 Task: Find connections with filter location Sindgi with filter topic #Selfhelpwith filter profile language English with filter current company Muthoot Fincorp Ltd. with filter school Tolani Maritime institute with filter industry Fine Arts Schools with filter service category Headshot Photography with filter keywords title Computer Programmer
Action: Mouse moved to (648, 91)
Screenshot: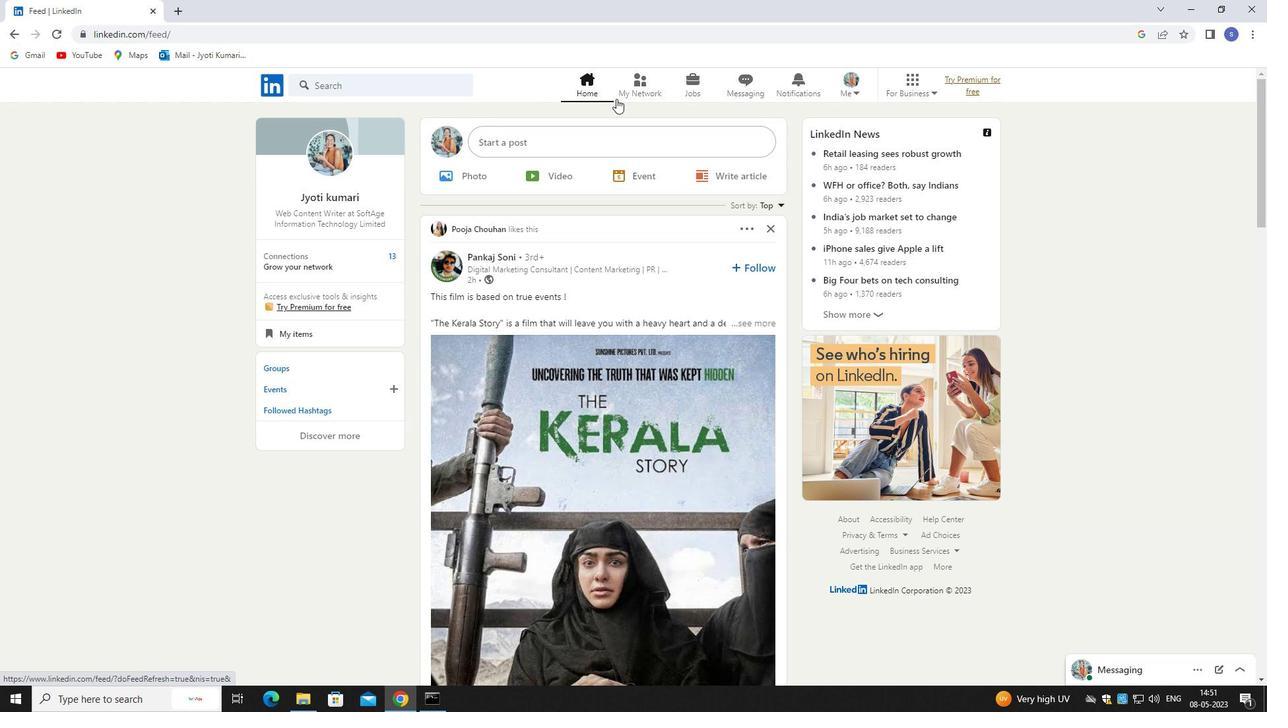 
Action: Mouse pressed left at (648, 91)
Screenshot: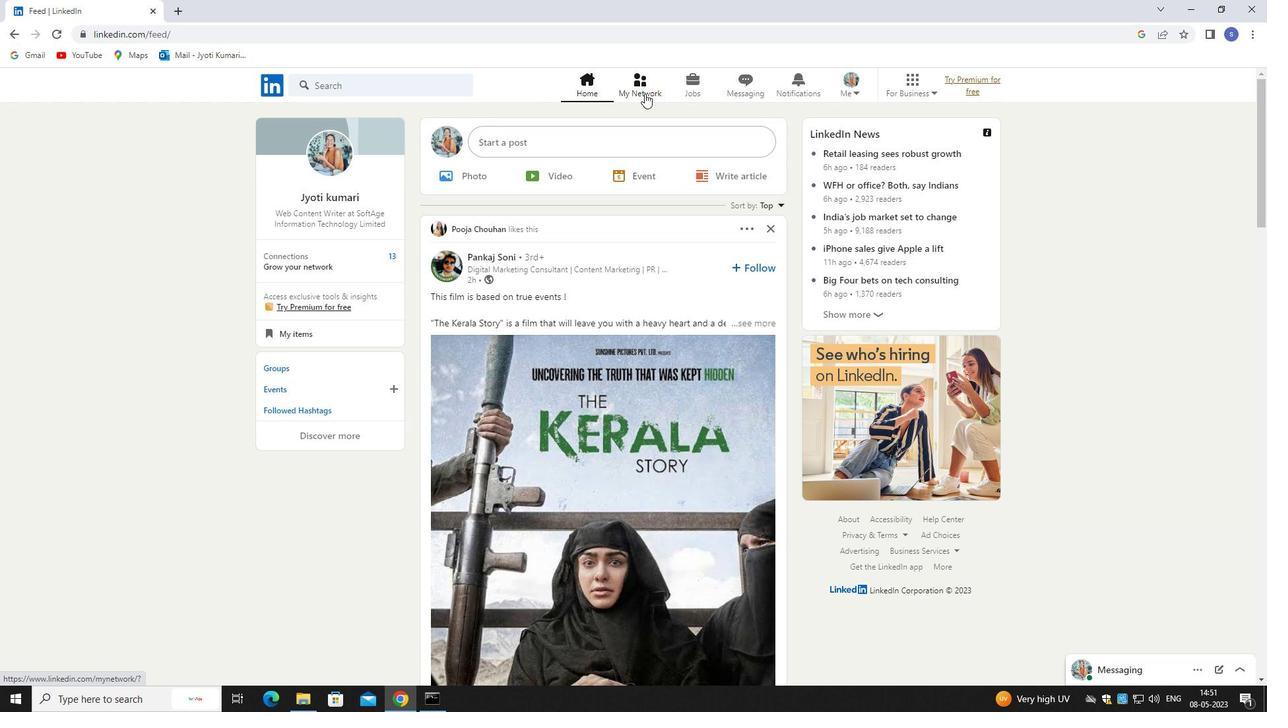 
Action: Mouse pressed left at (648, 91)
Screenshot: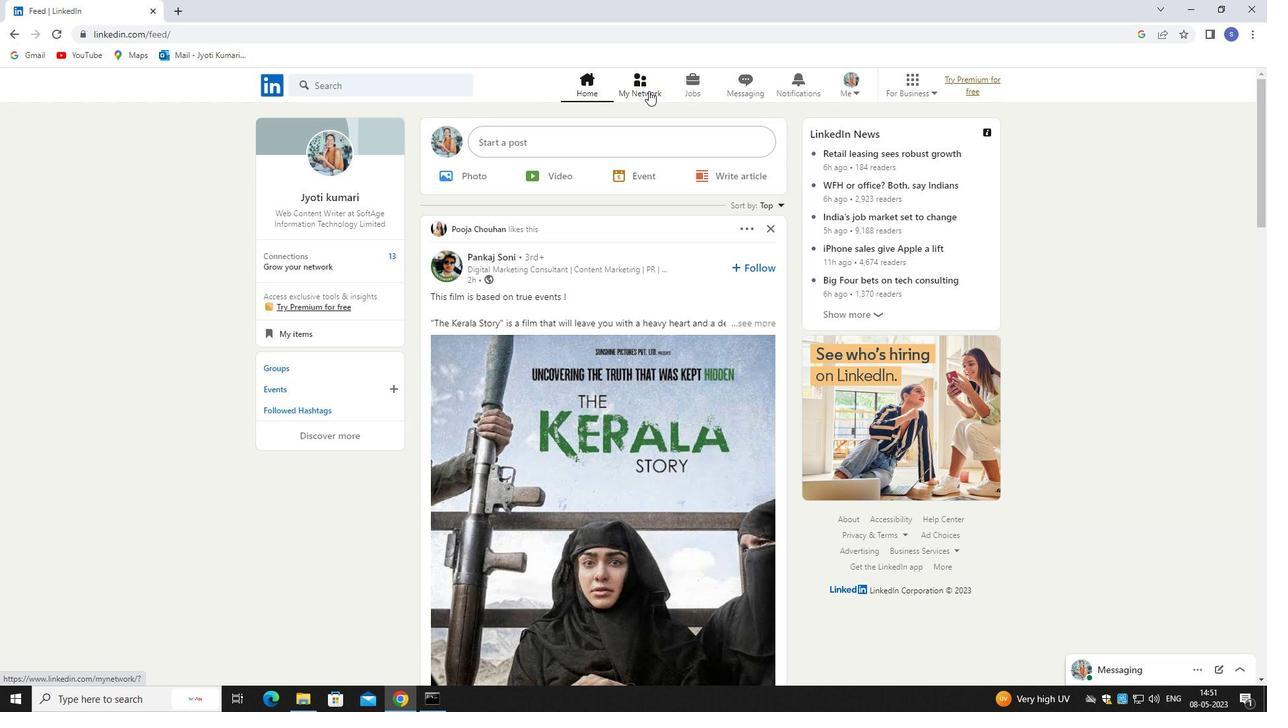 
Action: Mouse moved to (394, 162)
Screenshot: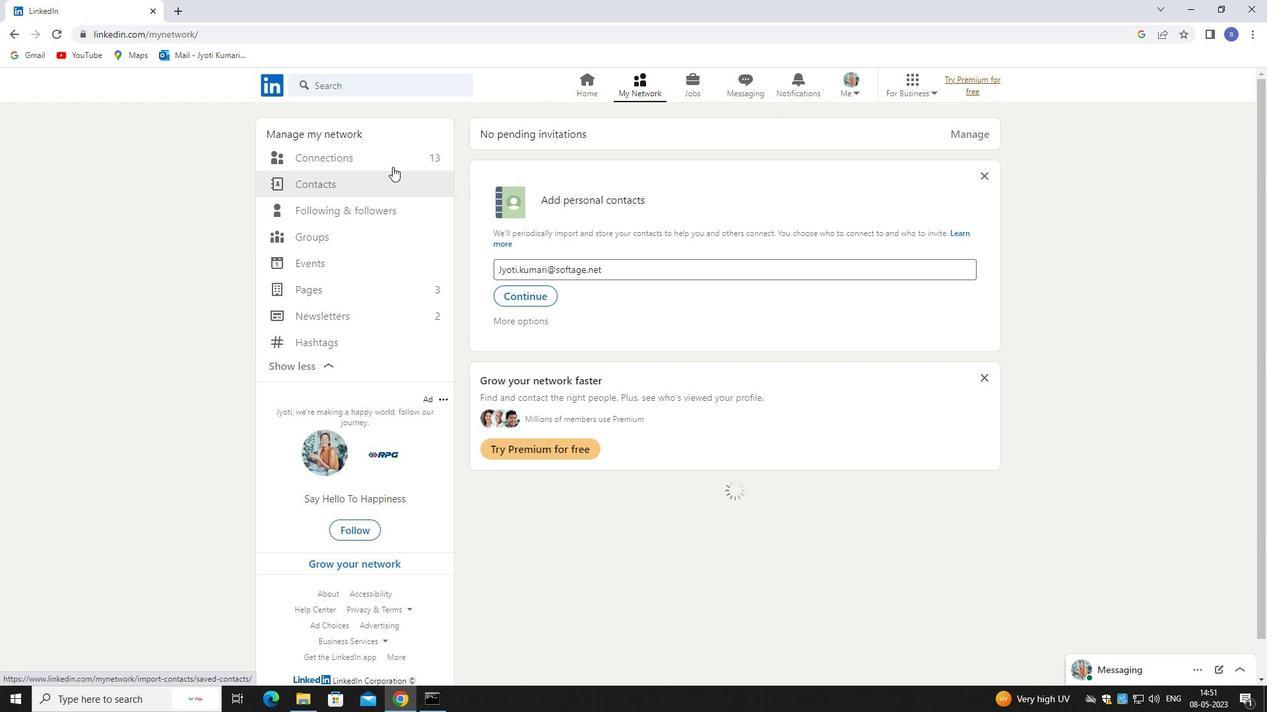 
Action: Mouse pressed left at (394, 162)
Screenshot: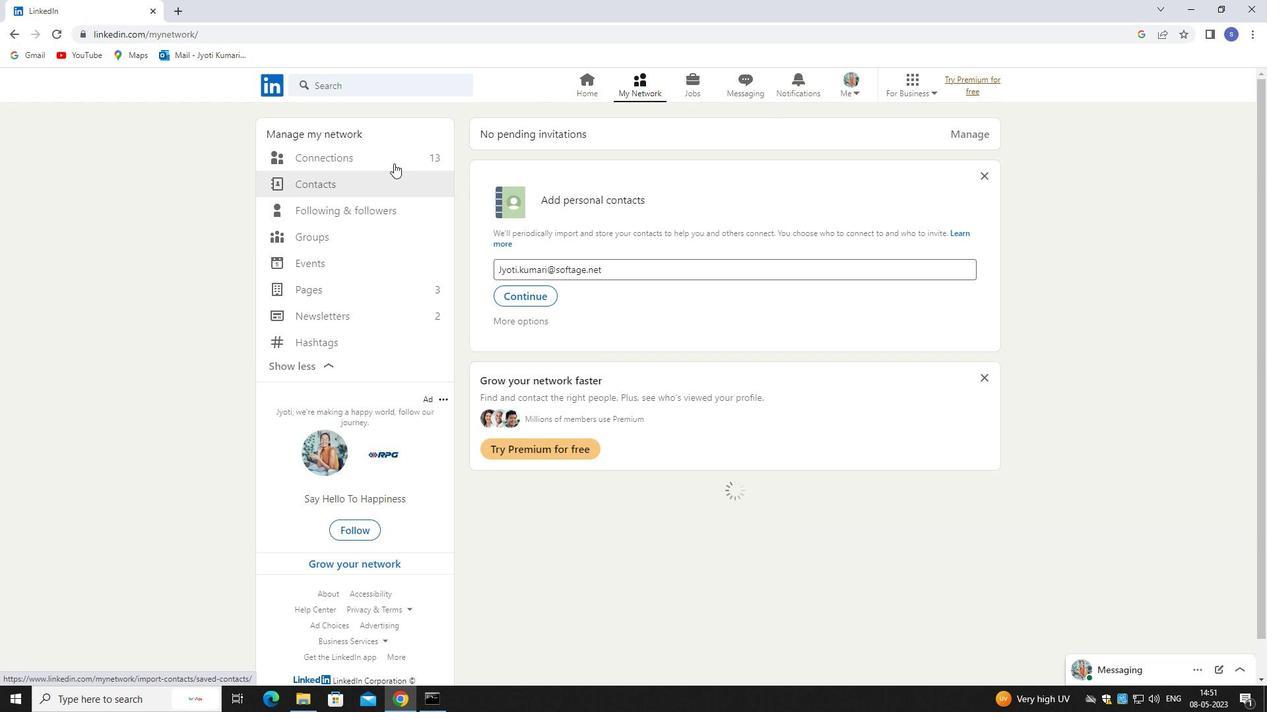 
Action: Mouse pressed left at (394, 162)
Screenshot: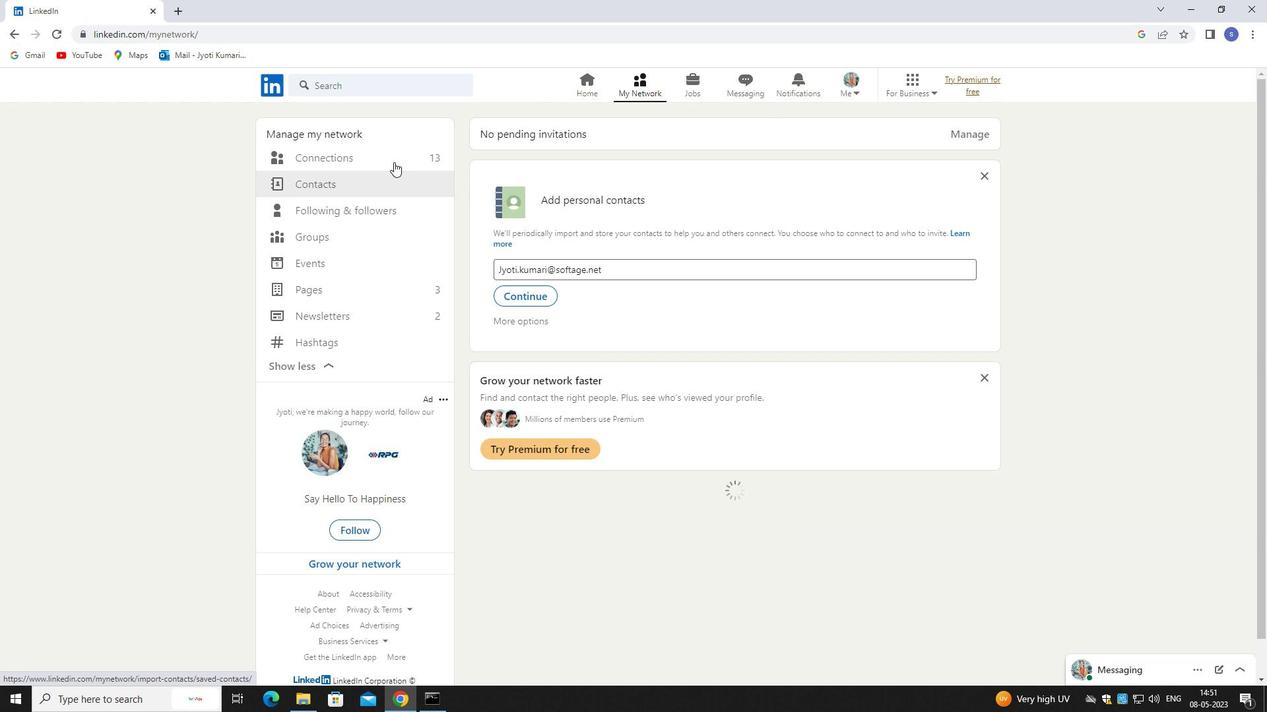 
Action: Mouse moved to (706, 153)
Screenshot: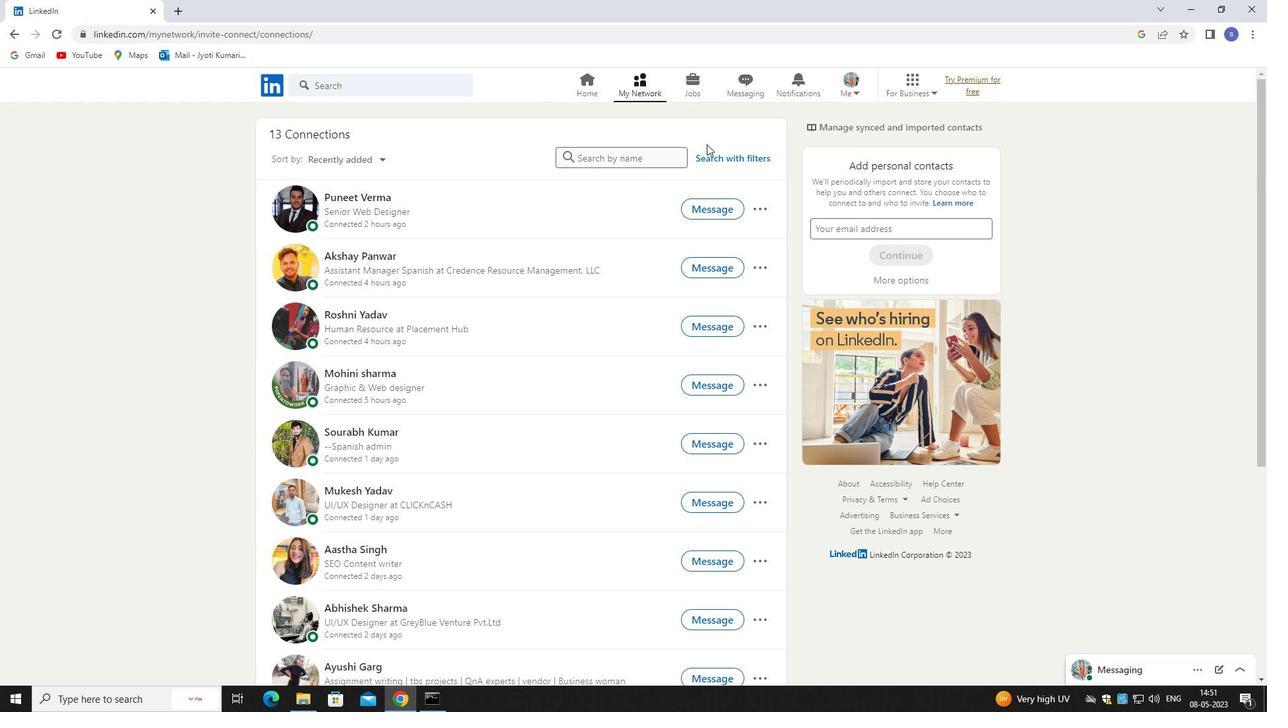 
Action: Mouse pressed left at (706, 153)
Screenshot: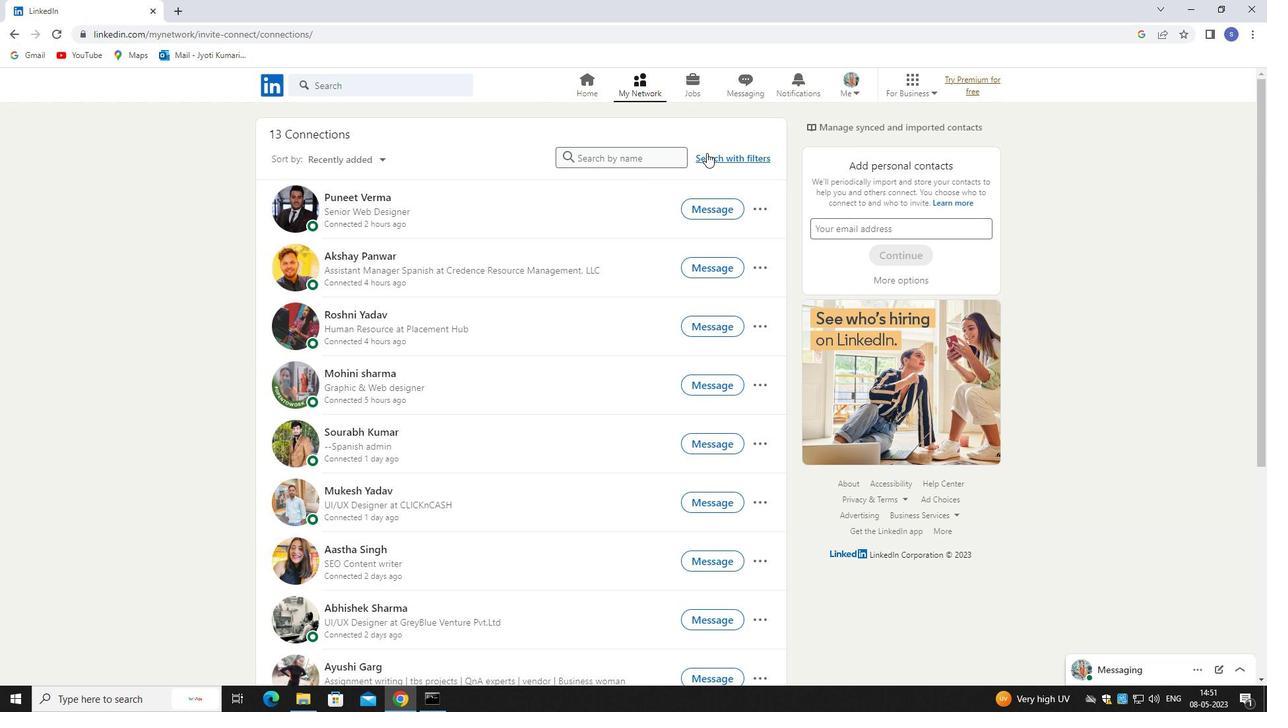 
Action: Mouse moved to (668, 121)
Screenshot: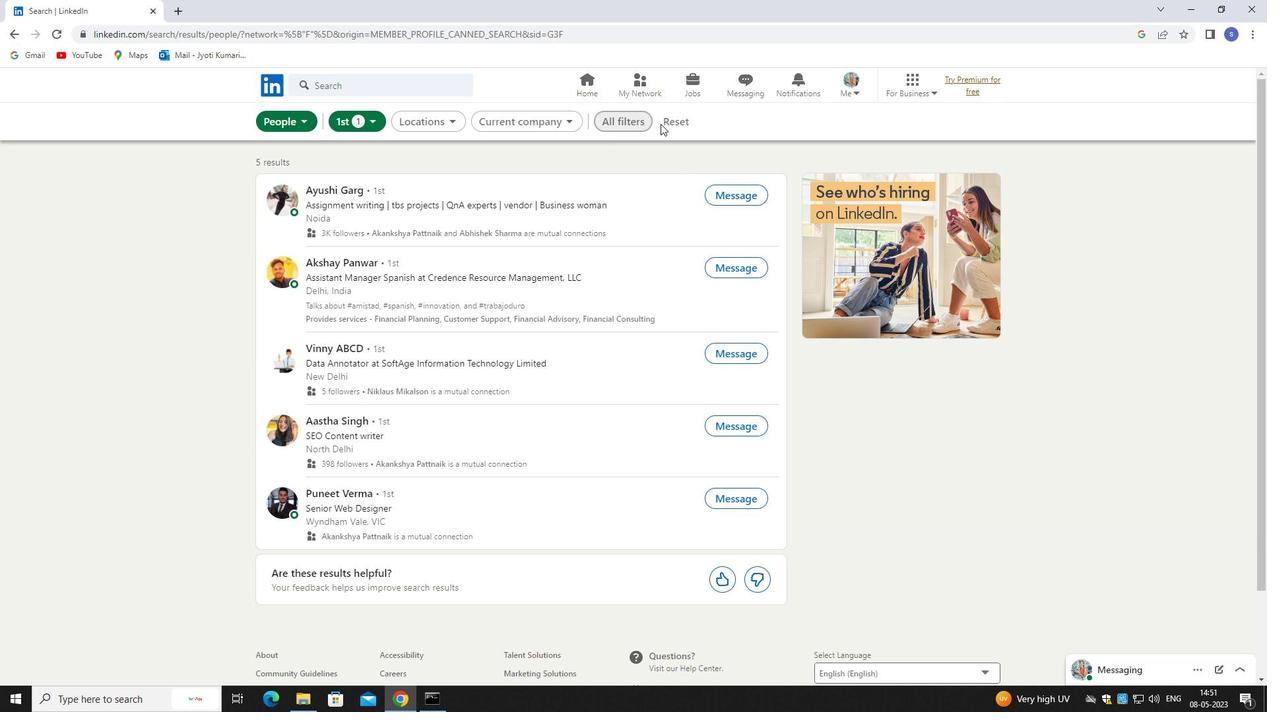 
Action: Mouse pressed left at (668, 121)
Screenshot: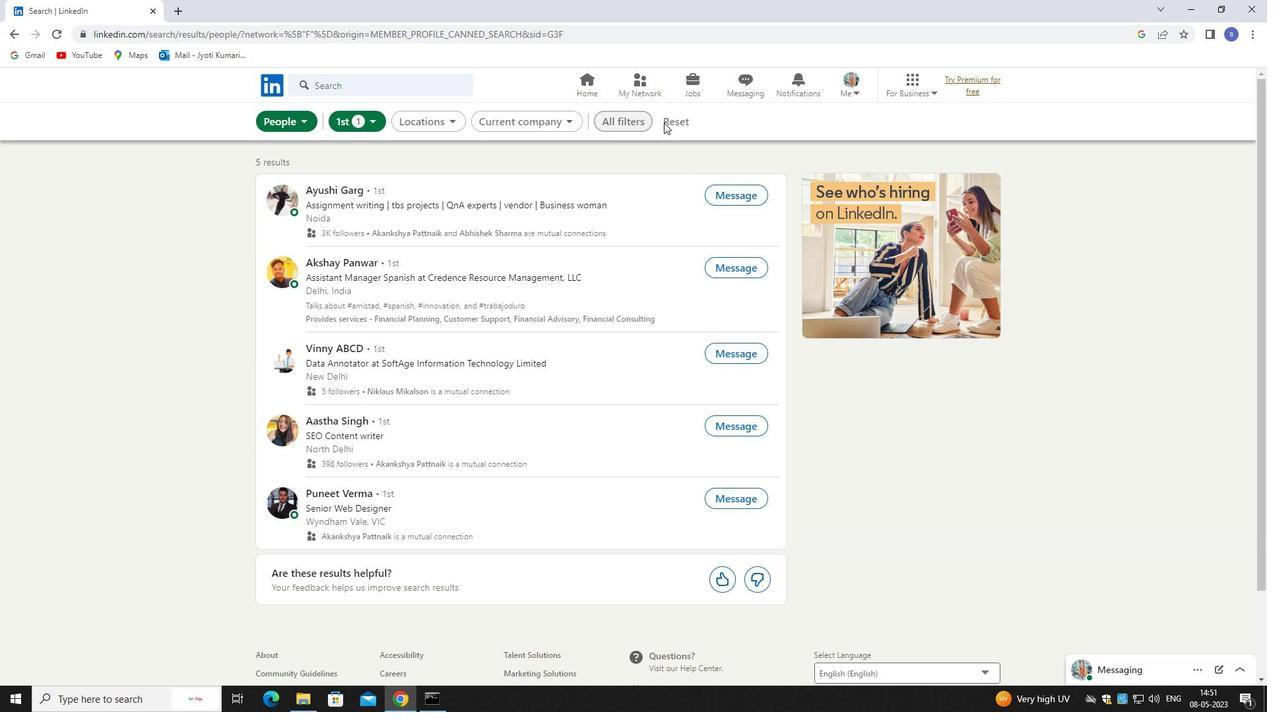 
Action: Mouse moved to (636, 122)
Screenshot: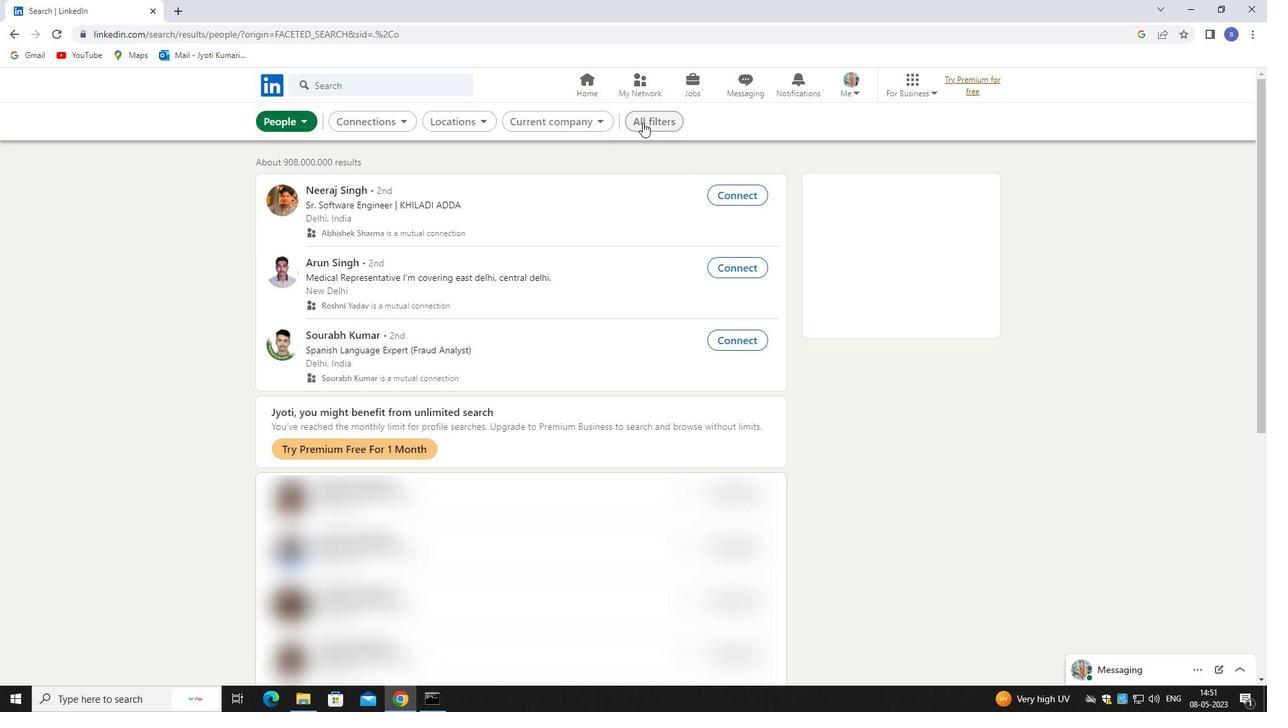 
Action: Mouse pressed left at (636, 122)
Screenshot: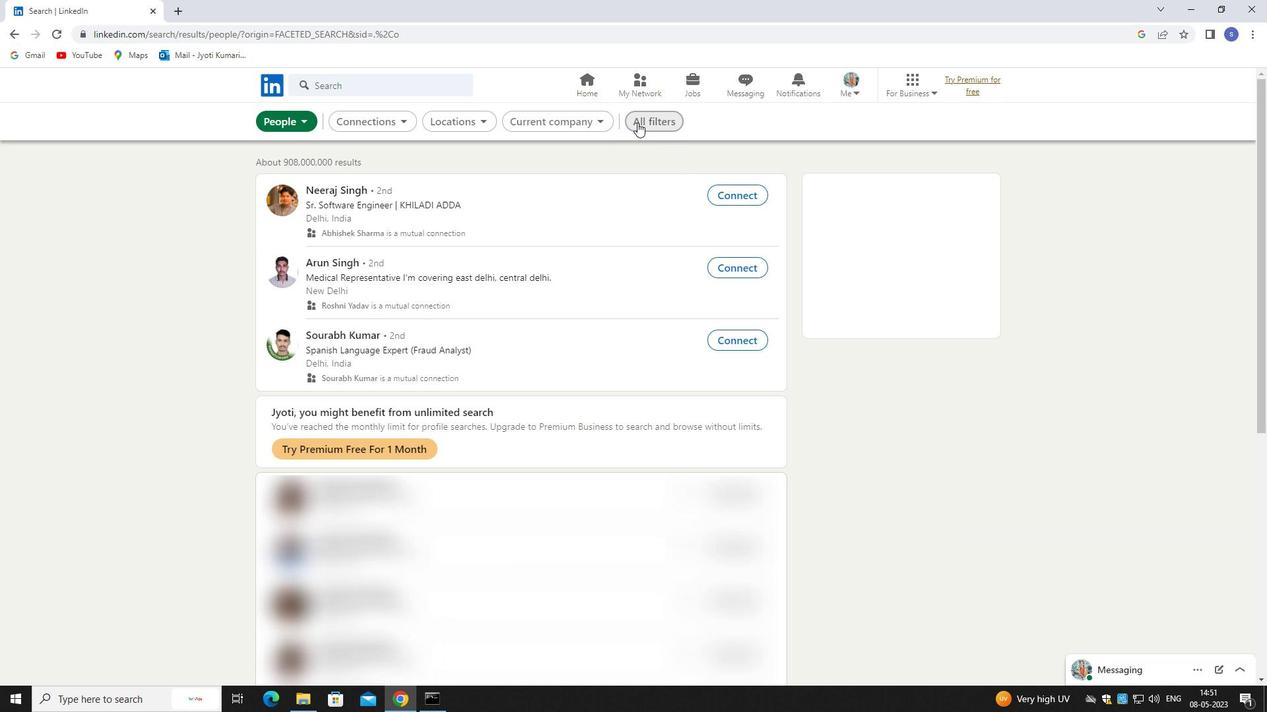
Action: Mouse moved to (1116, 518)
Screenshot: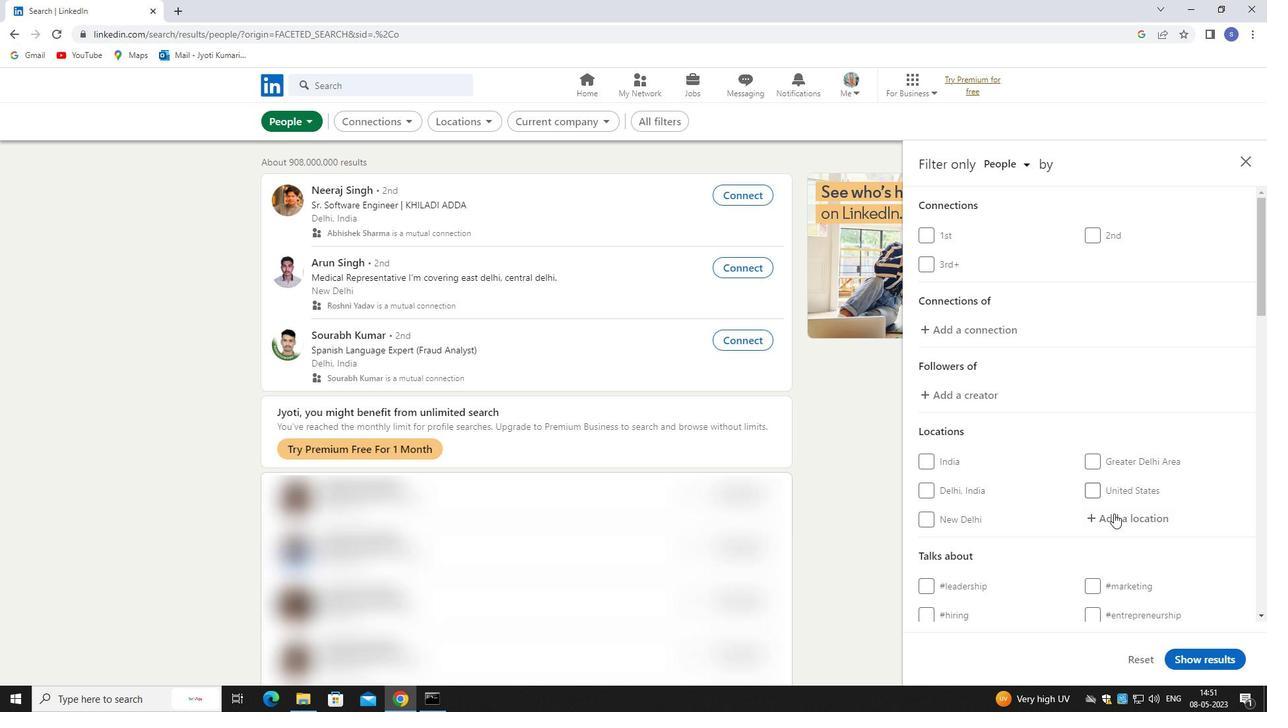 
Action: Mouse pressed left at (1116, 518)
Screenshot: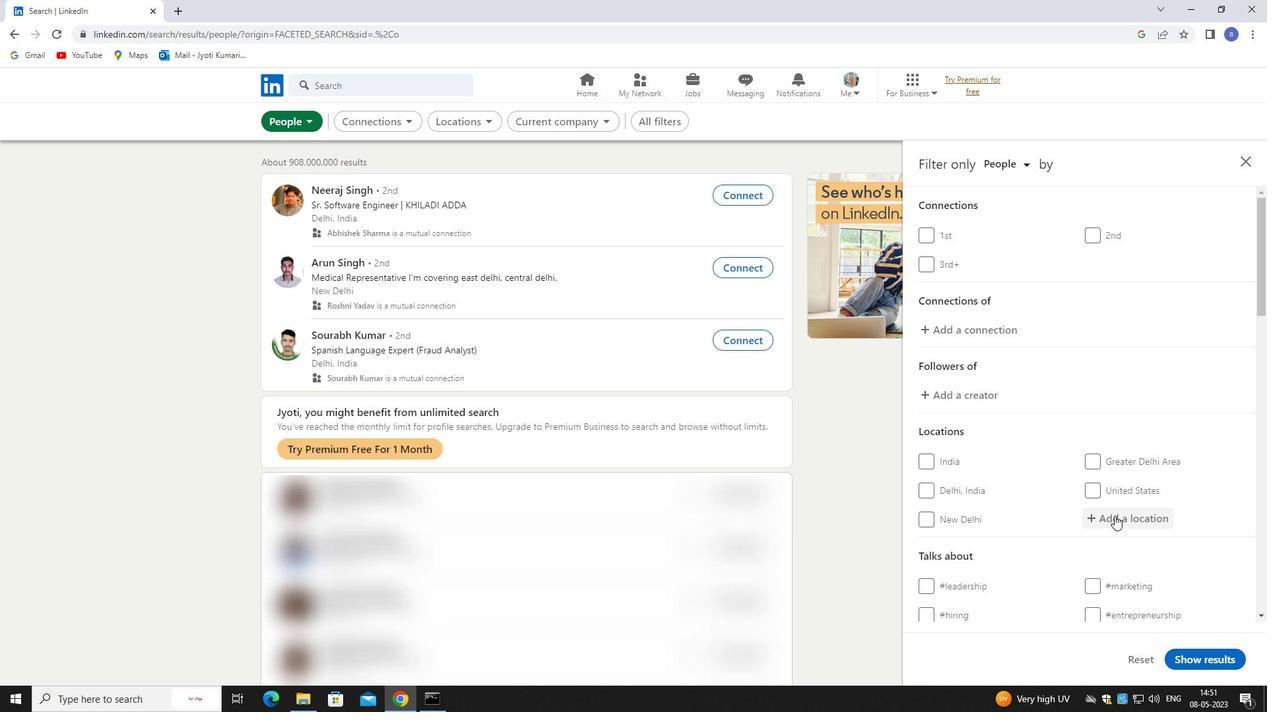 
Action: Mouse moved to (1116, 518)
Screenshot: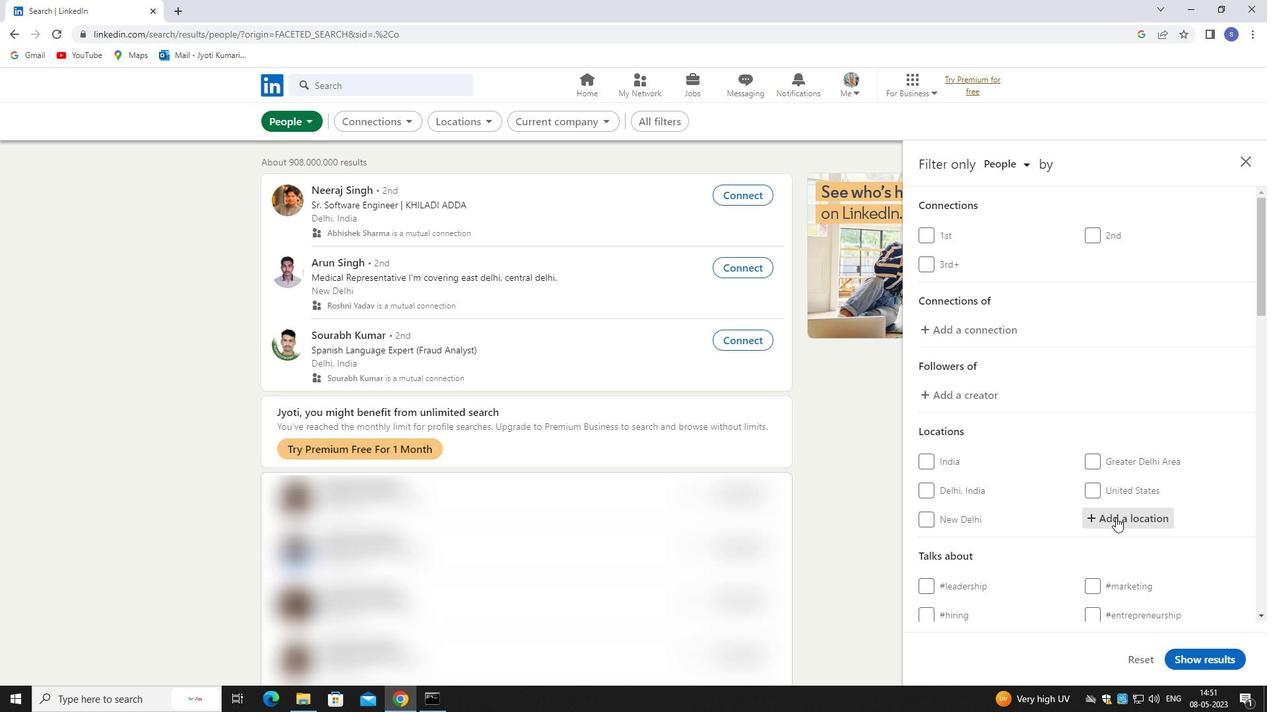 
Action: Key pressed <Key.shift>SINDGI
Screenshot: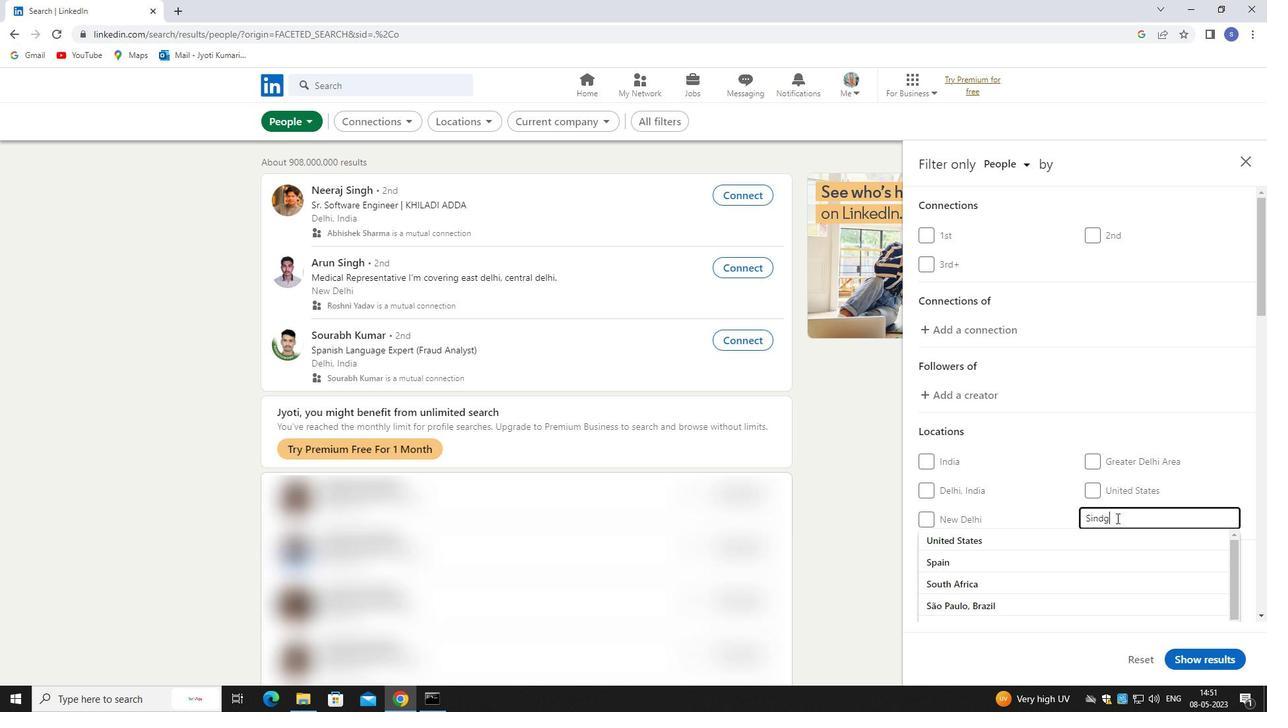
Action: Mouse moved to (1112, 538)
Screenshot: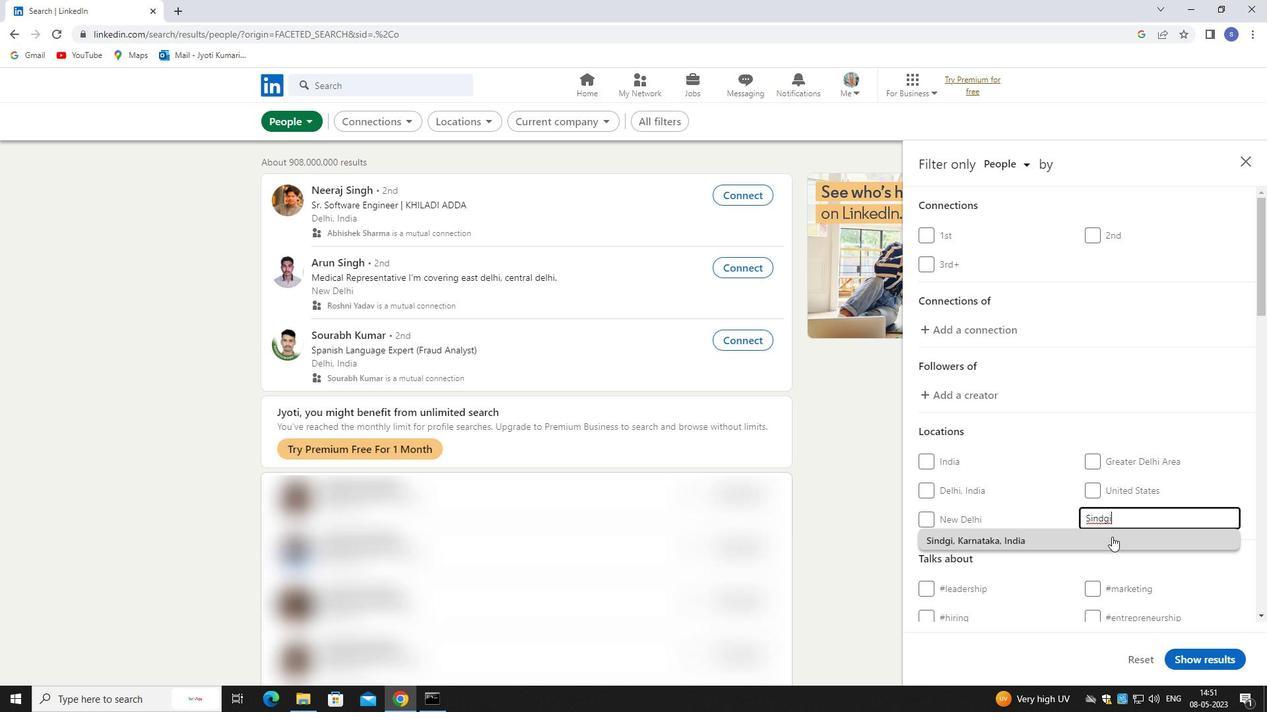 
Action: Mouse pressed left at (1112, 538)
Screenshot: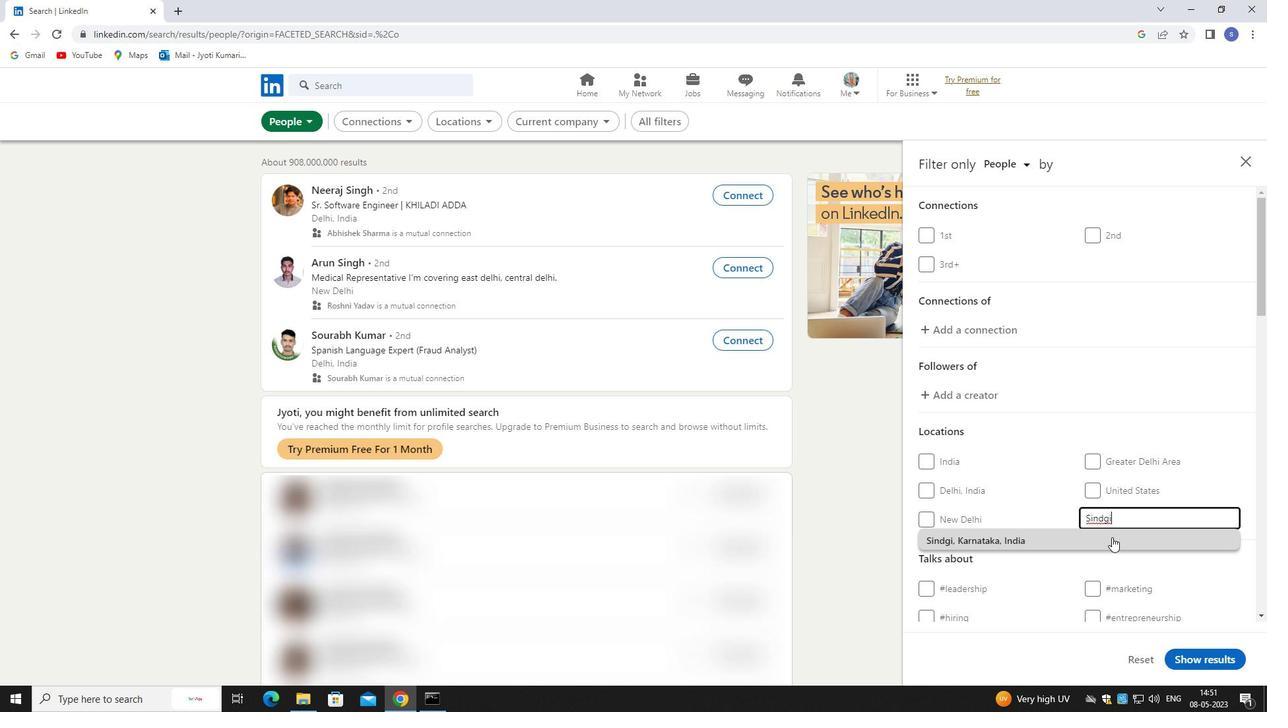 
Action: Mouse scrolled (1112, 537) with delta (0, 0)
Screenshot: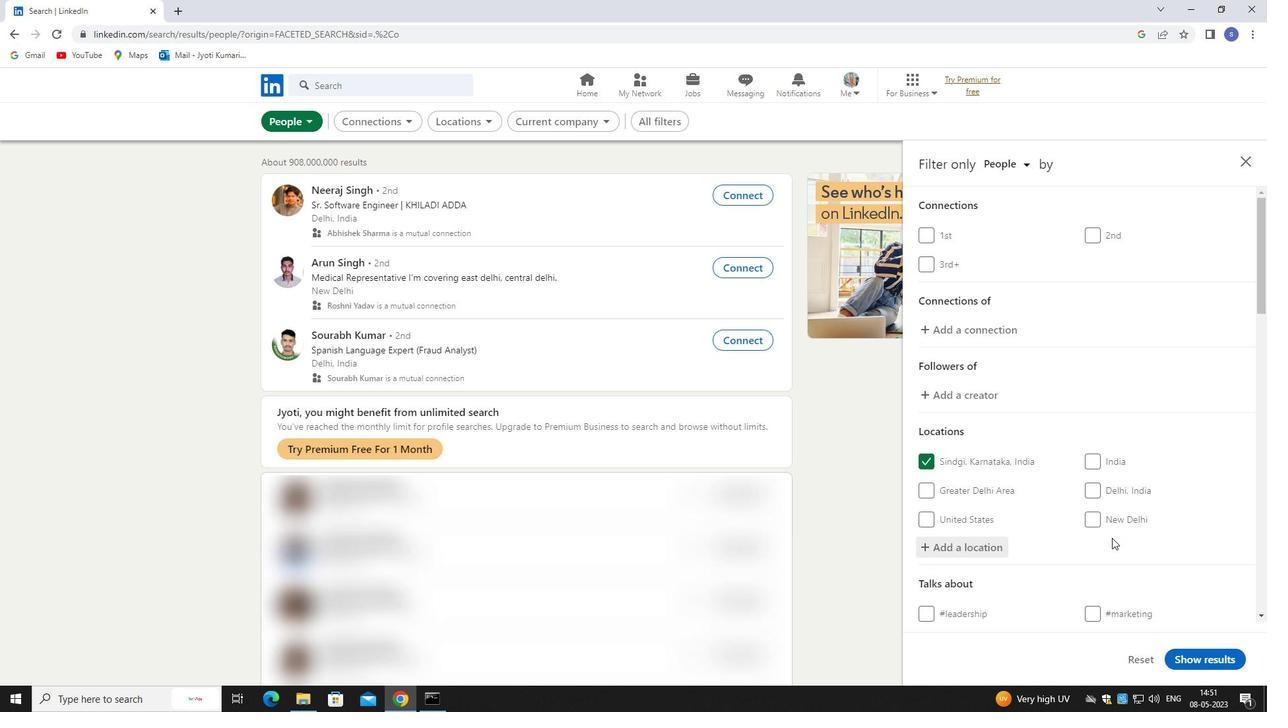 
Action: Mouse scrolled (1112, 537) with delta (0, 0)
Screenshot: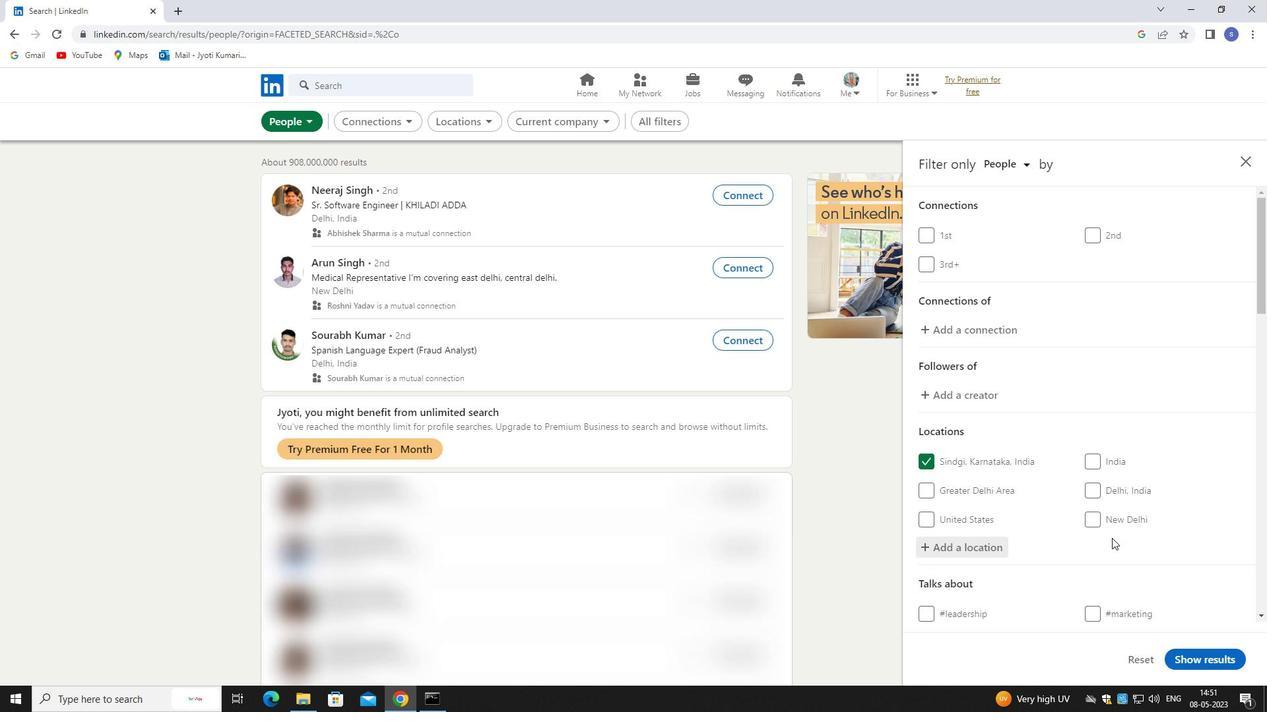 
Action: Mouse moved to (1112, 538)
Screenshot: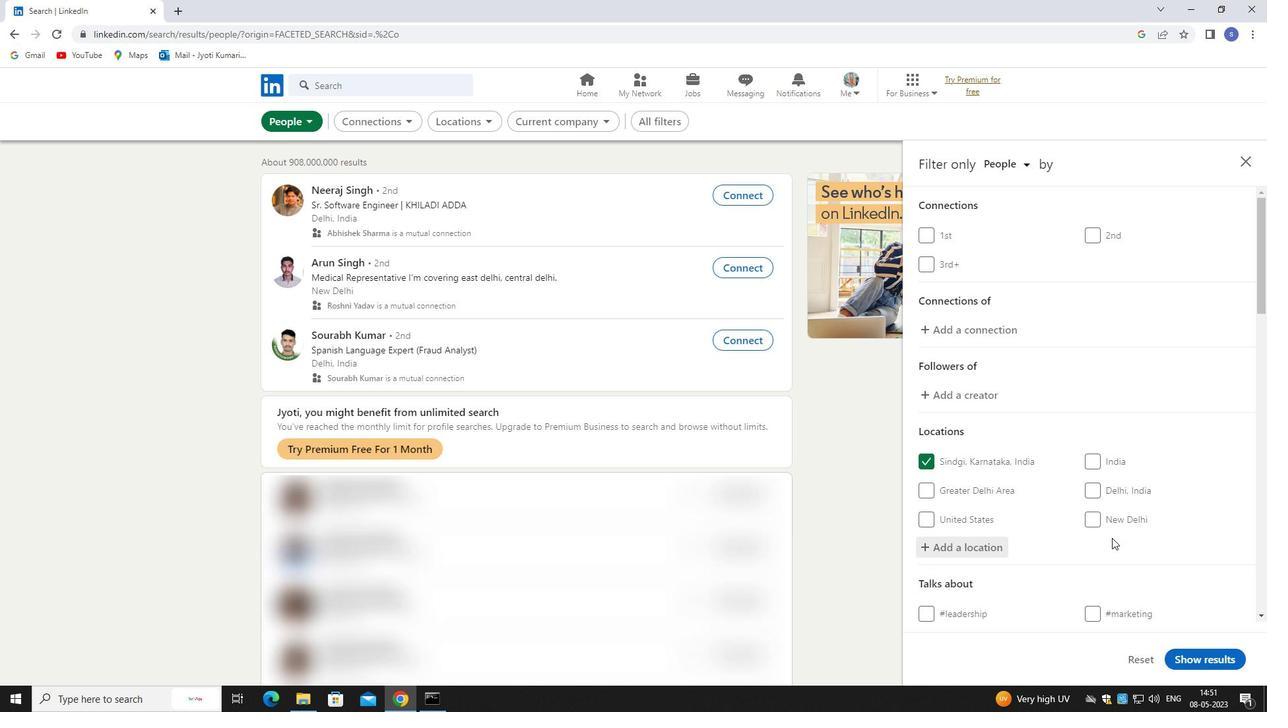 
Action: Mouse scrolled (1112, 537) with delta (0, 0)
Screenshot: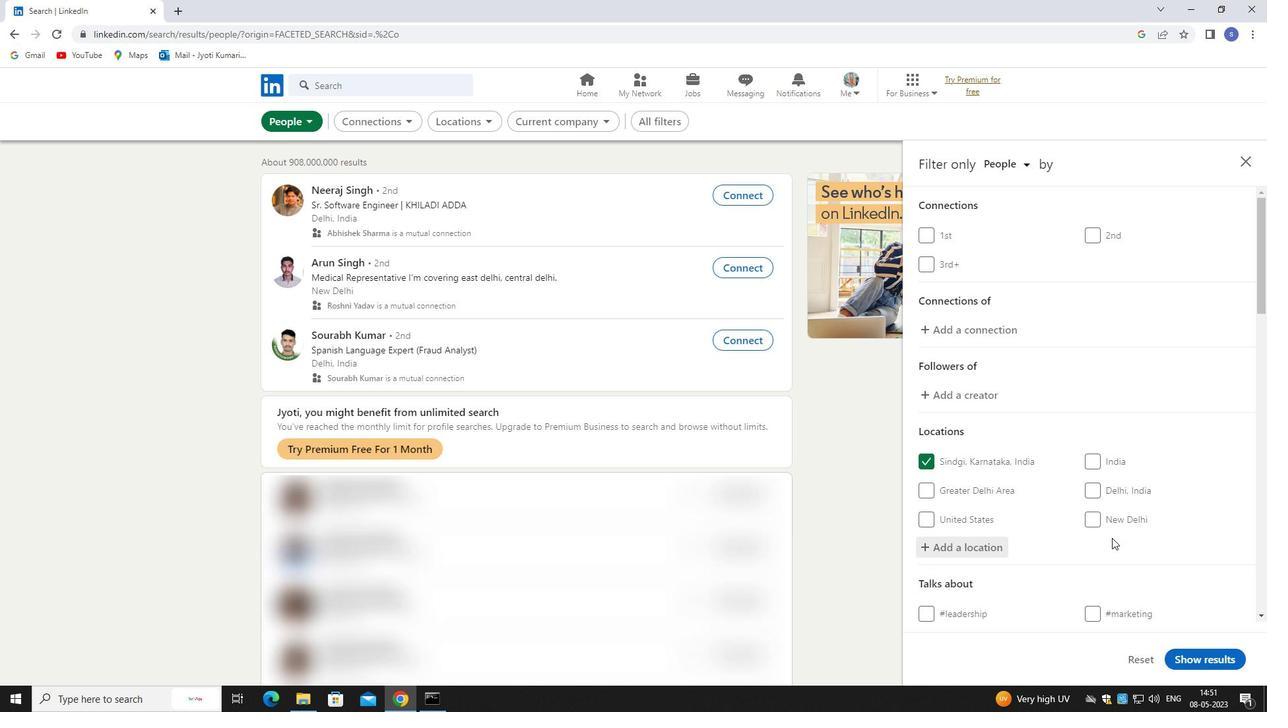 
Action: Mouse moved to (1131, 473)
Screenshot: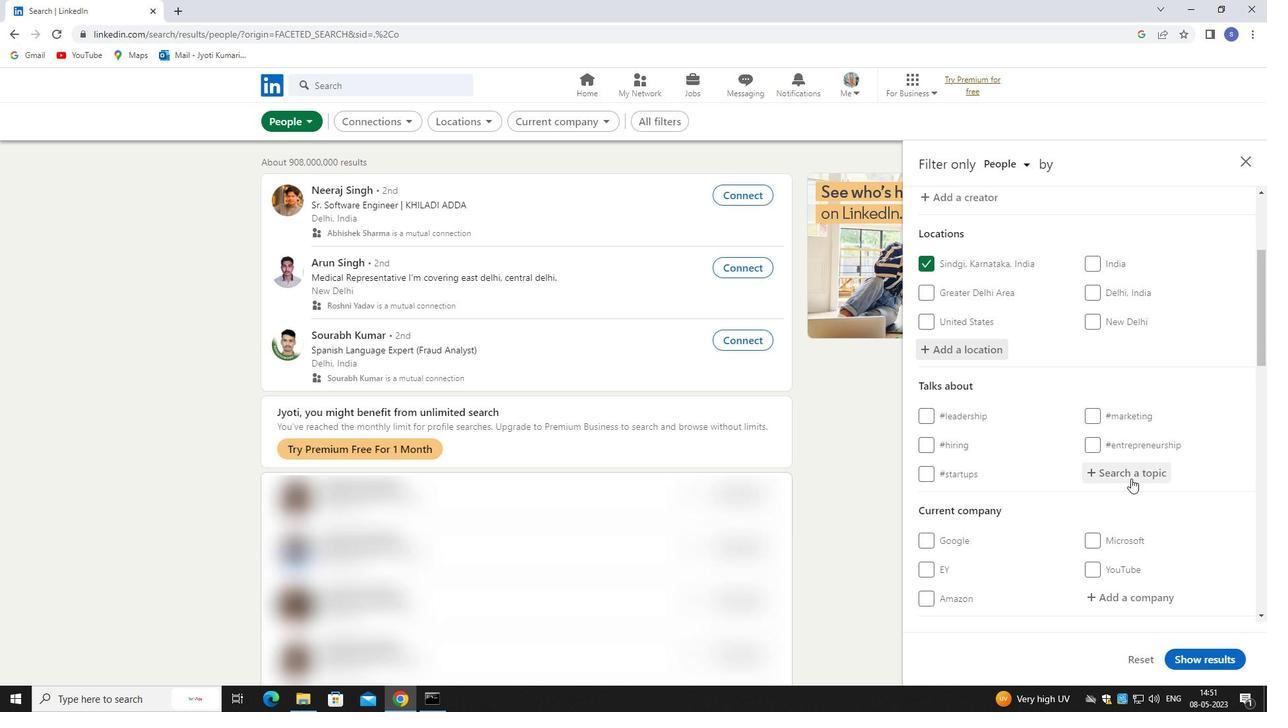 
Action: Mouse pressed left at (1131, 473)
Screenshot: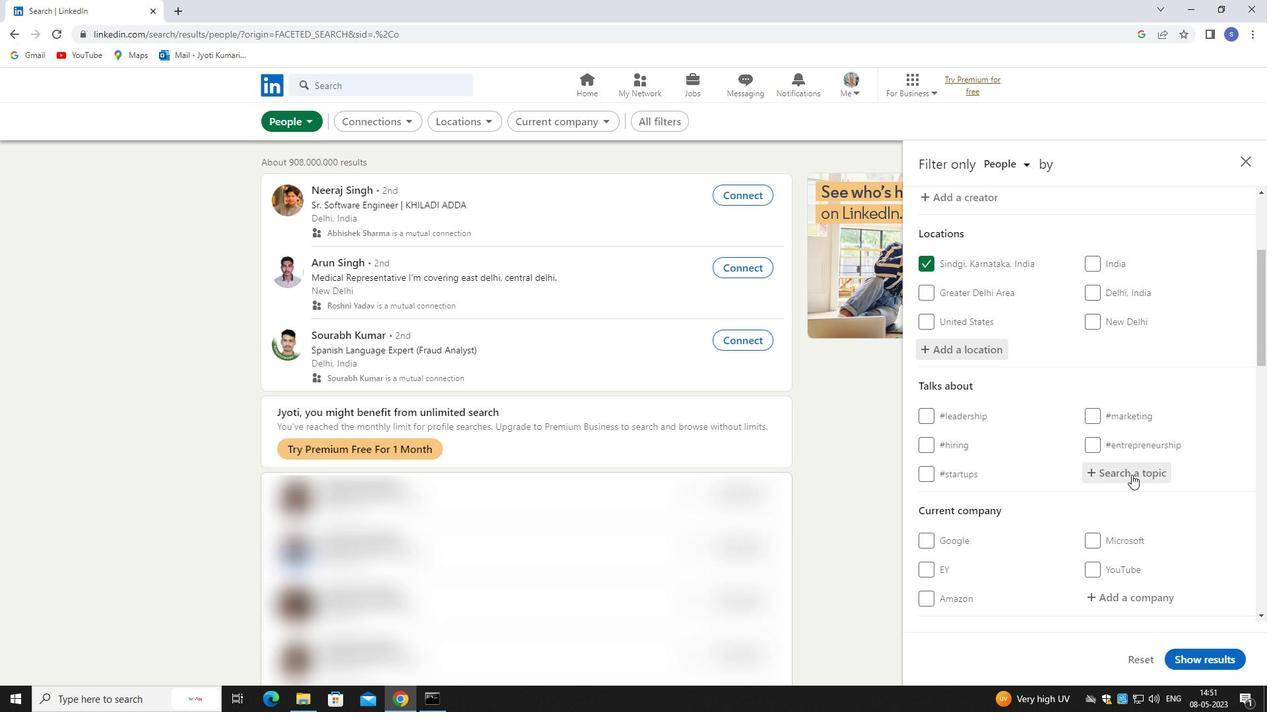 
Action: Mouse moved to (1153, 483)
Screenshot: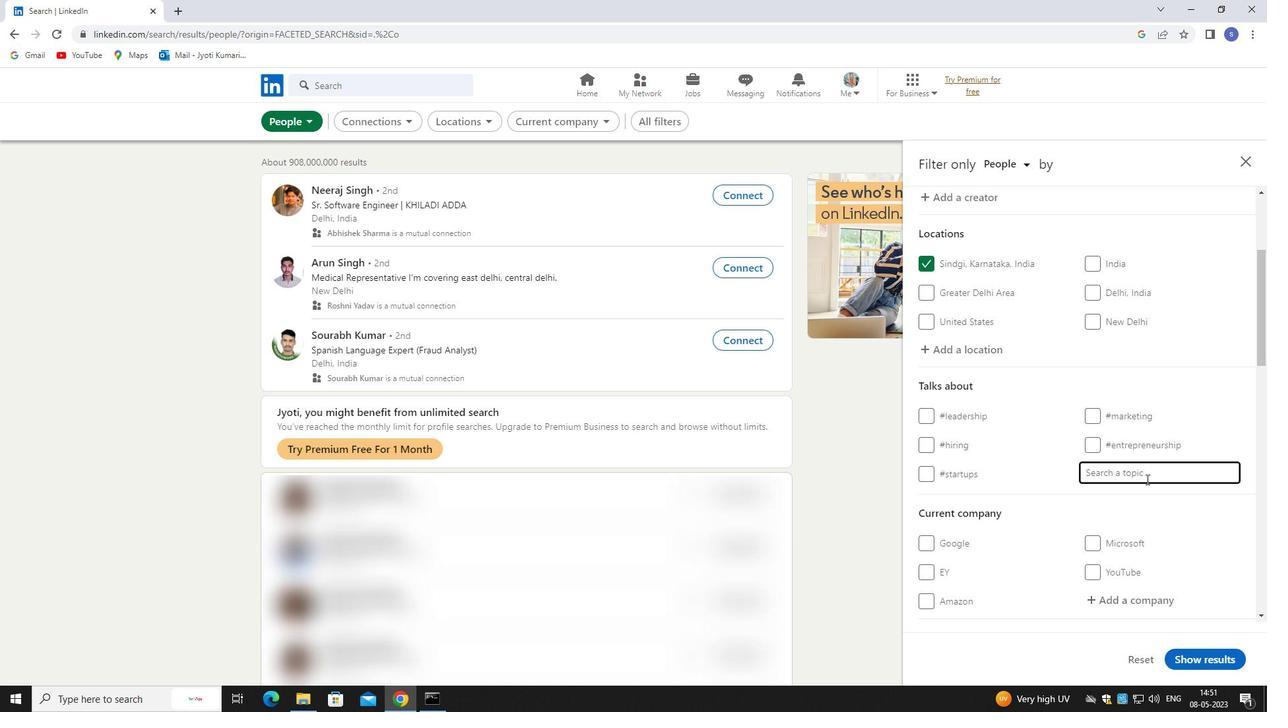 
Action: Key pressed SELG<Key.backspace>FE
Screenshot: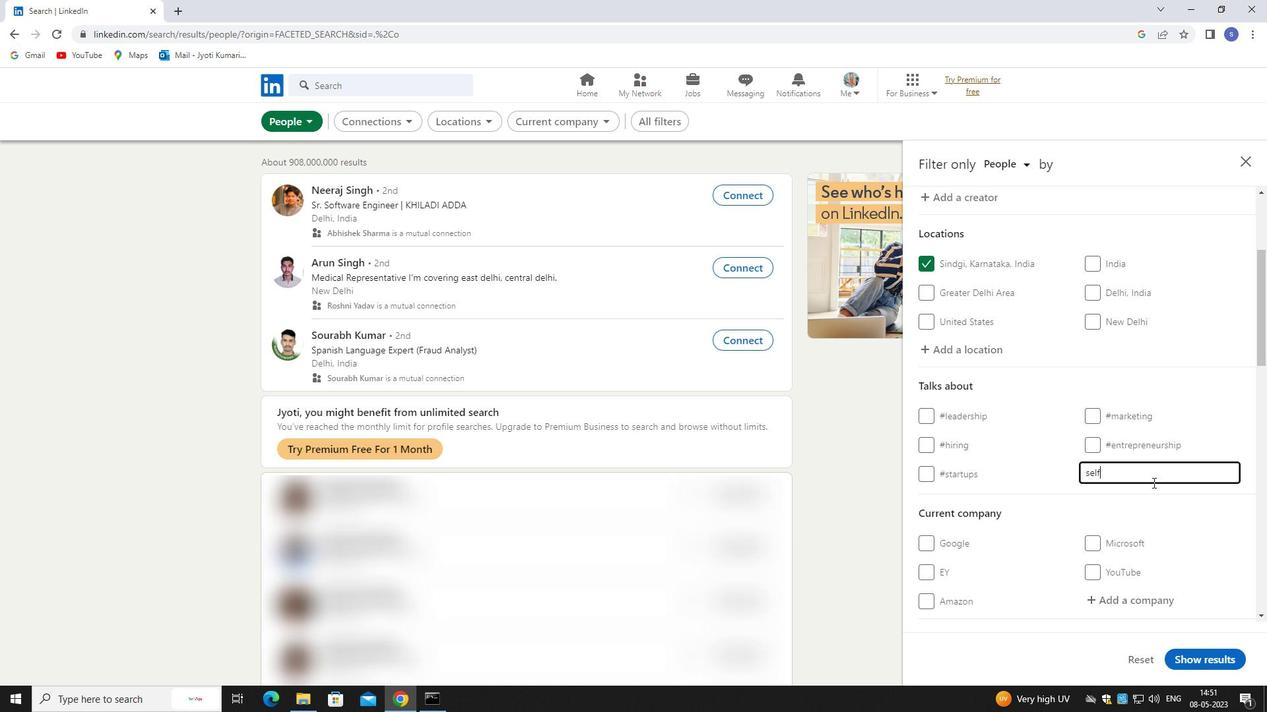 
Action: Mouse moved to (1160, 502)
Screenshot: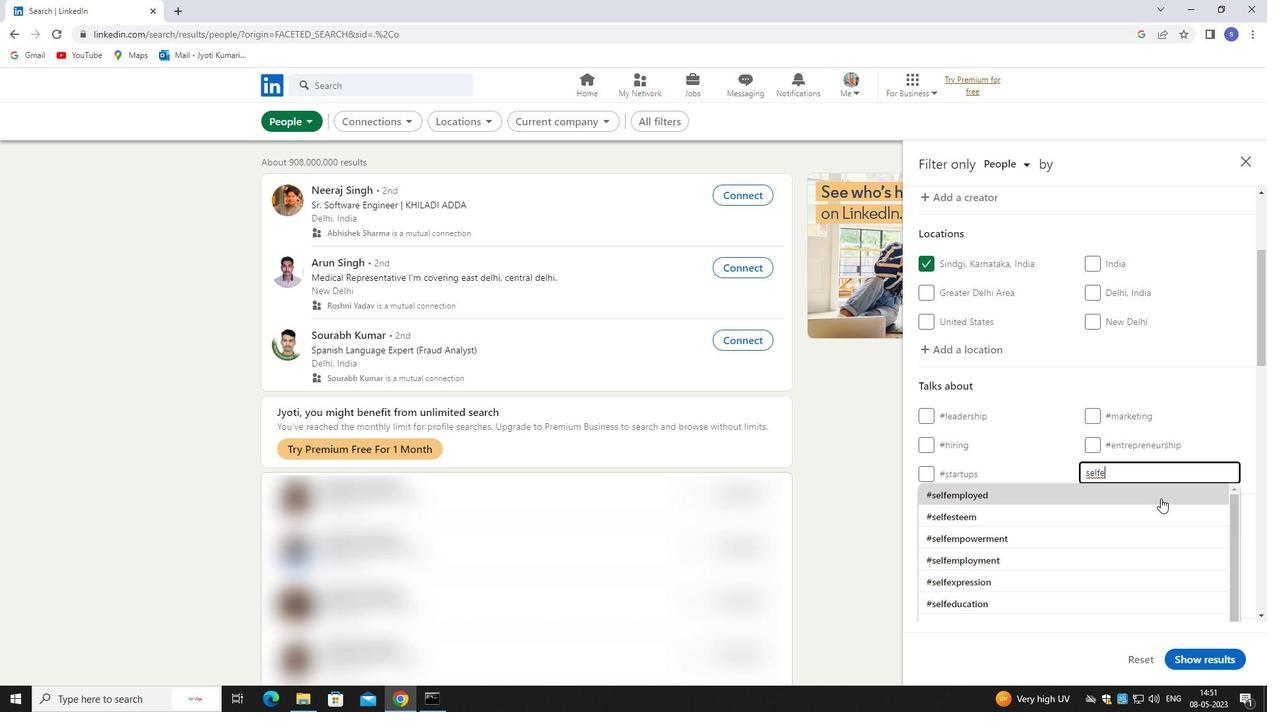 
Action: Key pressed <Key.backspace>HELP
Screenshot: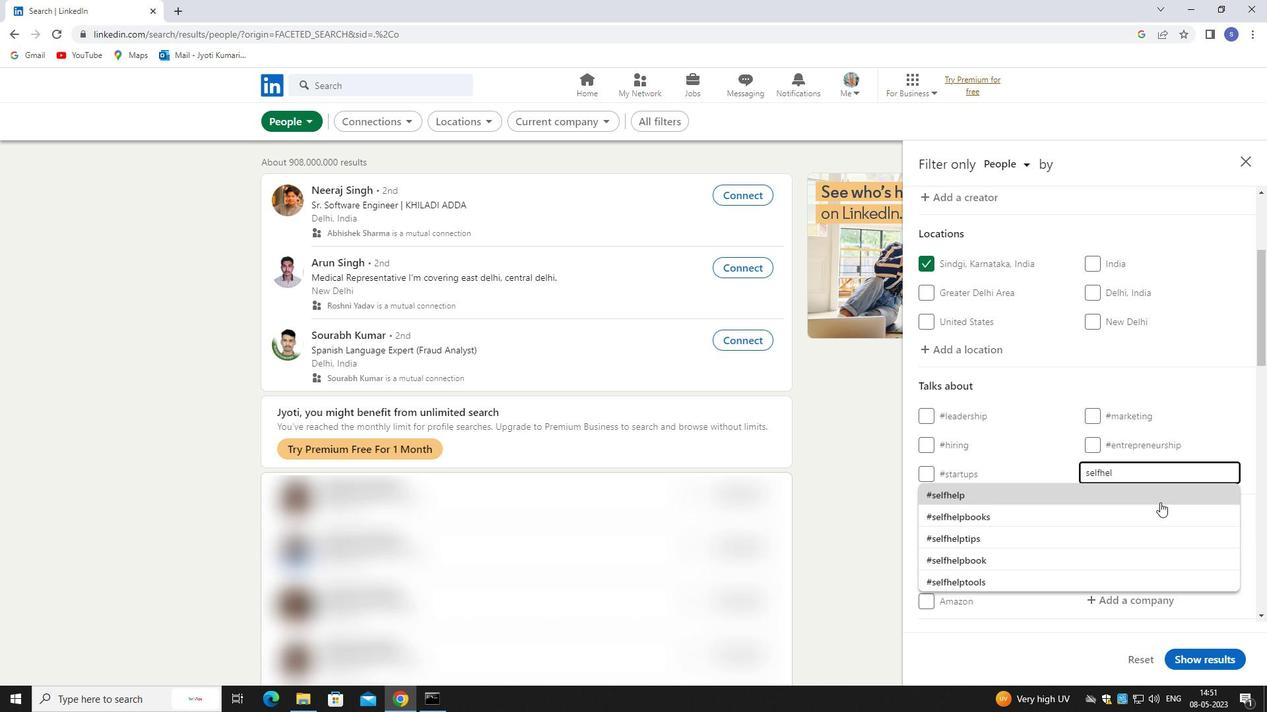 
Action: Mouse moved to (1121, 497)
Screenshot: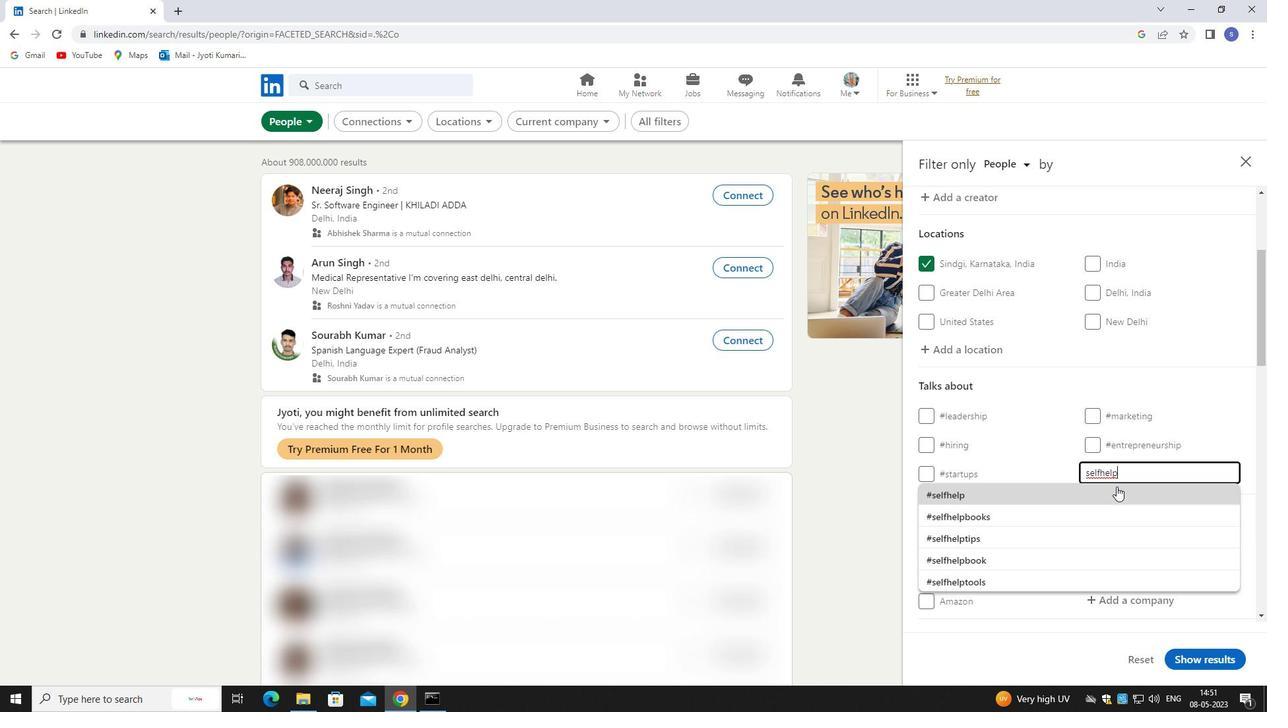 
Action: Mouse pressed left at (1121, 497)
Screenshot: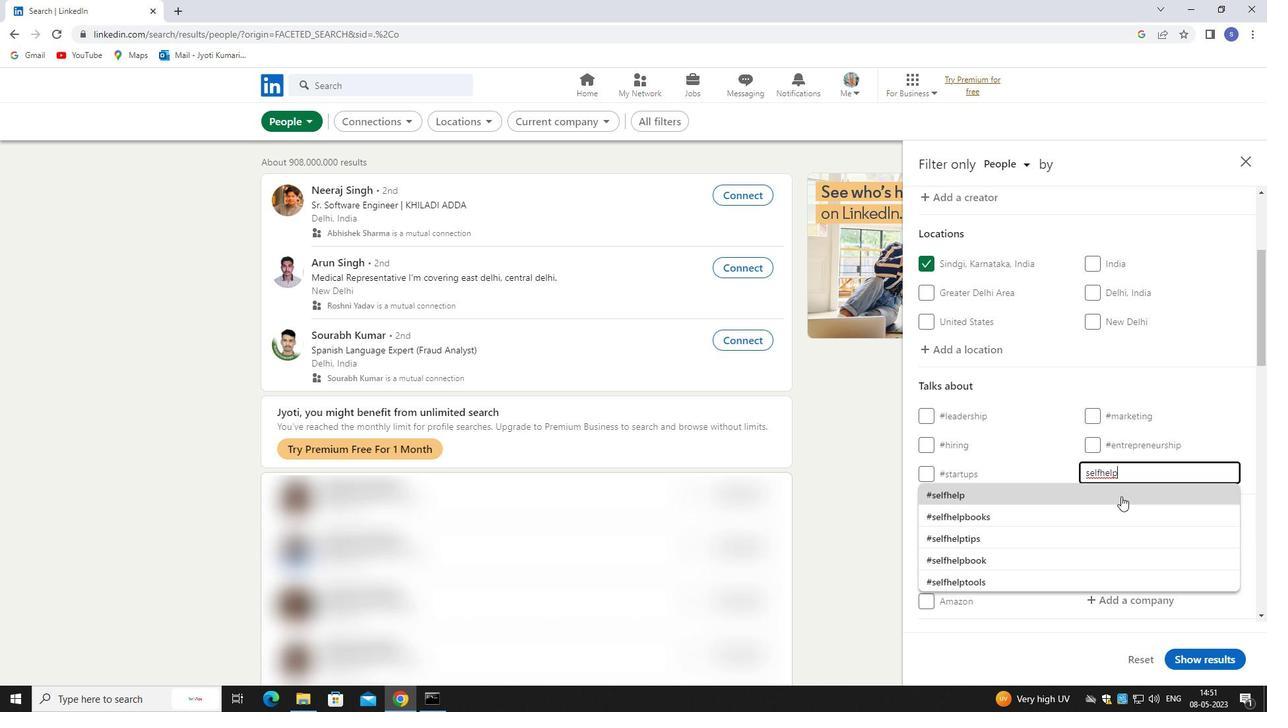 
Action: Mouse moved to (1121, 507)
Screenshot: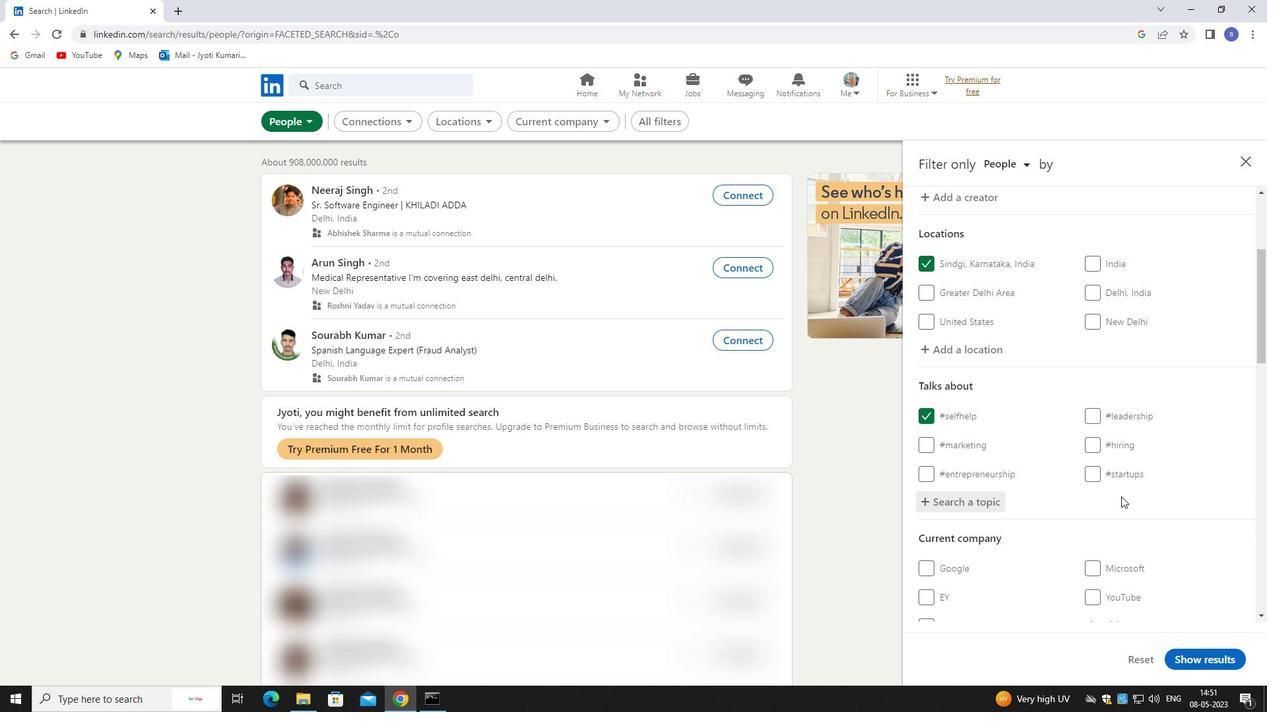 
Action: Mouse scrolled (1121, 506) with delta (0, 0)
Screenshot: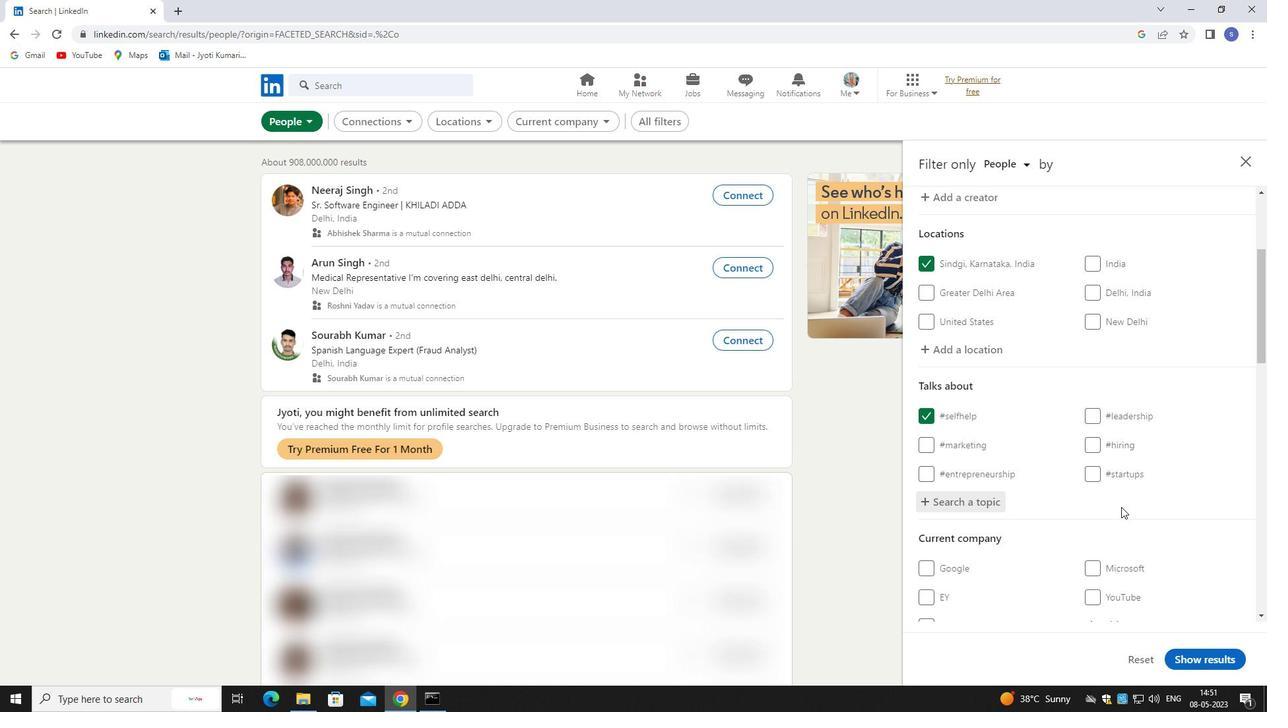 
Action: Mouse moved to (1121, 508)
Screenshot: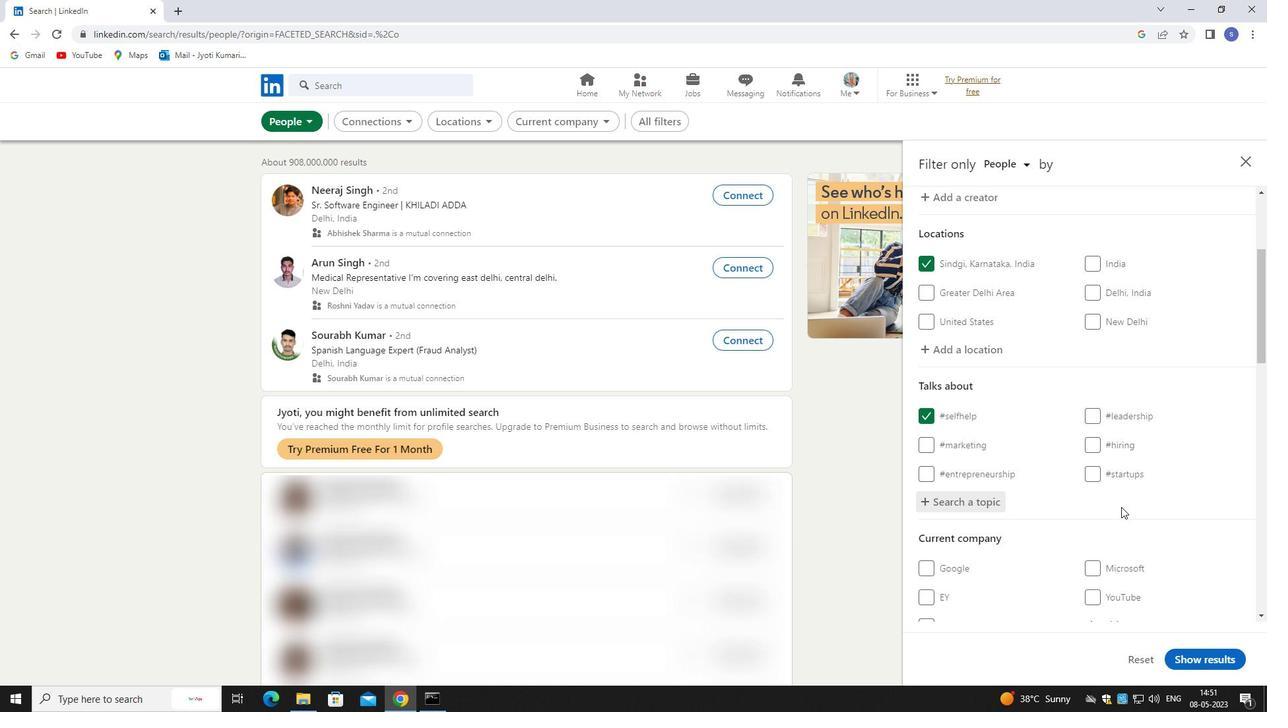 
Action: Mouse scrolled (1121, 507) with delta (0, 0)
Screenshot: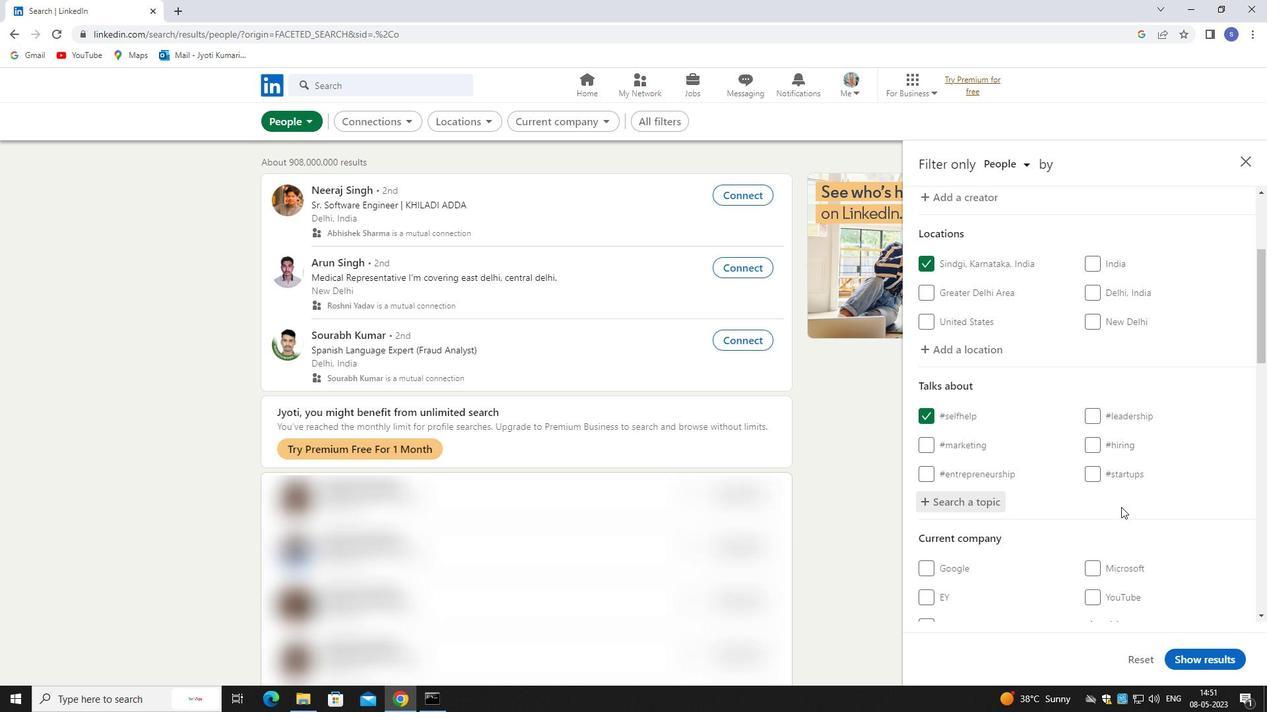 
Action: Mouse moved to (1123, 498)
Screenshot: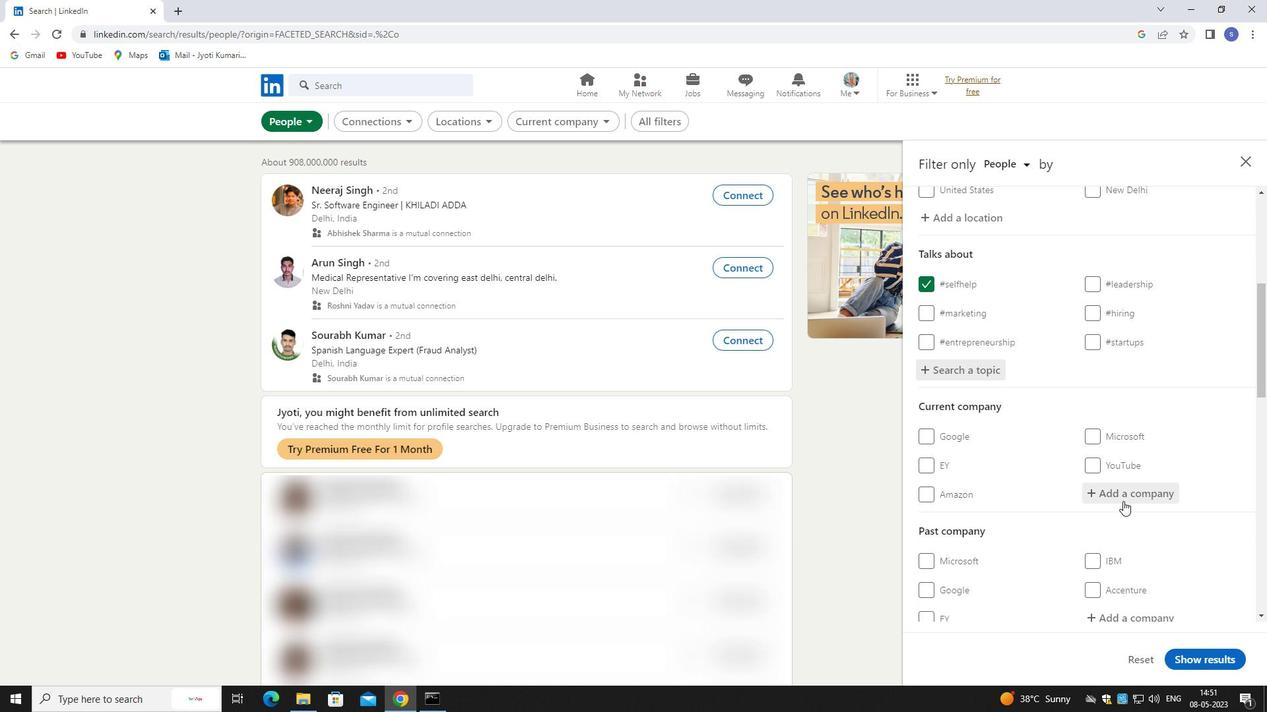 
Action: Mouse pressed left at (1123, 498)
Screenshot: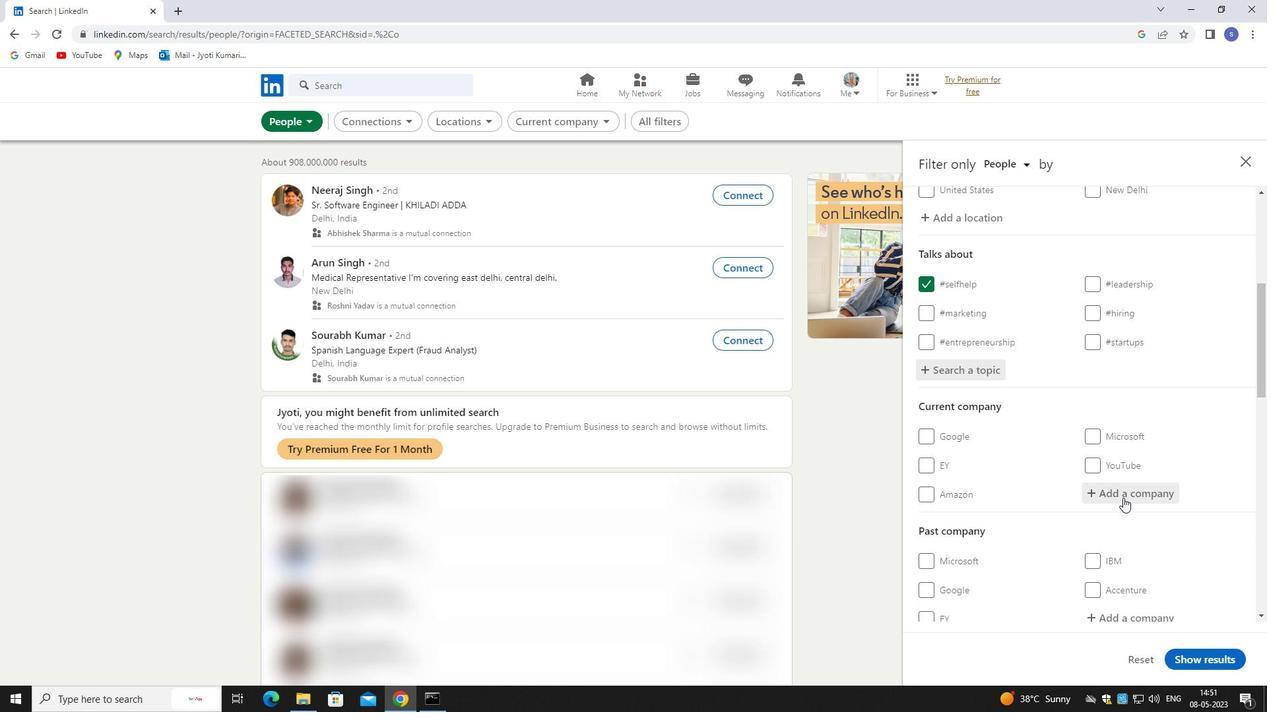 
Action: Key pressed <Key.shift>MUTHOOT
Screenshot: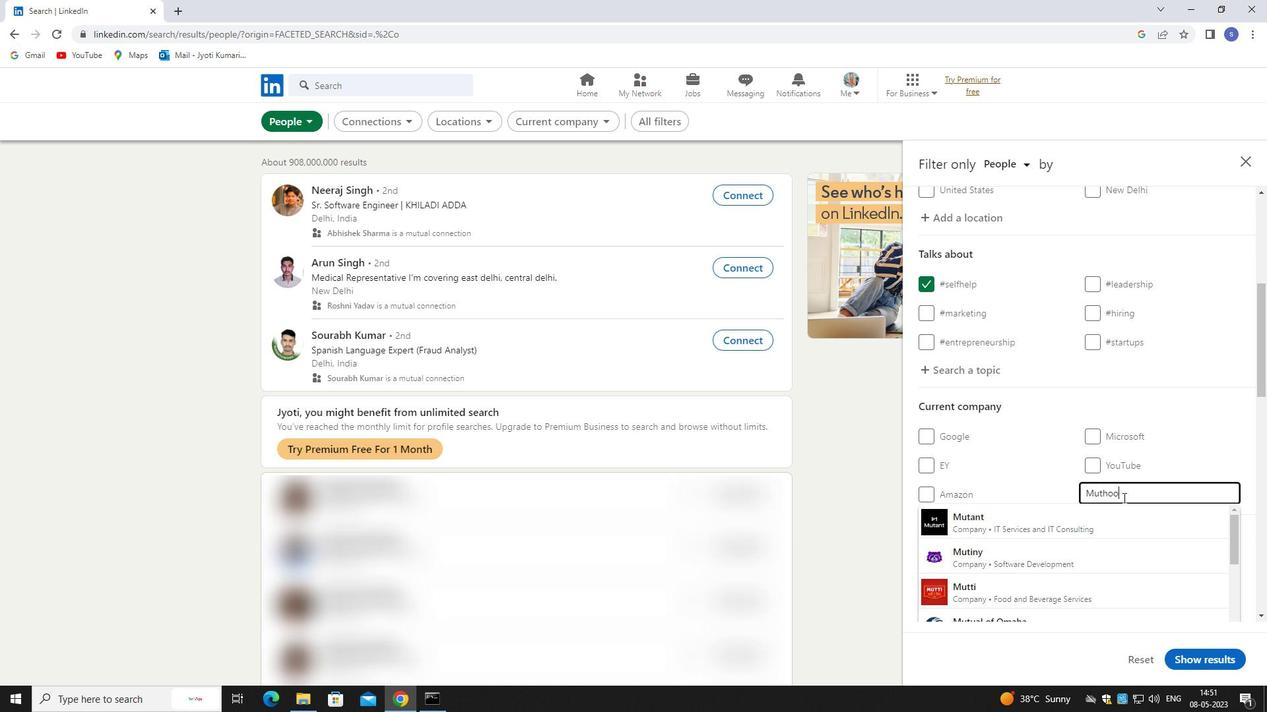 
Action: Mouse moved to (1126, 516)
Screenshot: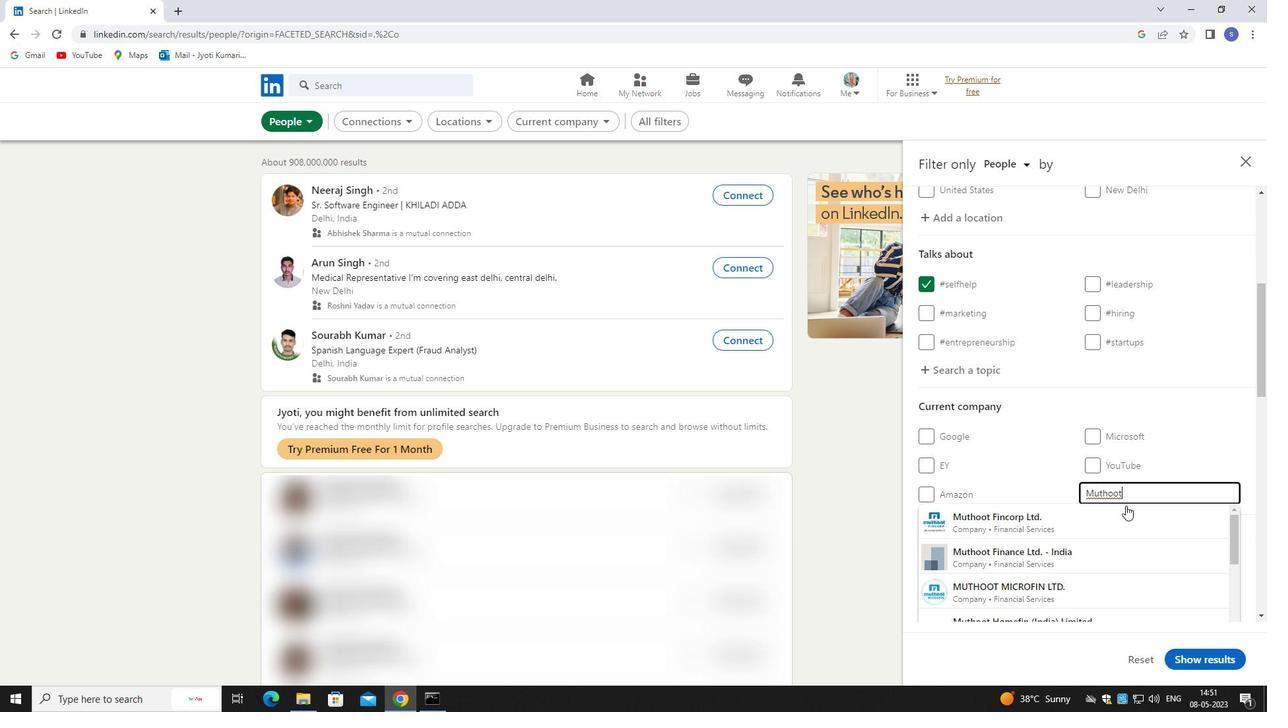 
Action: Mouse pressed left at (1126, 516)
Screenshot: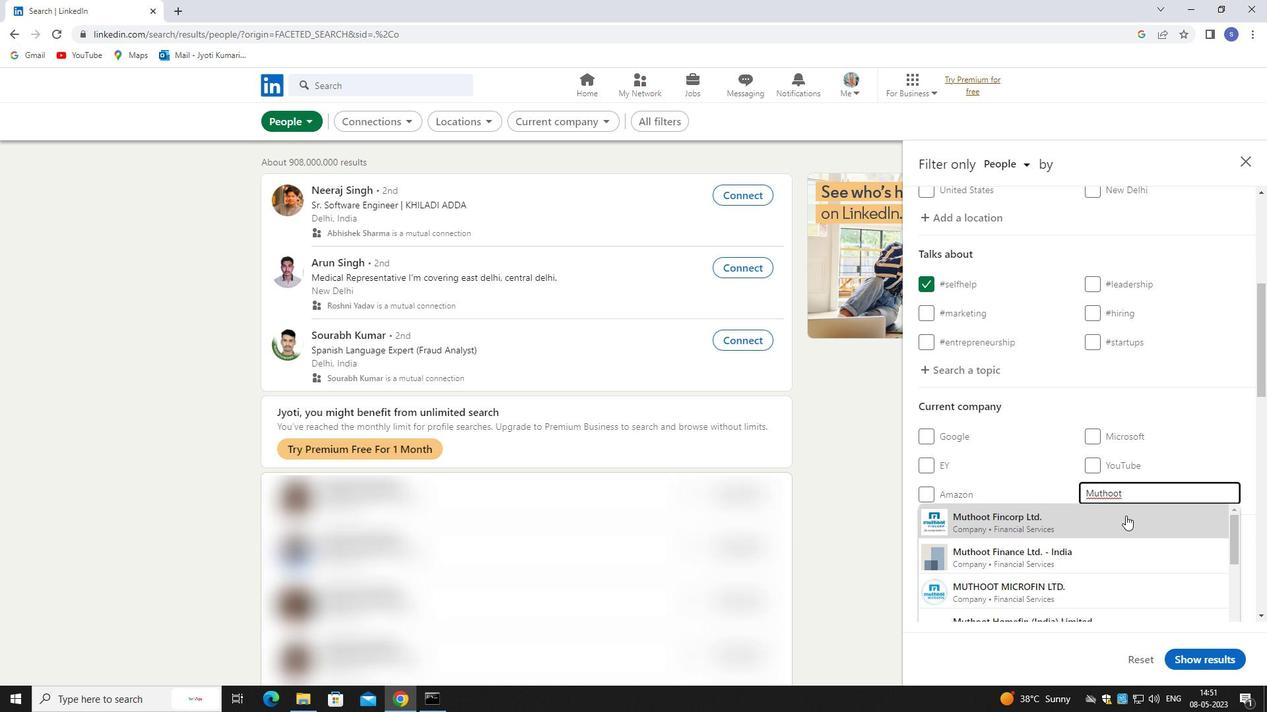 
Action: Mouse scrolled (1126, 515) with delta (0, 0)
Screenshot: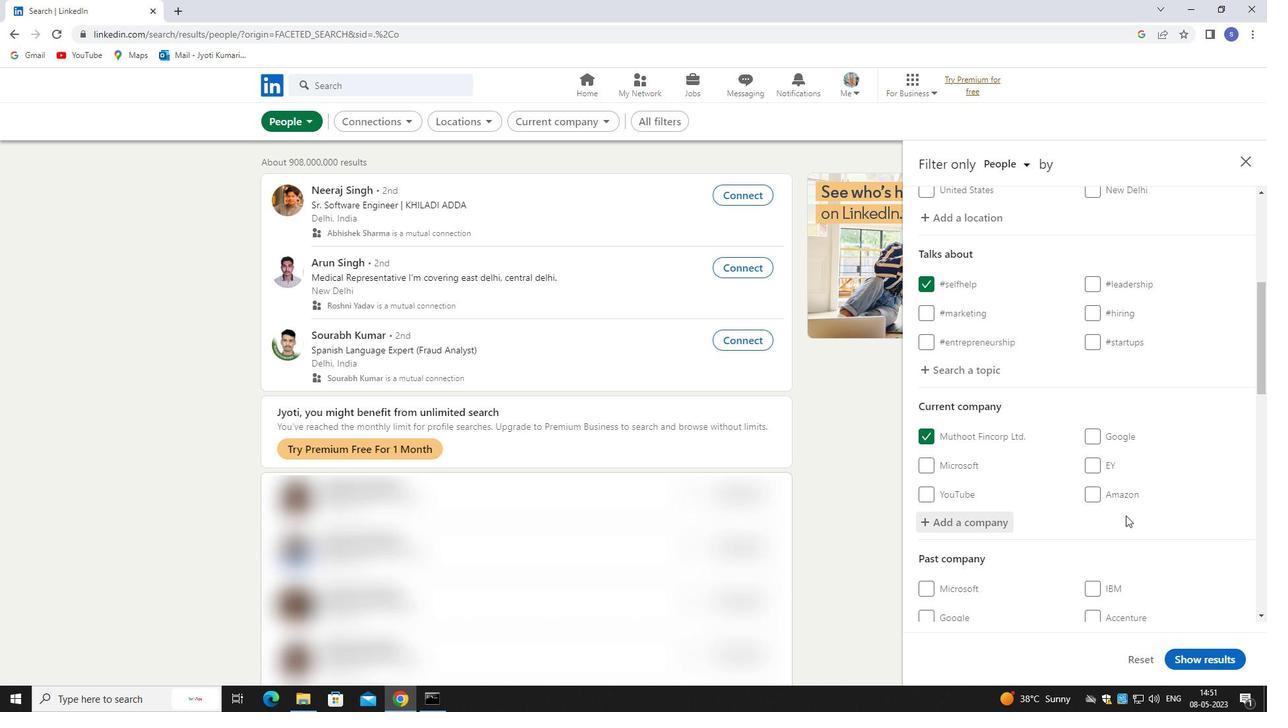 
Action: Mouse scrolled (1126, 515) with delta (0, 0)
Screenshot: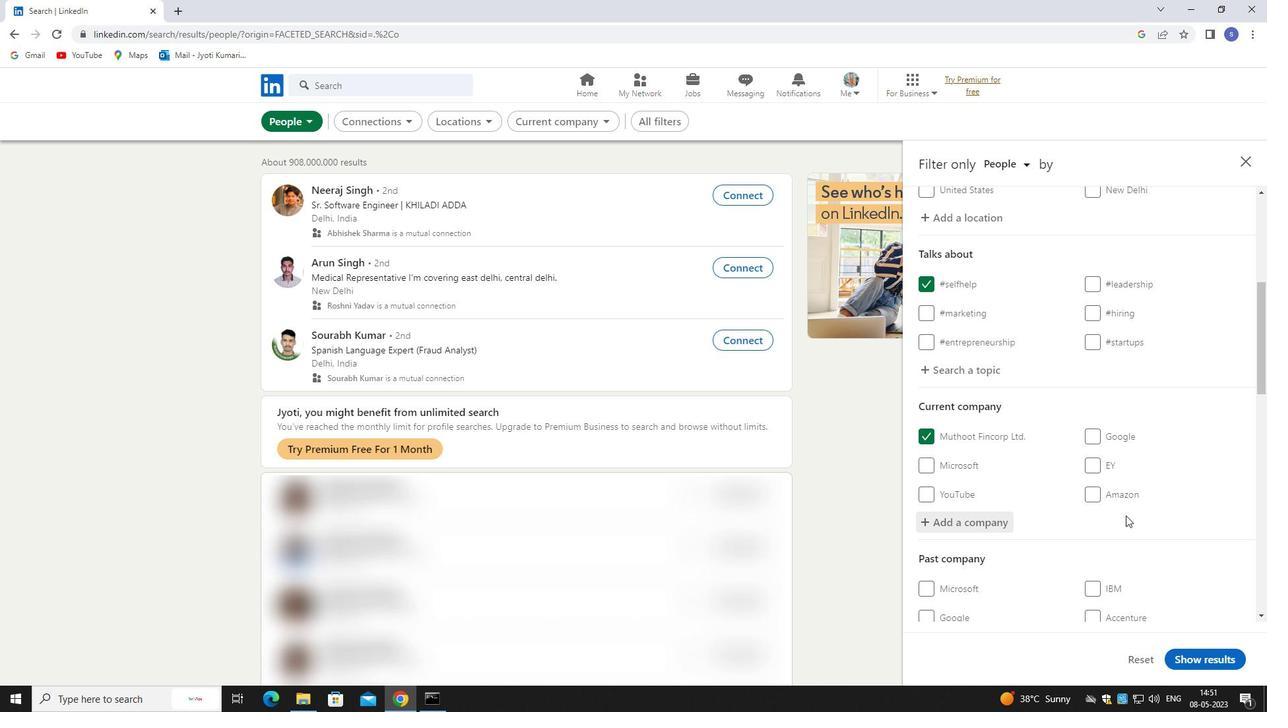 
Action: Mouse scrolled (1126, 515) with delta (0, 0)
Screenshot: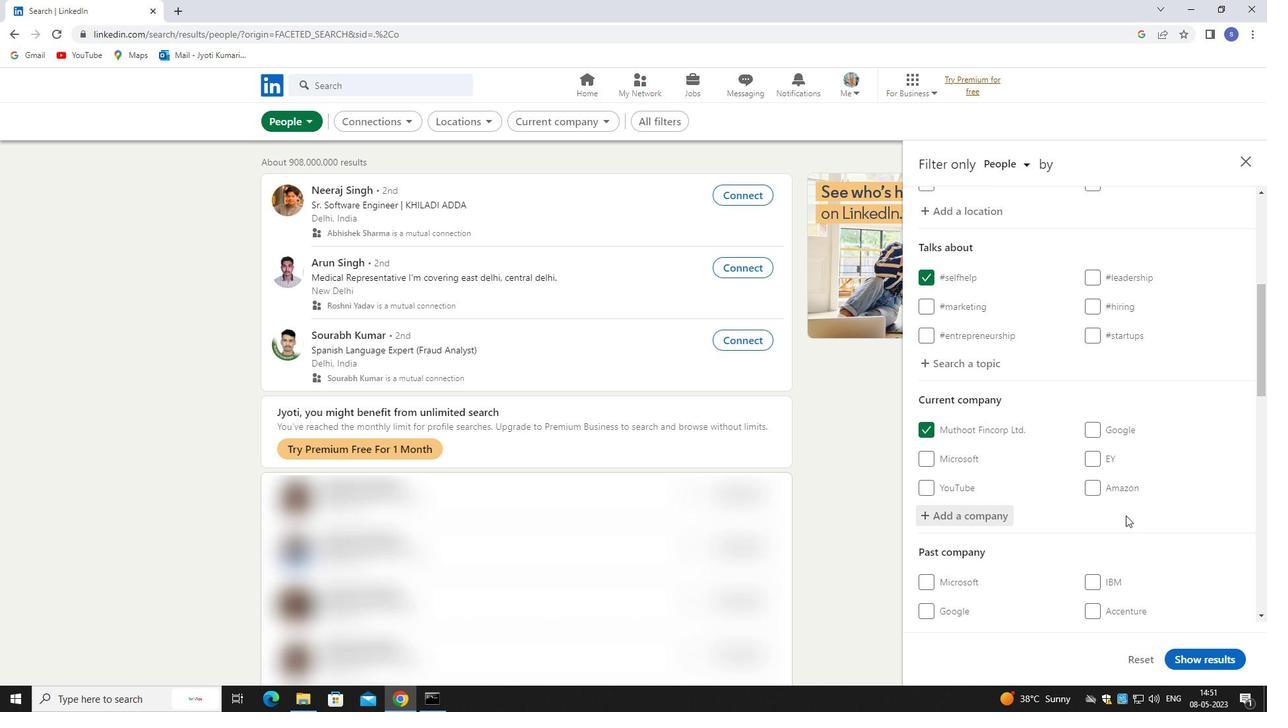 
Action: Mouse moved to (1127, 521)
Screenshot: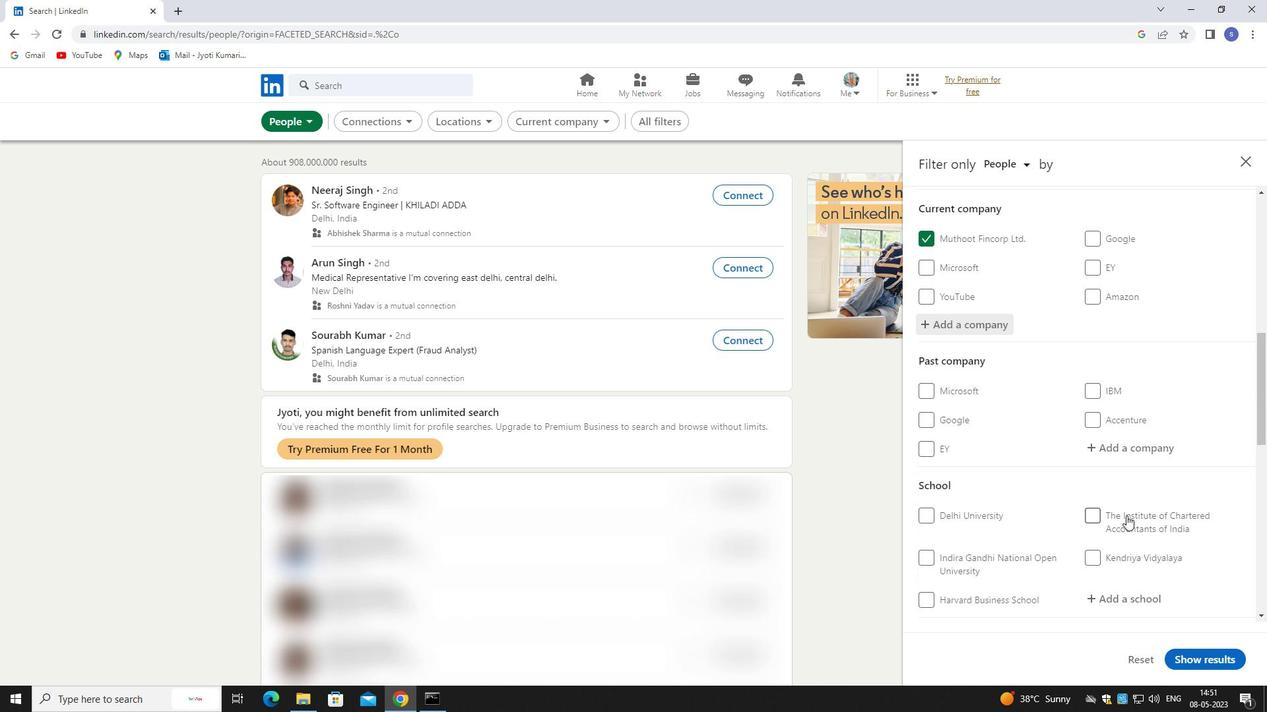 
Action: Mouse scrolled (1127, 520) with delta (0, 0)
Screenshot: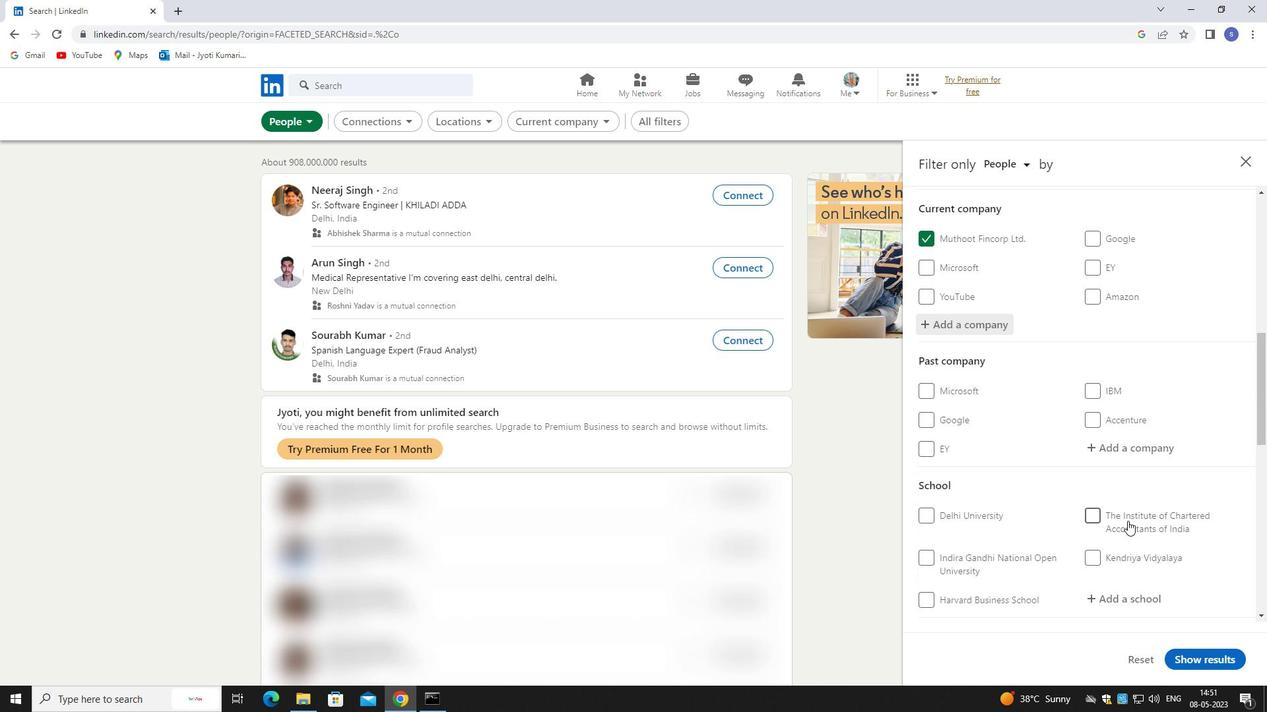 
Action: Mouse scrolled (1127, 520) with delta (0, 0)
Screenshot: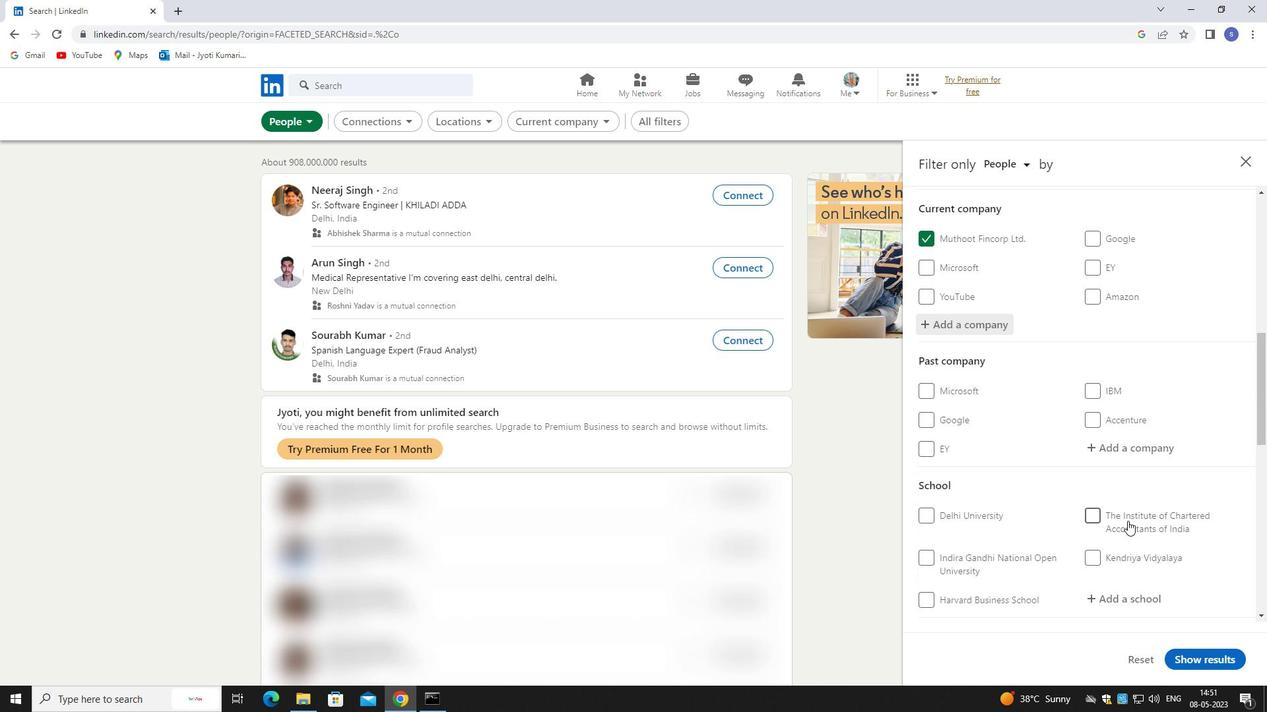 
Action: Mouse moved to (1136, 471)
Screenshot: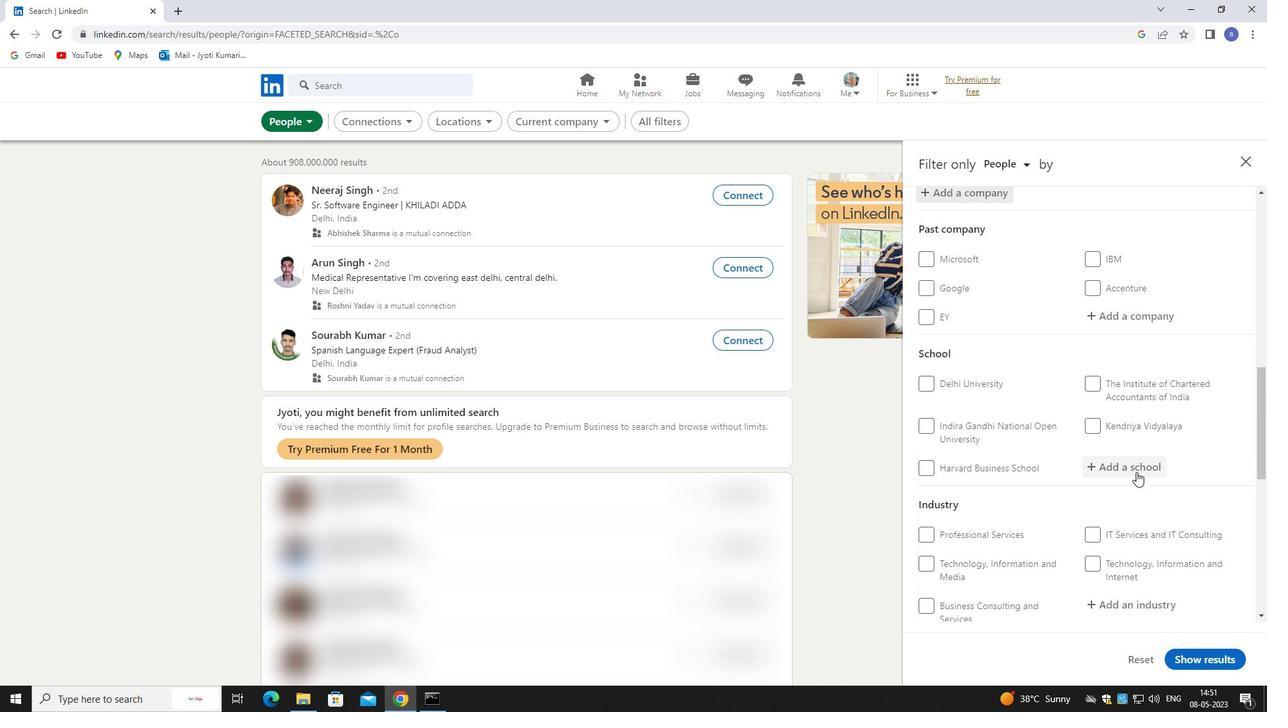 
Action: Mouse pressed left at (1136, 471)
Screenshot: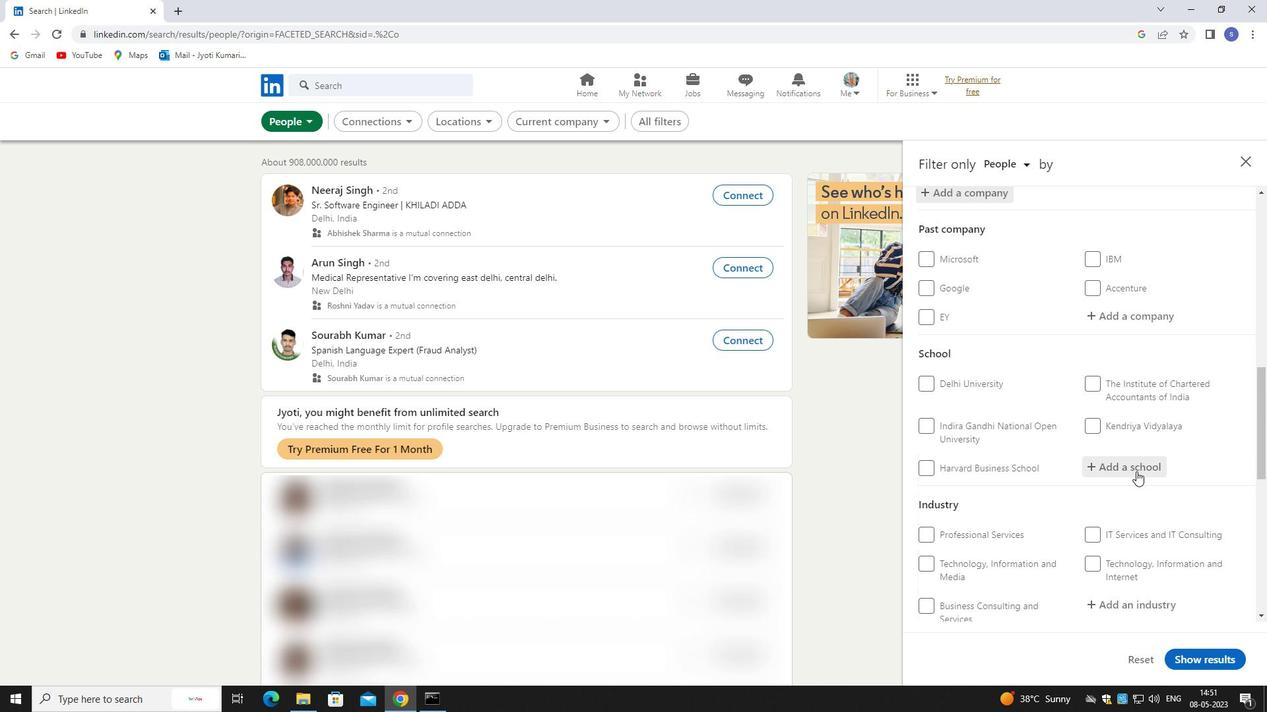 
Action: Mouse moved to (1136, 471)
Screenshot: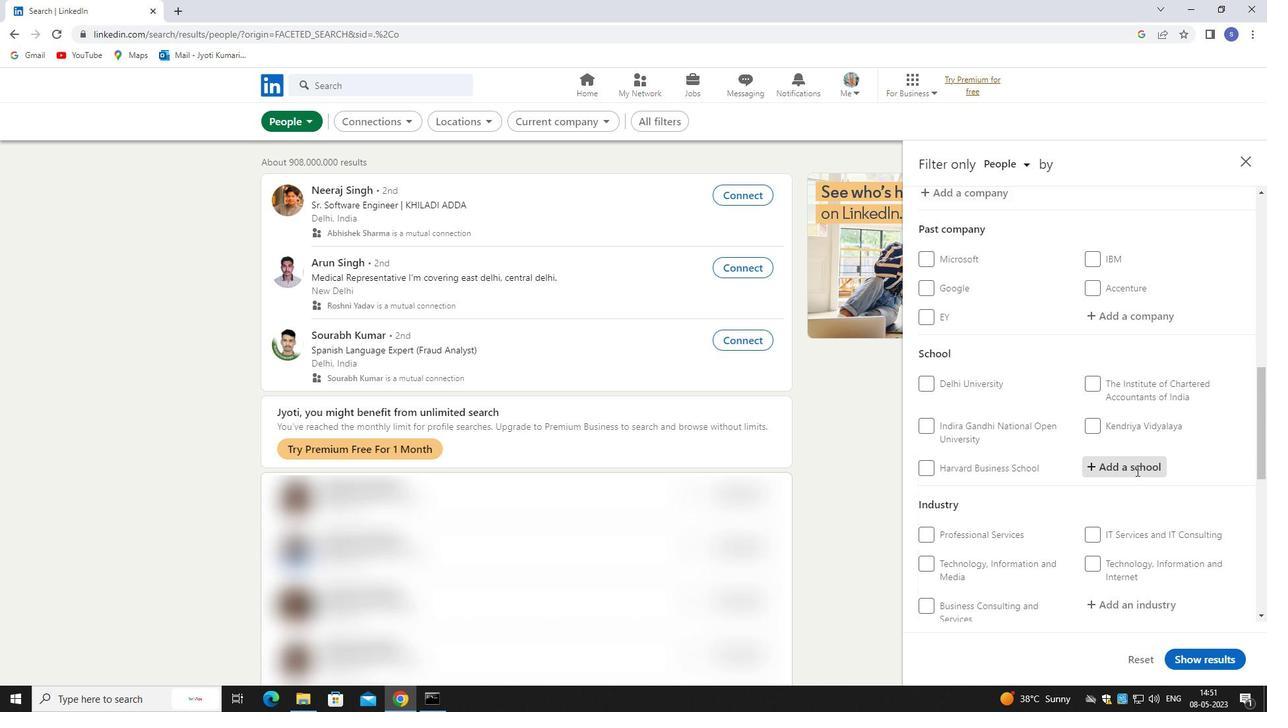 
Action: Key pressed <Key.shift>TOLANI
Screenshot: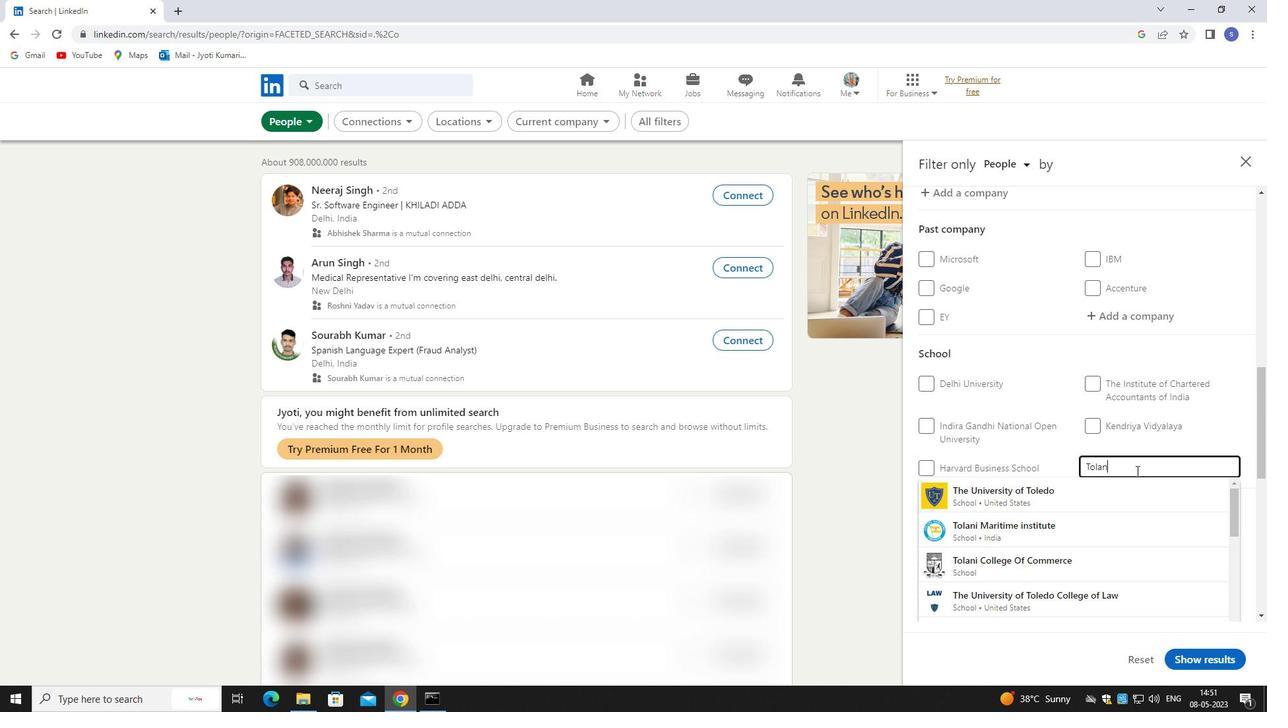 
Action: Mouse moved to (1126, 505)
Screenshot: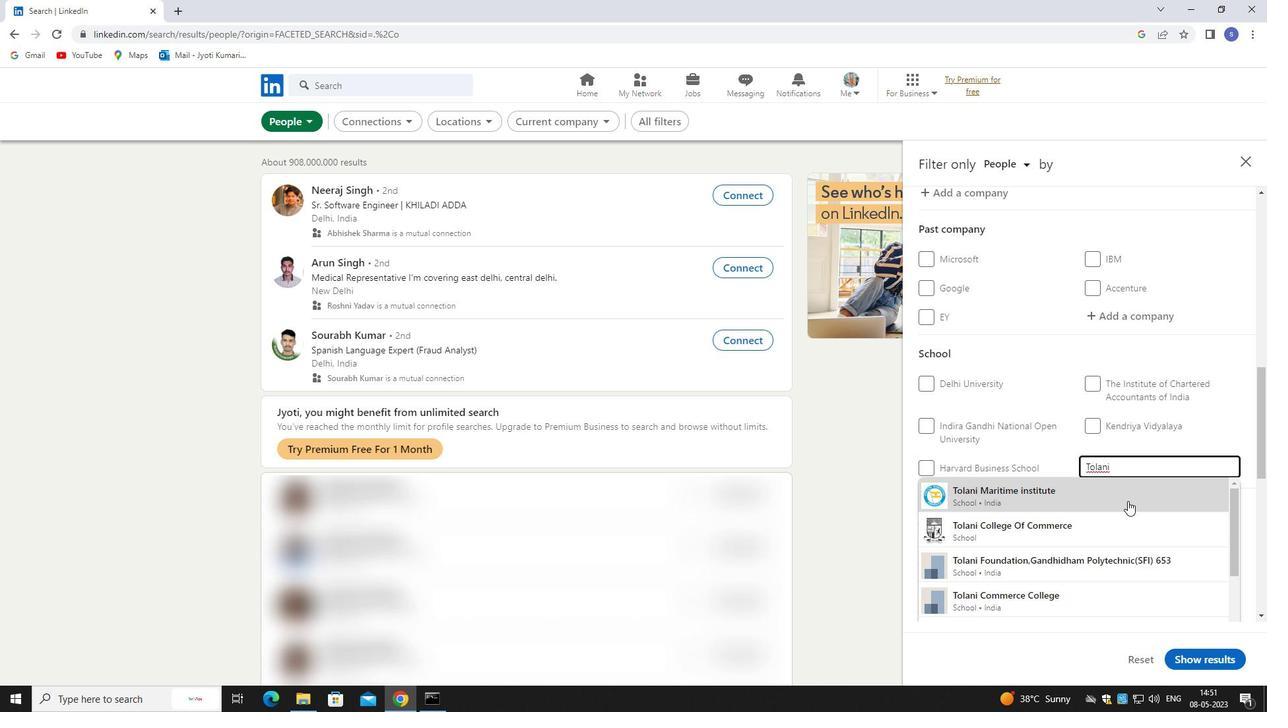 
Action: Mouse pressed left at (1126, 505)
Screenshot: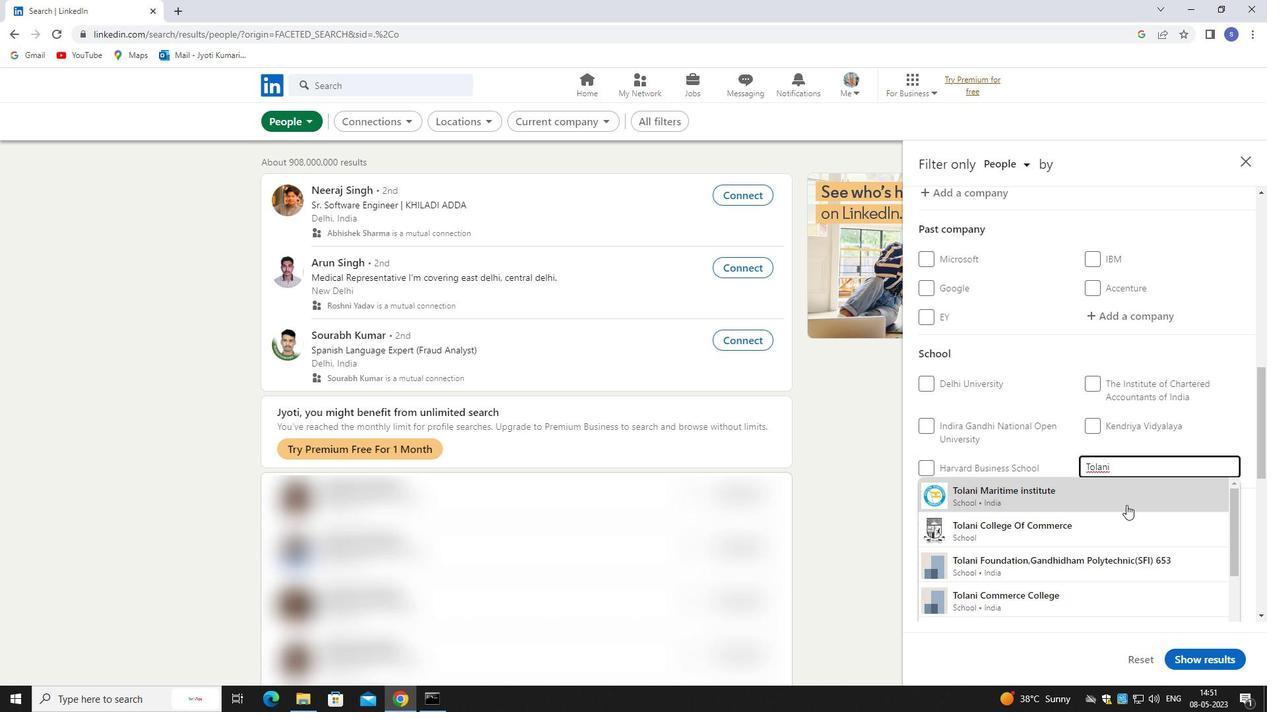 
Action: Mouse scrolled (1126, 504) with delta (0, 0)
Screenshot: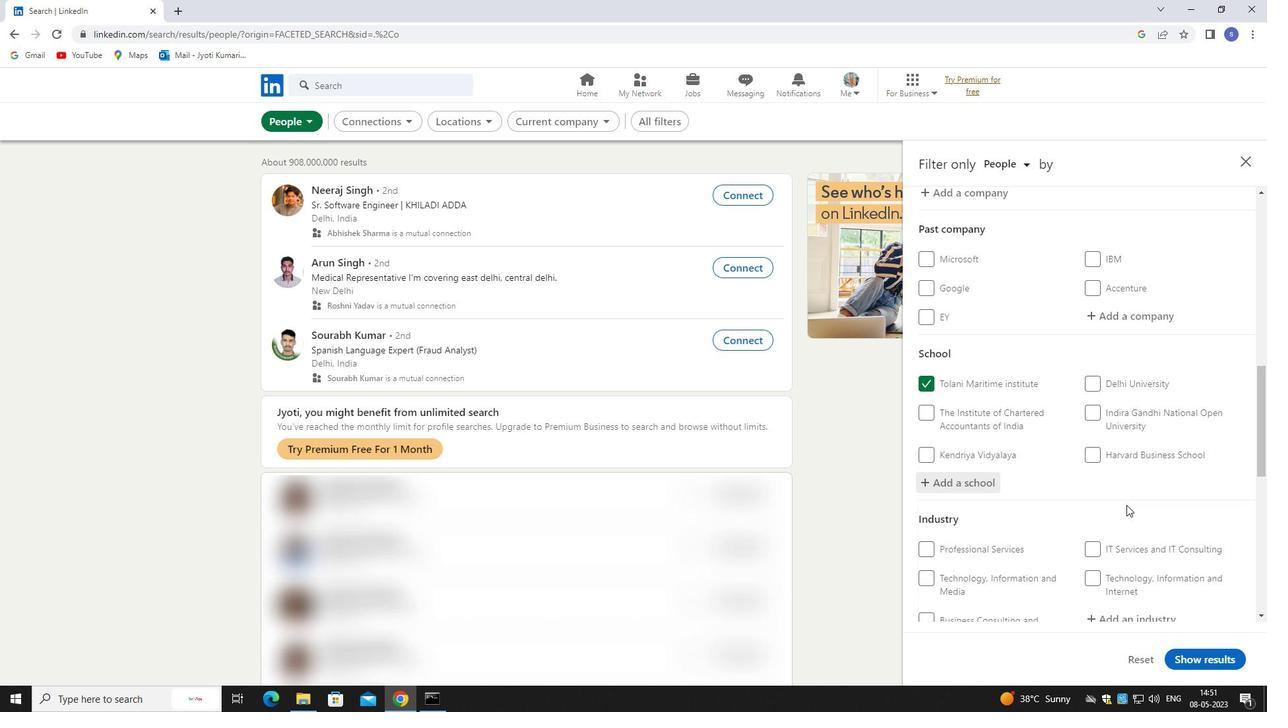 
Action: Mouse scrolled (1126, 504) with delta (0, 0)
Screenshot: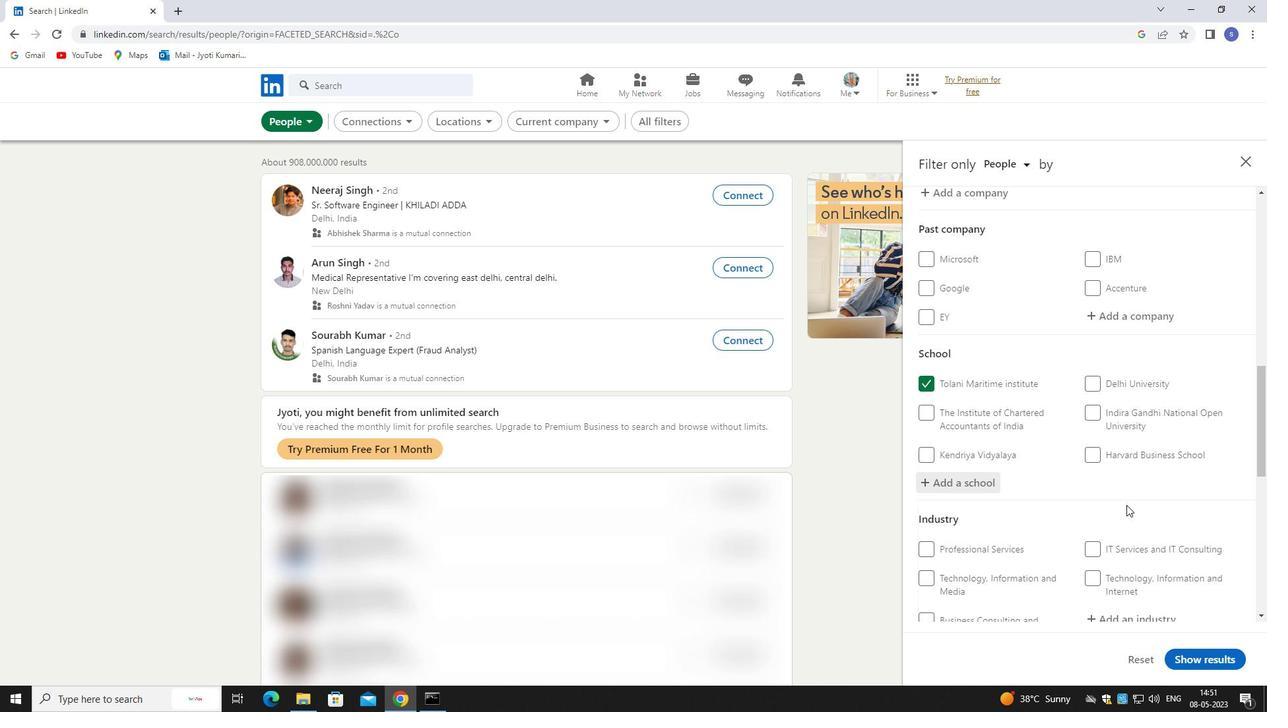 
Action: Mouse moved to (1135, 488)
Screenshot: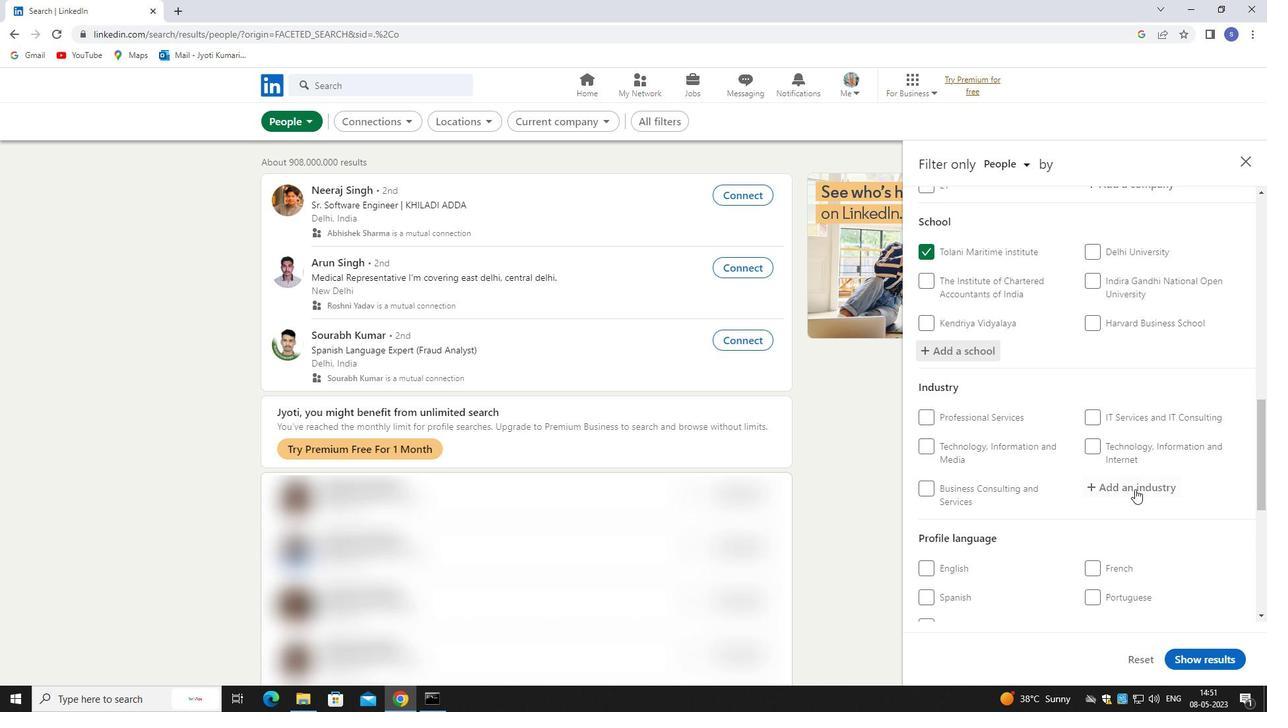 
Action: Mouse pressed left at (1135, 488)
Screenshot: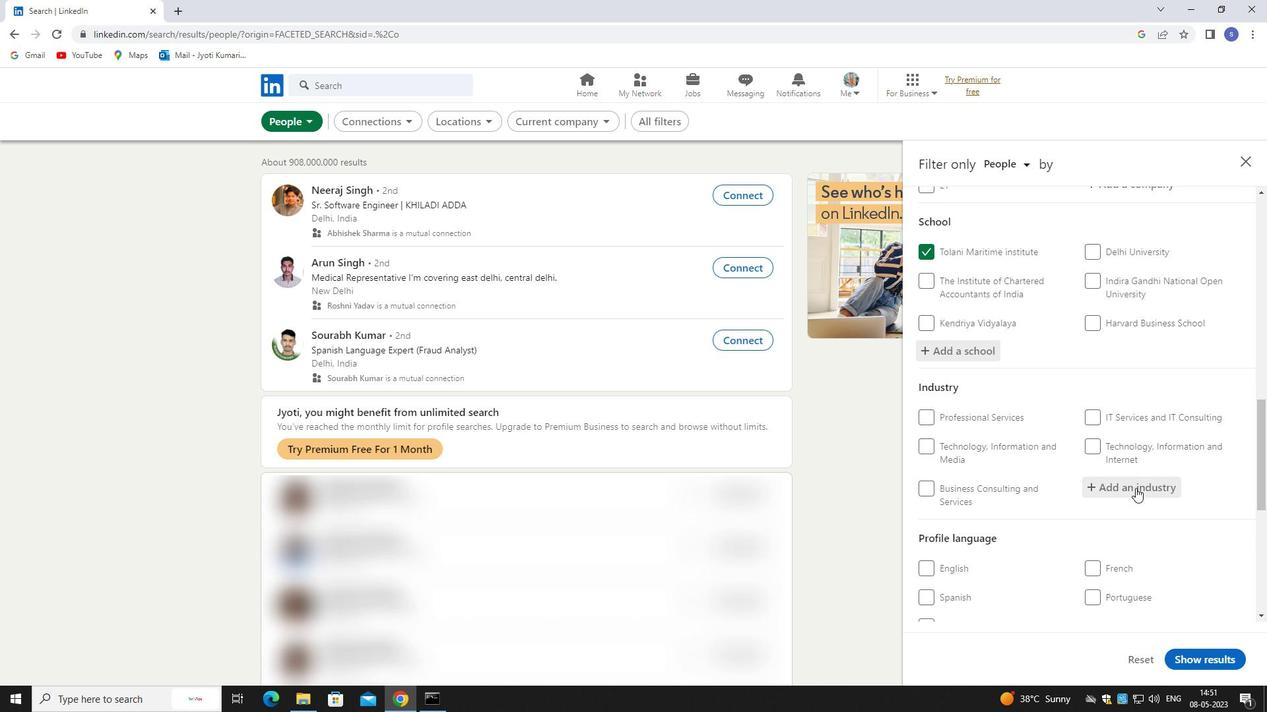
Action: Key pressed <Key.shift>FINE<Key.space><Key.shift>A
Screenshot: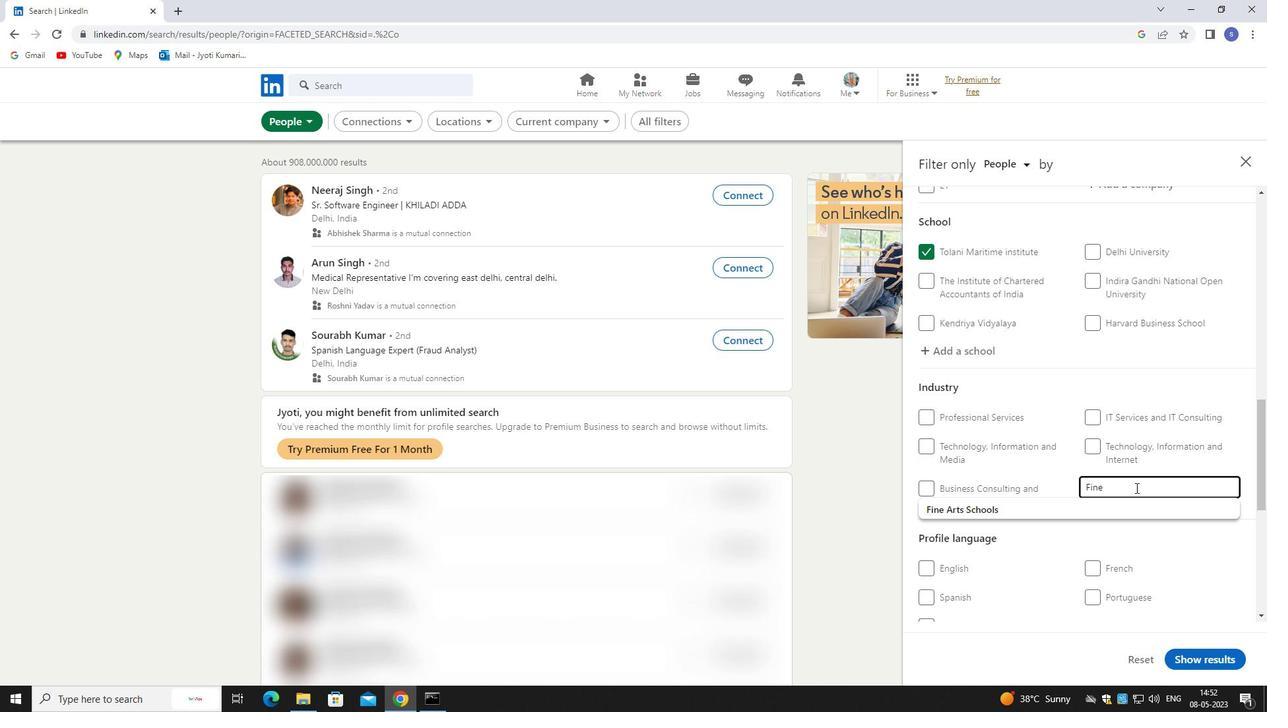 
Action: Mouse moved to (1129, 515)
Screenshot: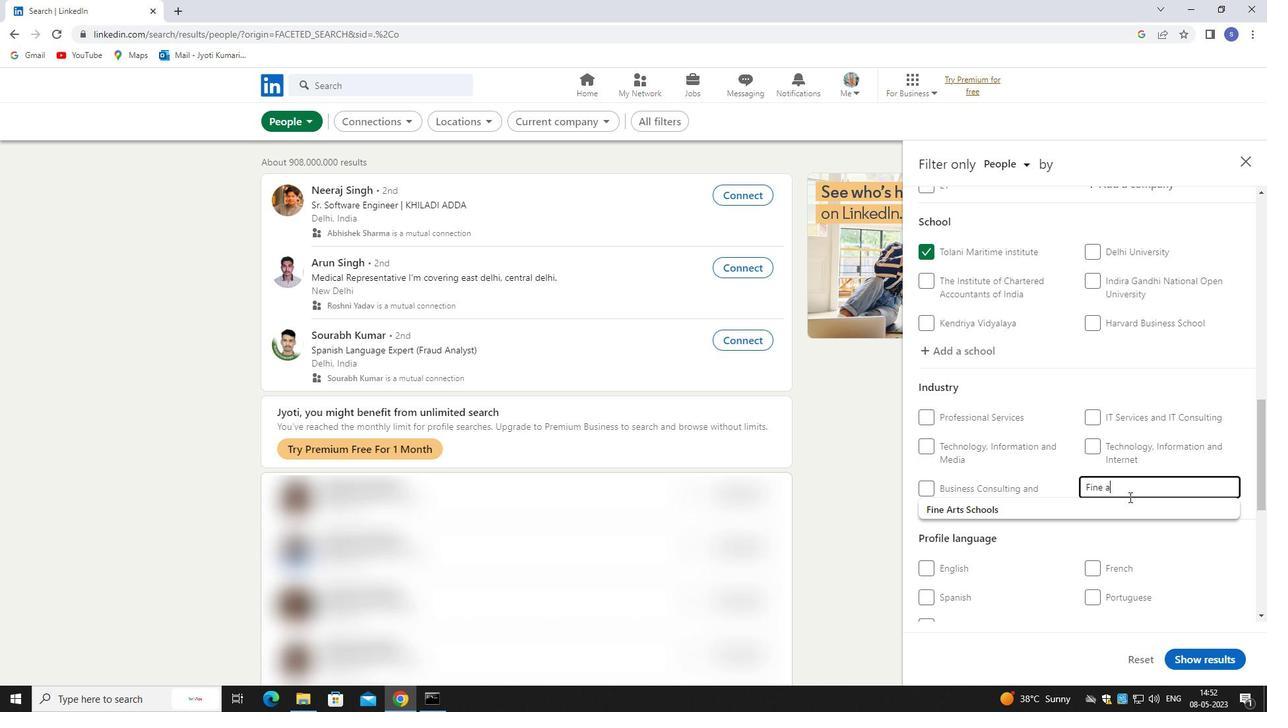 
Action: Mouse pressed left at (1129, 515)
Screenshot: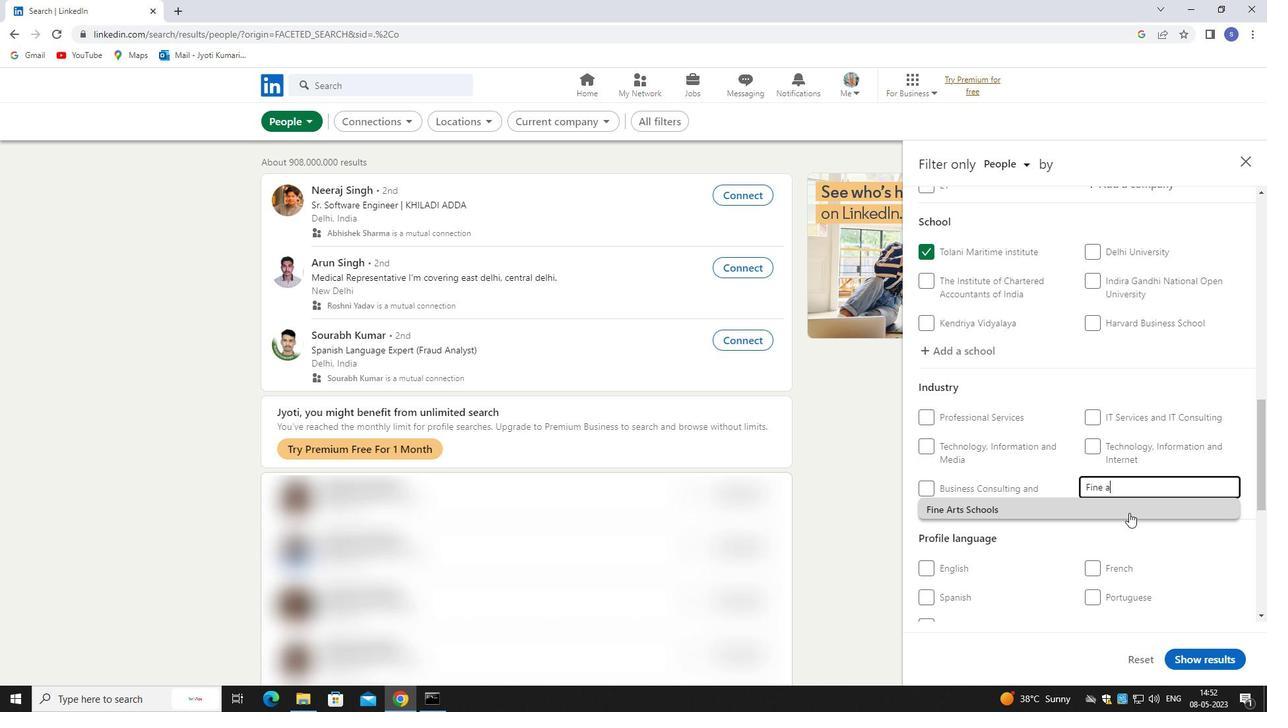 
Action: Mouse scrolled (1129, 514) with delta (0, 0)
Screenshot: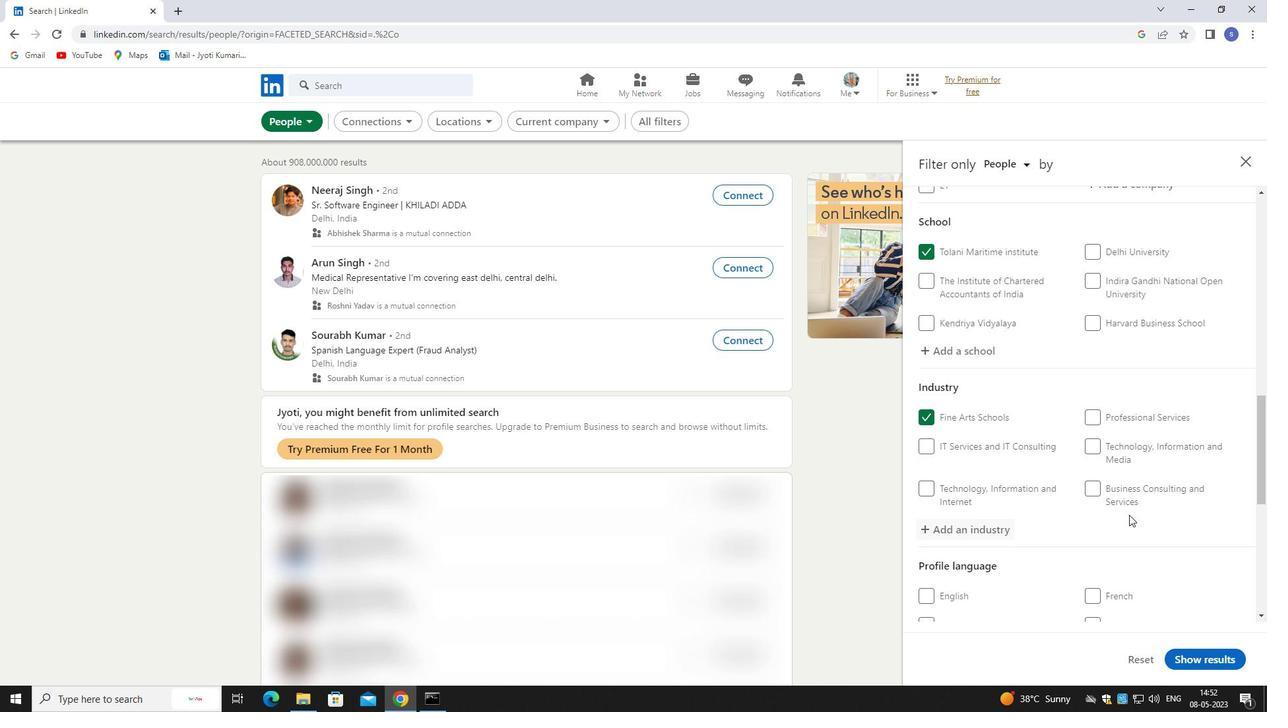 
Action: Mouse scrolled (1129, 514) with delta (0, 0)
Screenshot: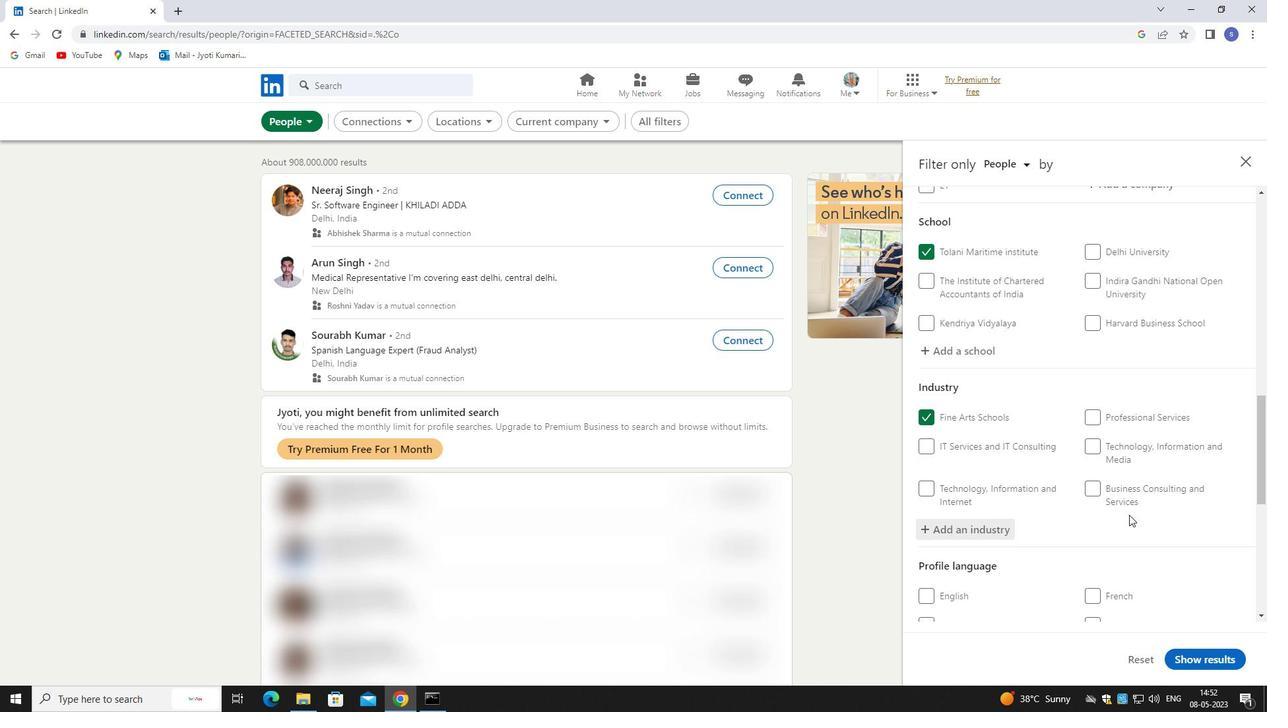
Action: Mouse moved to (950, 467)
Screenshot: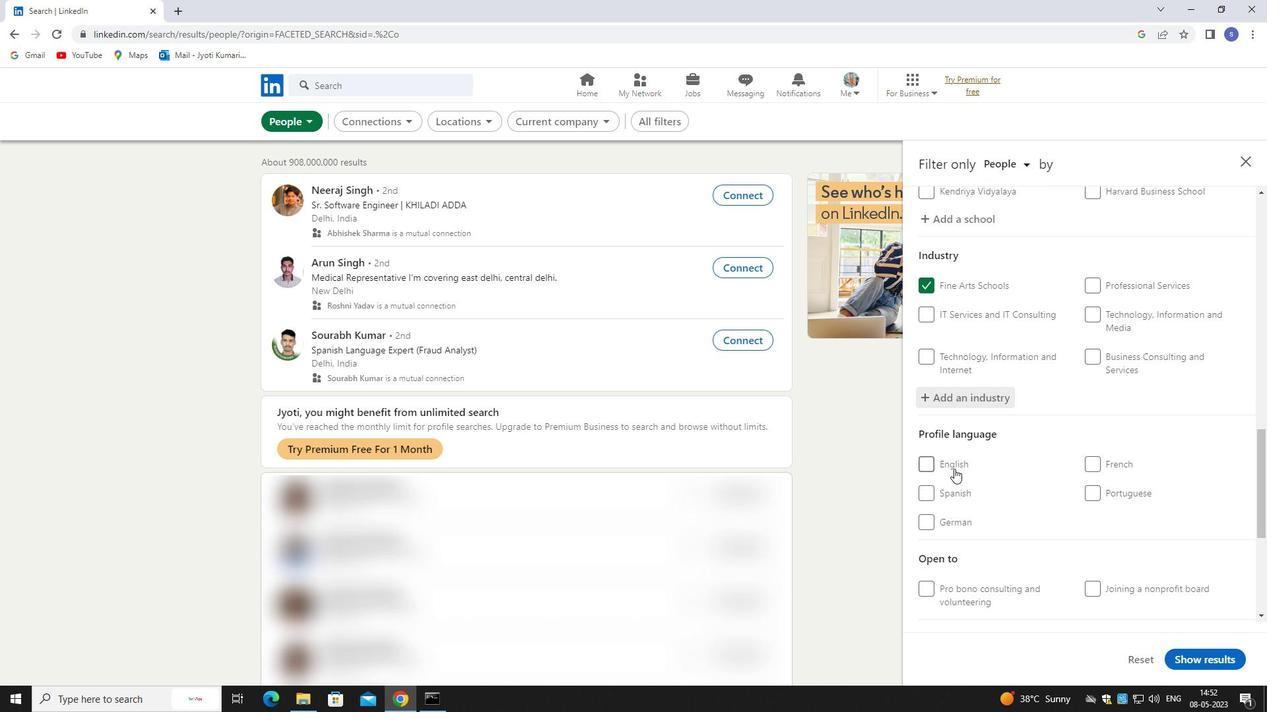 
Action: Mouse pressed left at (950, 467)
Screenshot: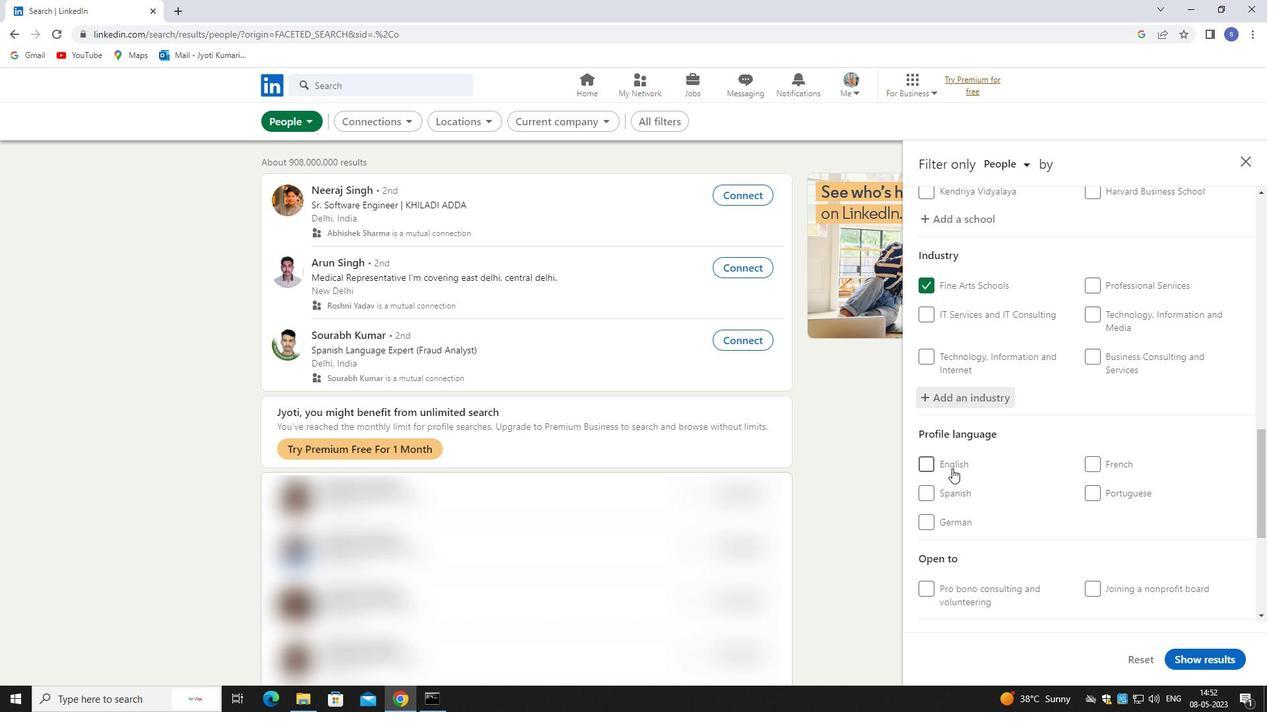 
Action: Mouse moved to (971, 470)
Screenshot: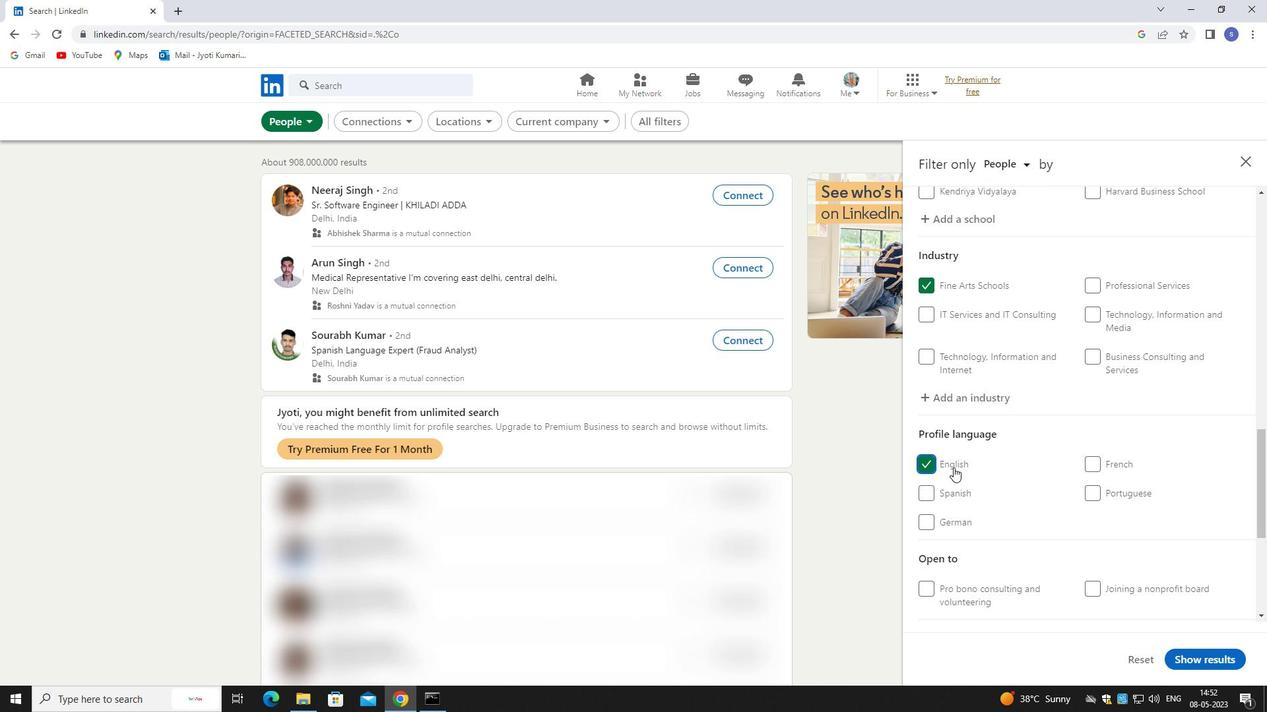 
Action: Mouse scrolled (971, 469) with delta (0, 0)
Screenshot: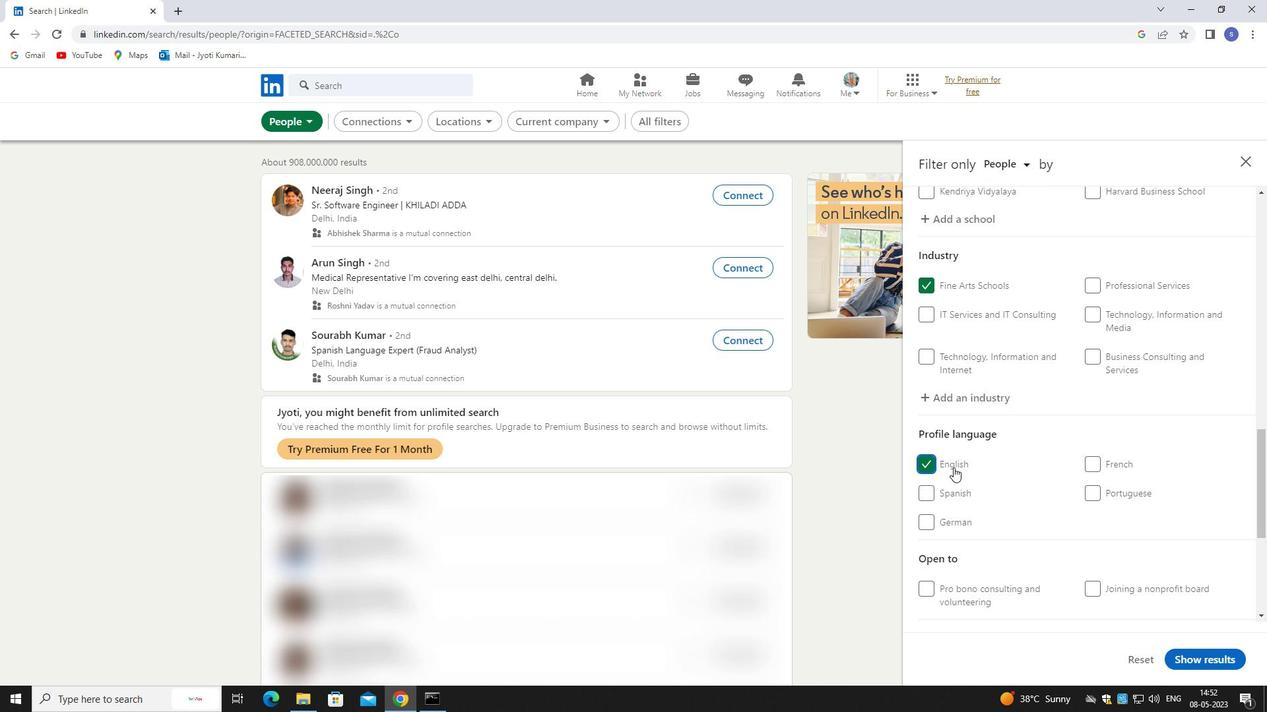 
Action: Mouse moved to (986, 473)
Screenshot: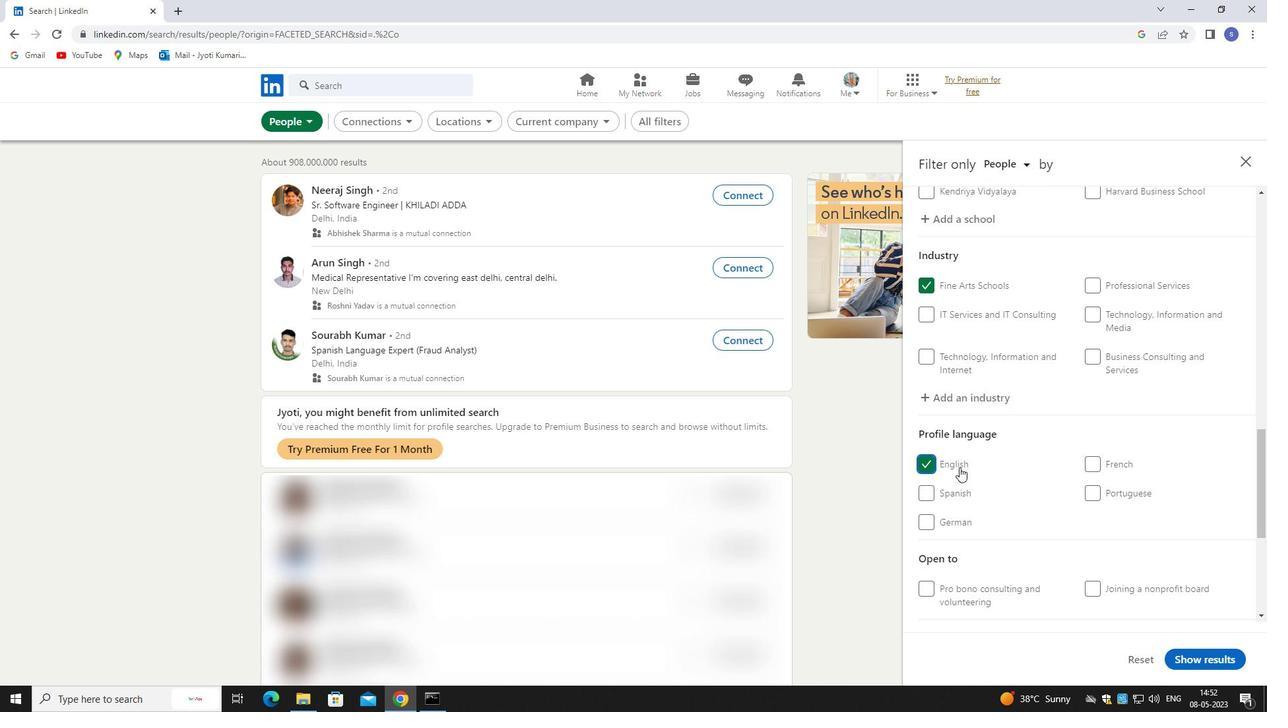 
Action: Mouse scrolled (986, 473) with delta (0, 0)
Screenshot: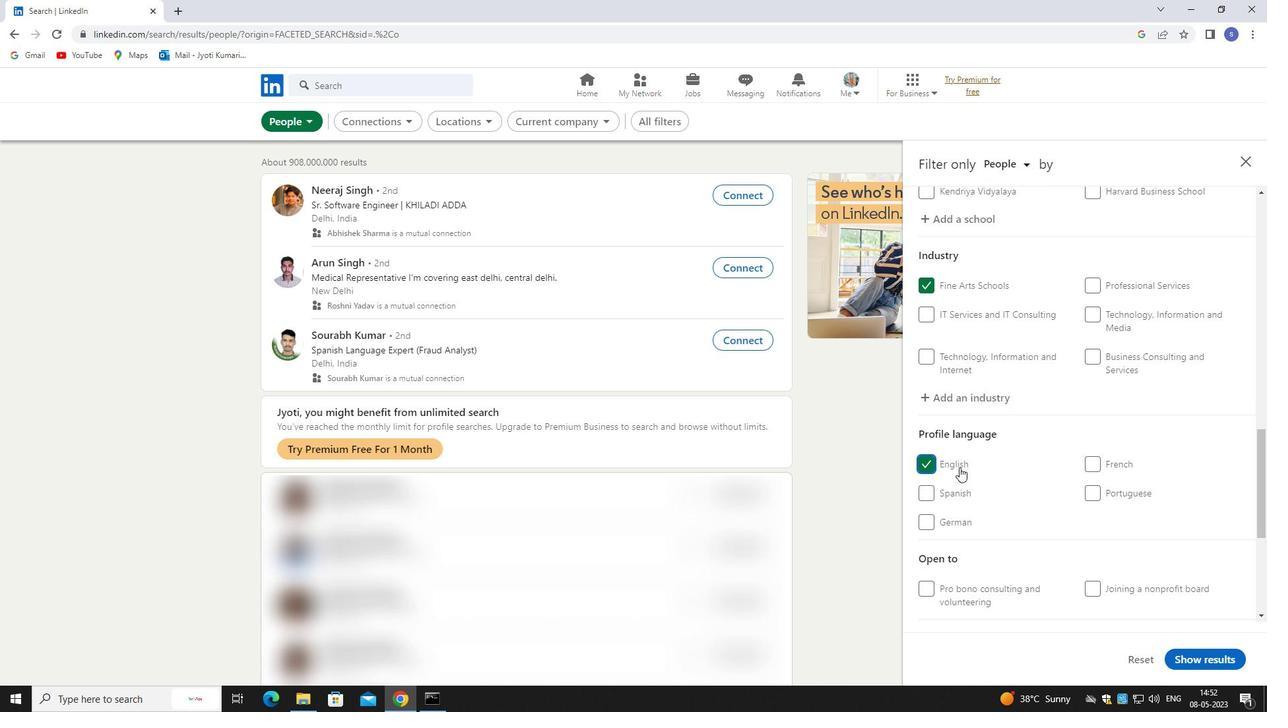 
Action: Mouse moved to (995, 475)
Screenshot: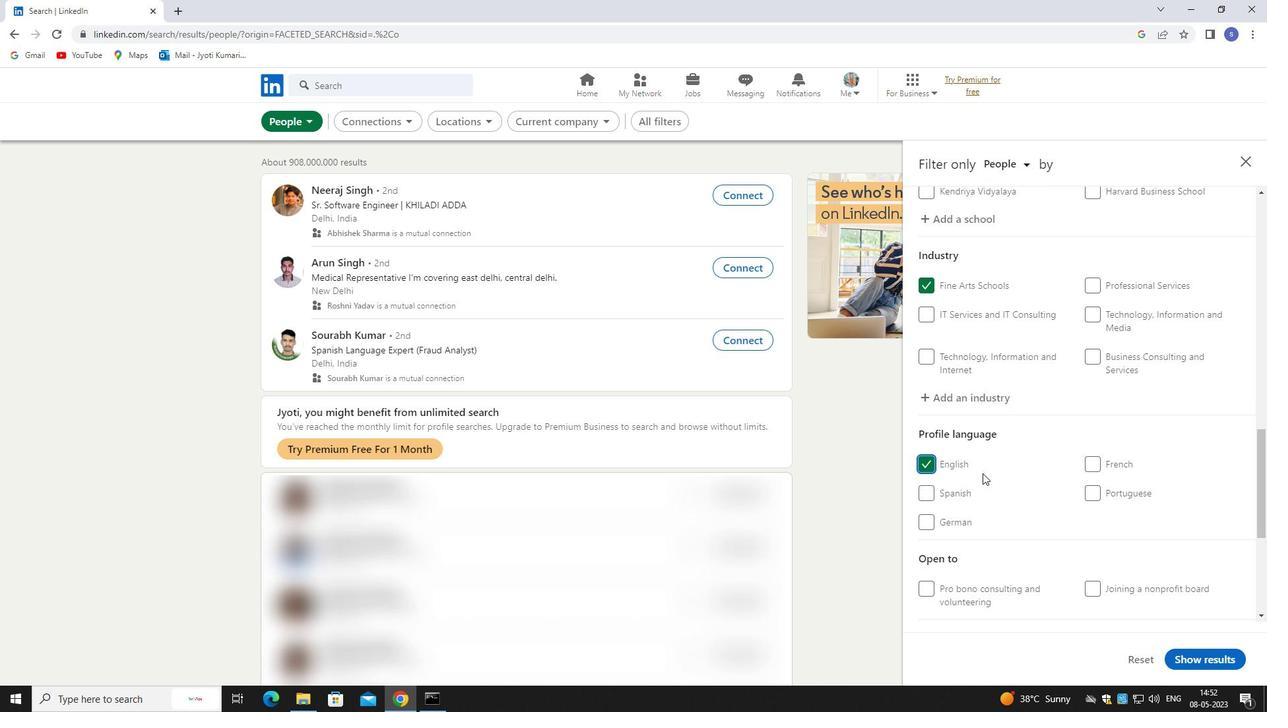 
Action: Mouse scrolled (995, 475) with delta (0, 0)
Screenshot: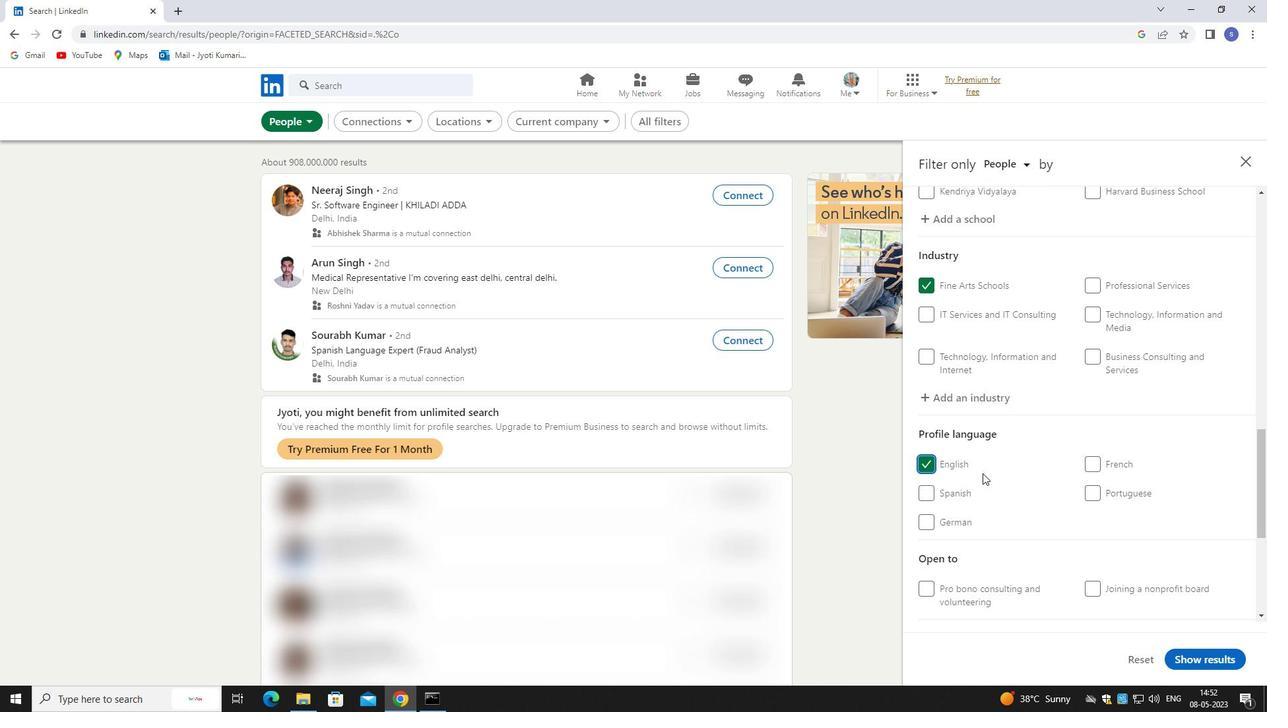 
Action: Mouse moved to (1120, 526)
Screenshot: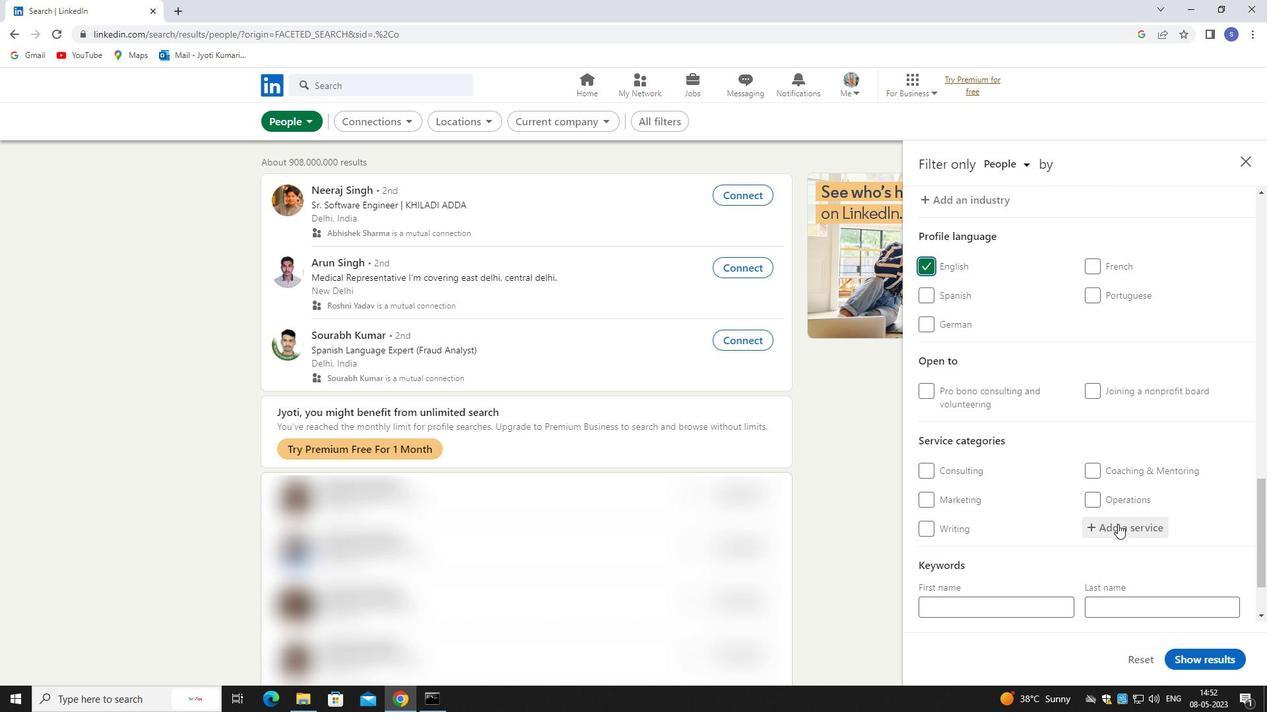 
Action: Mouse pressed left at (1120, 526)
Screenshot: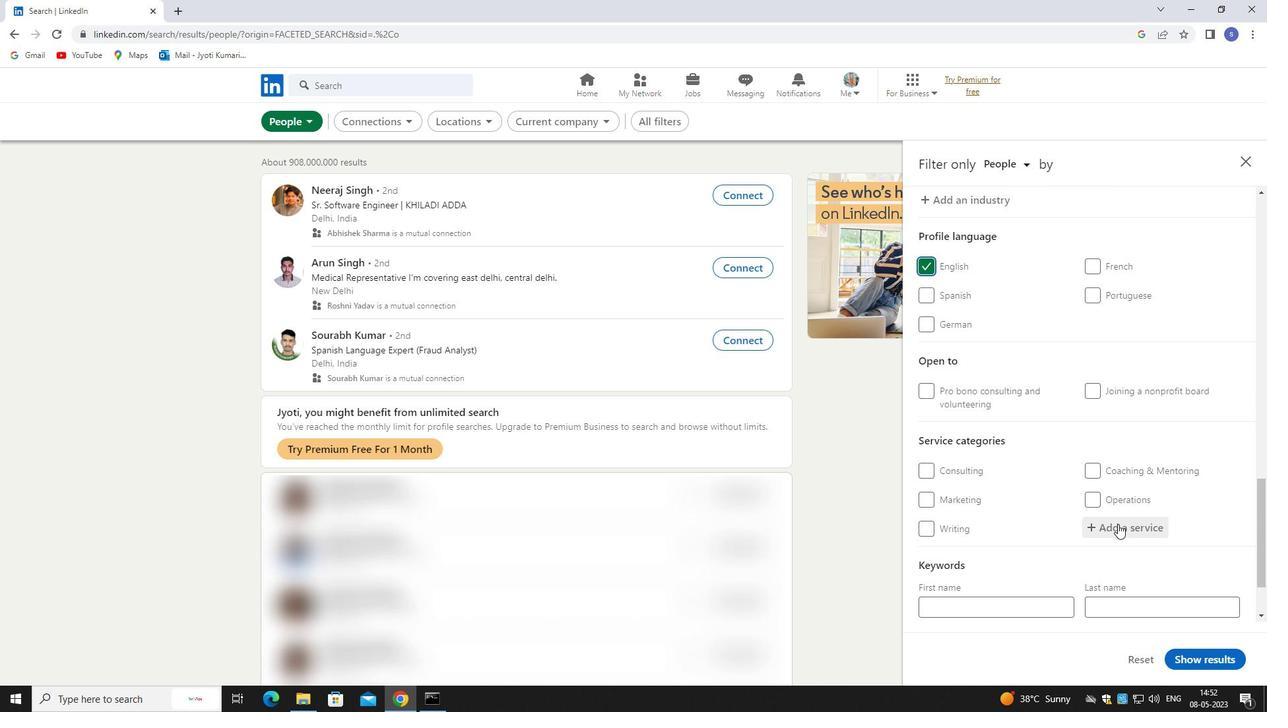 
Action: Mouse moved to (1120, 525)
Screenshot: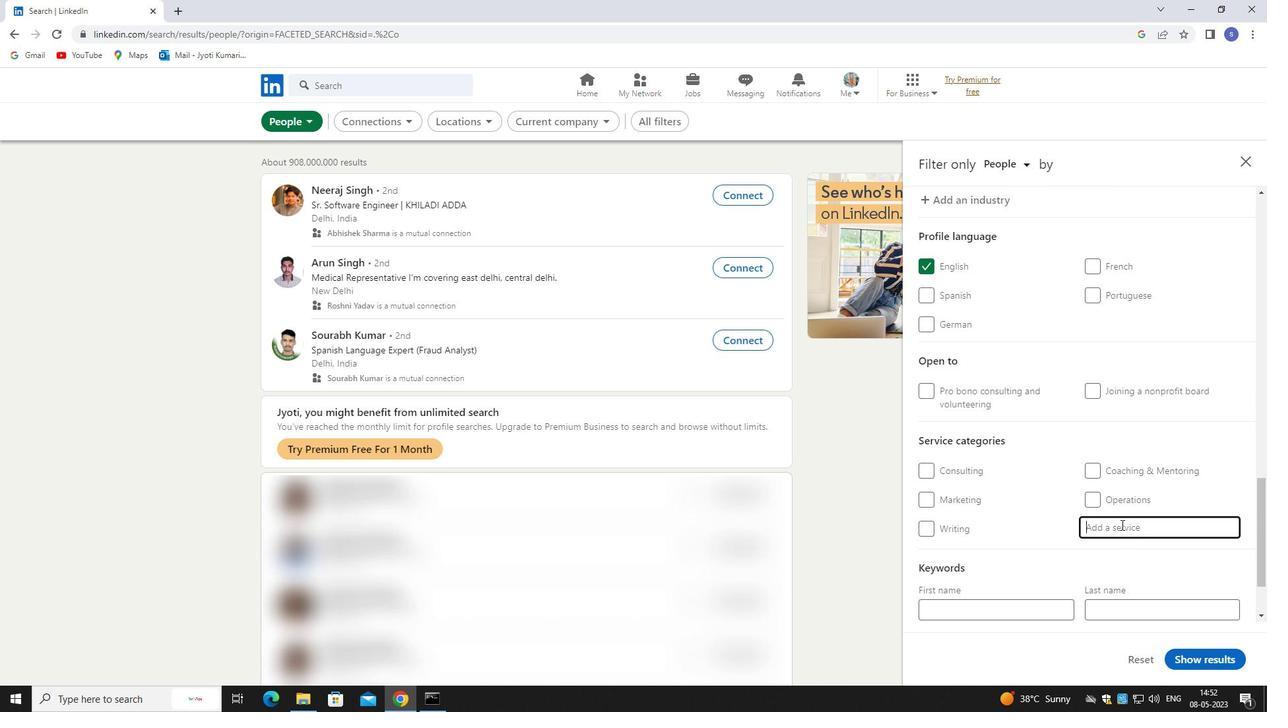 
Action: Key pressed <Key.shift>HEADSHOT
Screenshot: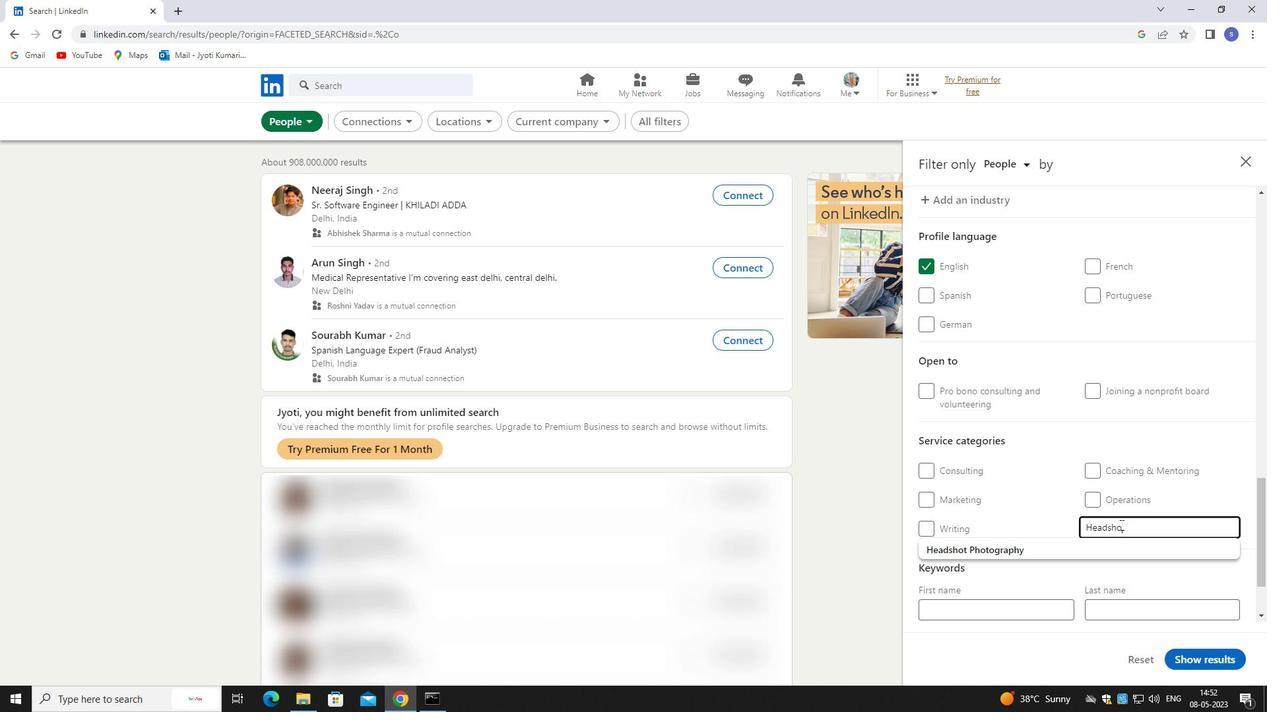 
Action: Mouse moved to (1120, 551)
Screenshot: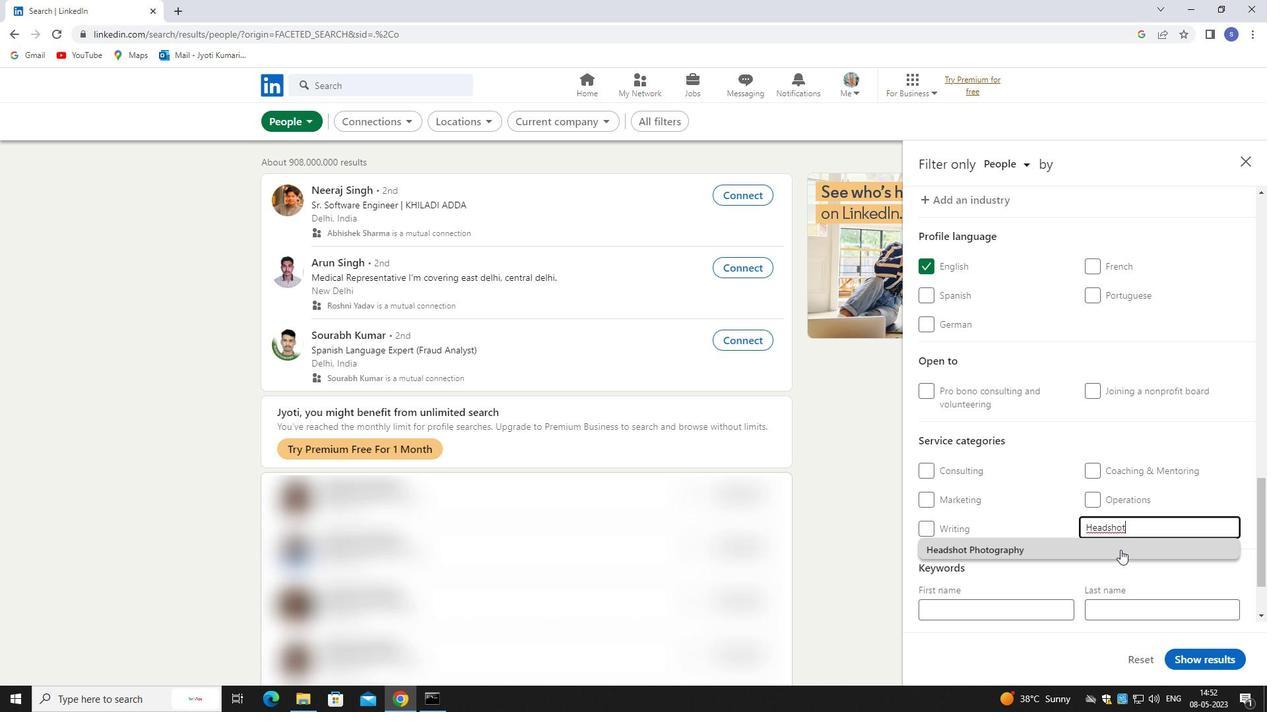
Action: Mouse pressed left at (1120, 551)
Screenshot: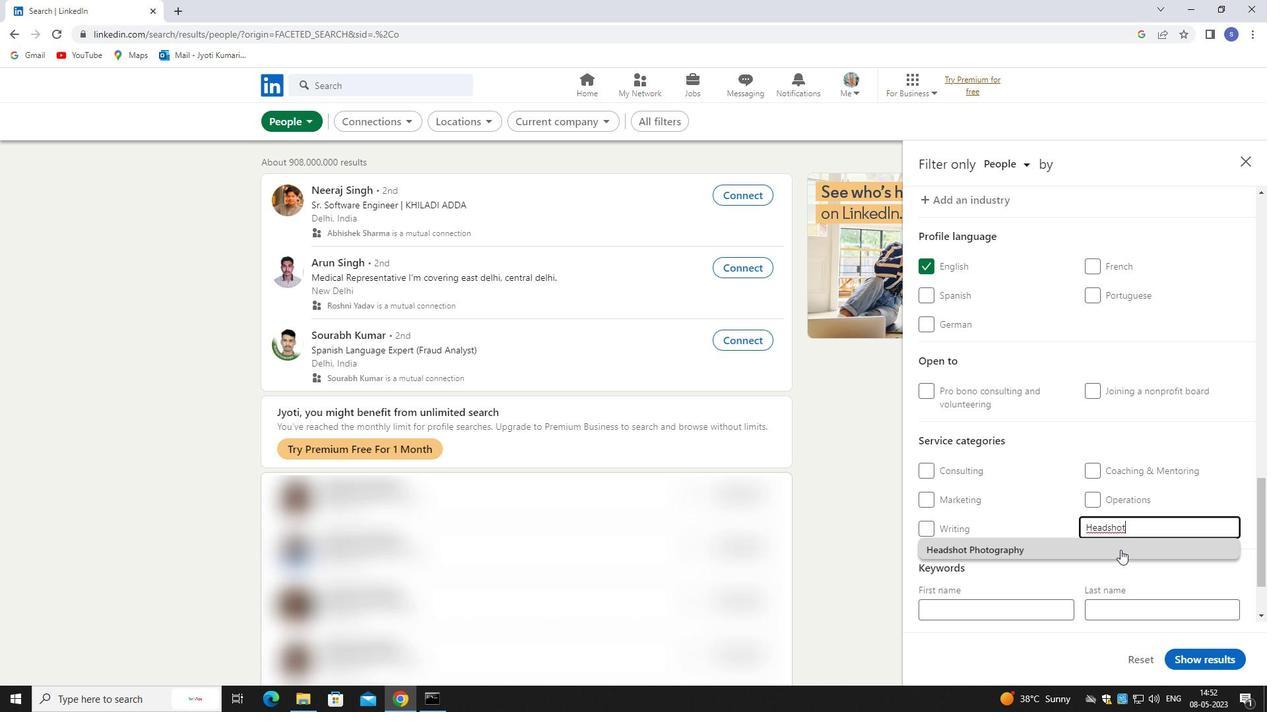 
Action: Mouse moved to (1124, 552)
Screenshot: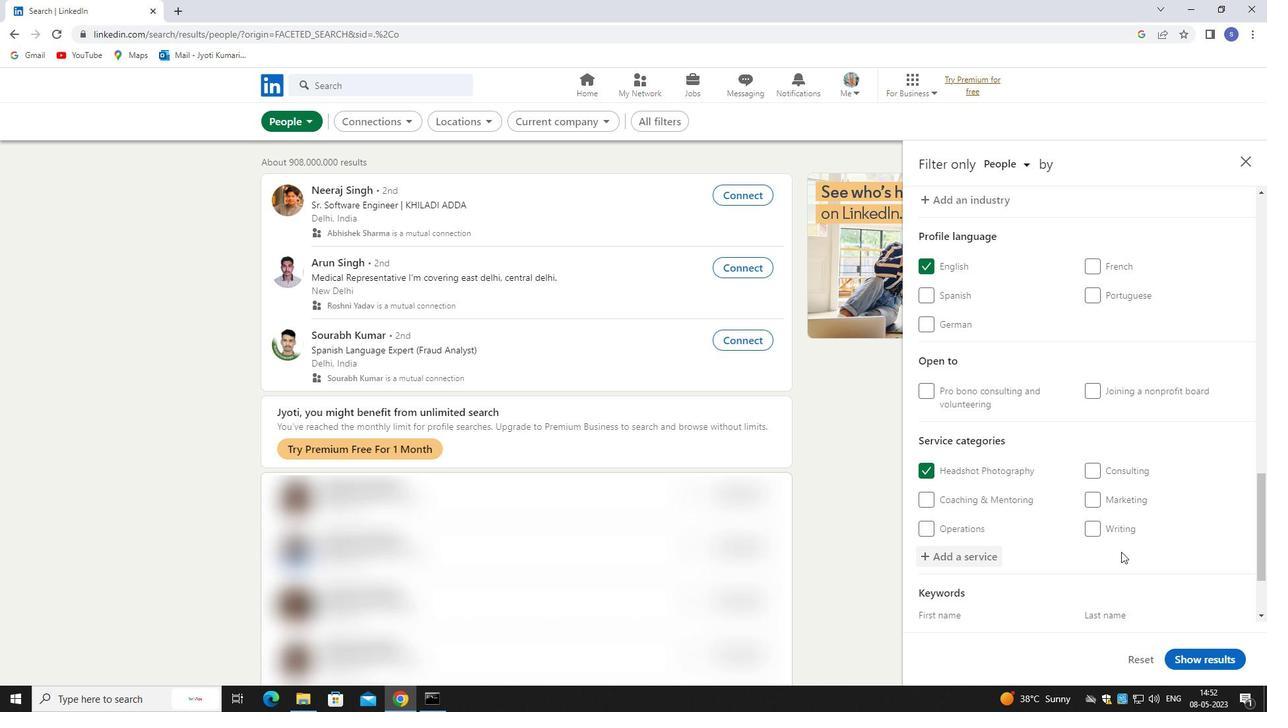 
Action: Mouse scrolled (1124, 551) with delta (0, 0)
Screenshot: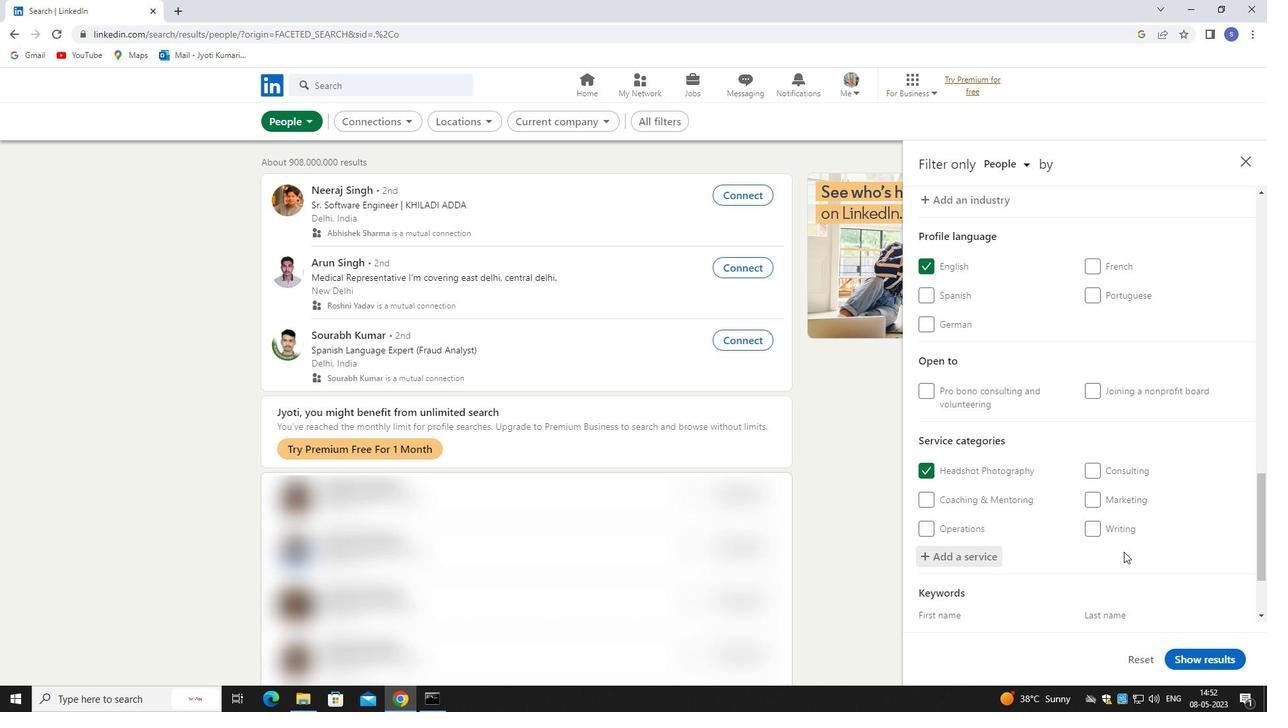 
Action: Mouse scrolled (1124, 551) with delta (0, 0)
Screenshot: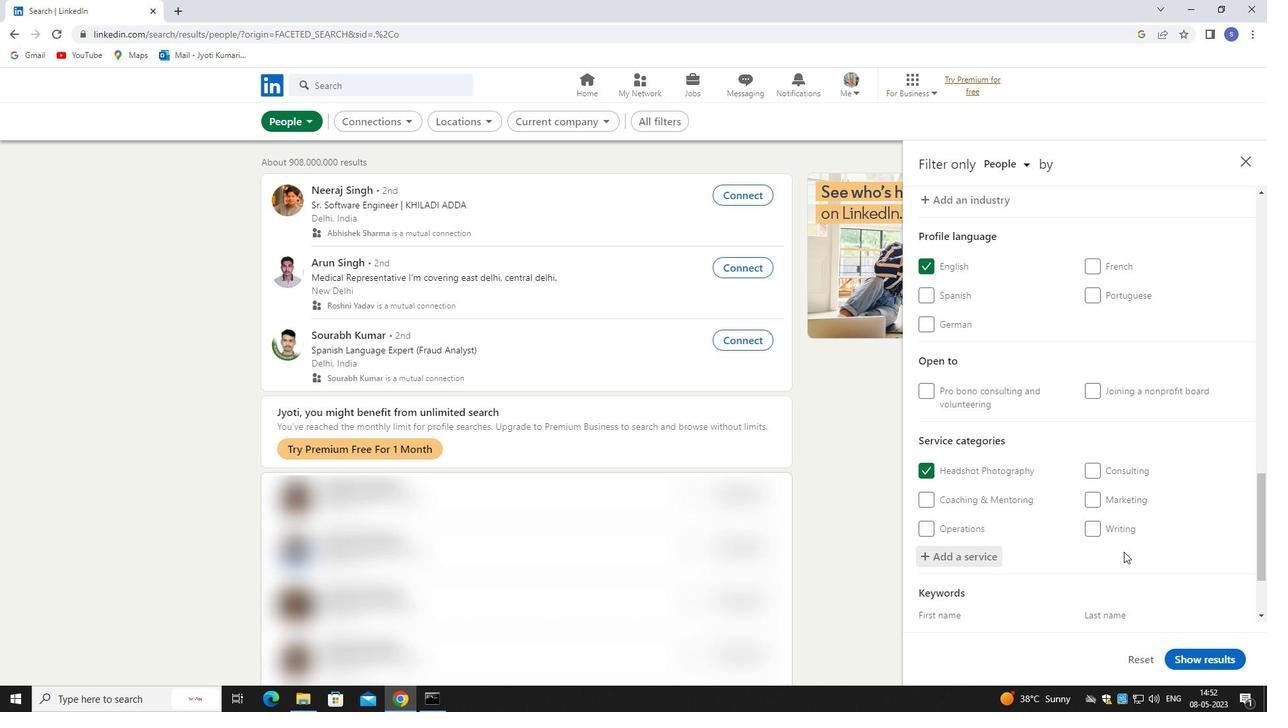 
Action: Mouse moved to (1023, 562)
Screenshot: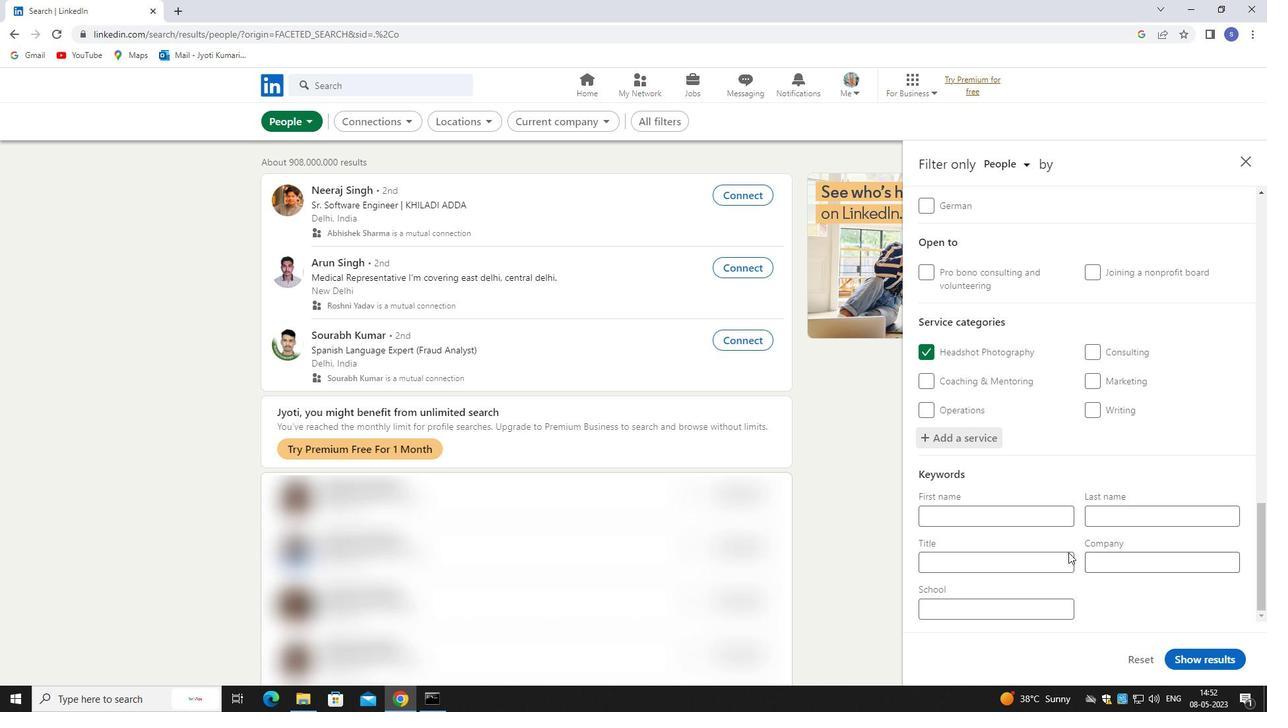 
Action: Mouse pressed left at (1023, 562)
Screenshot: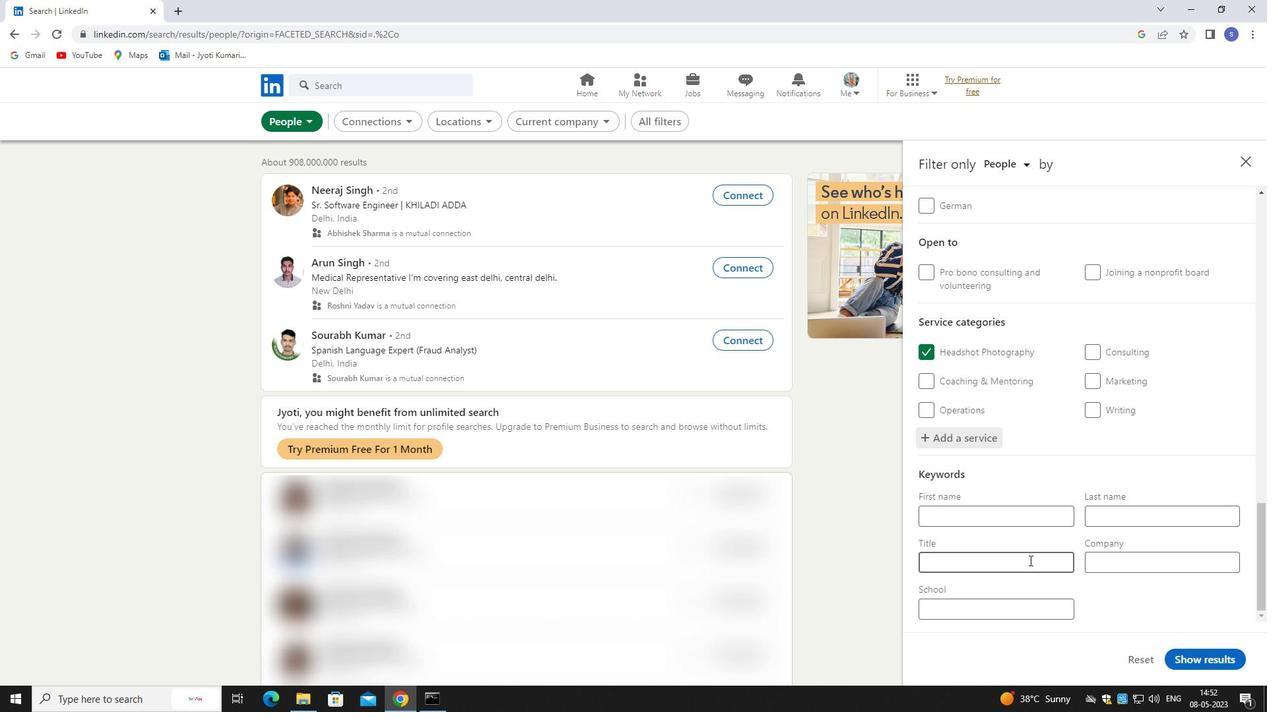 
Action: Key pressed <Key.shift>COMPUTER<Key.space><Key.shift>PROGRAMMING<Key.enter>
Screenshot: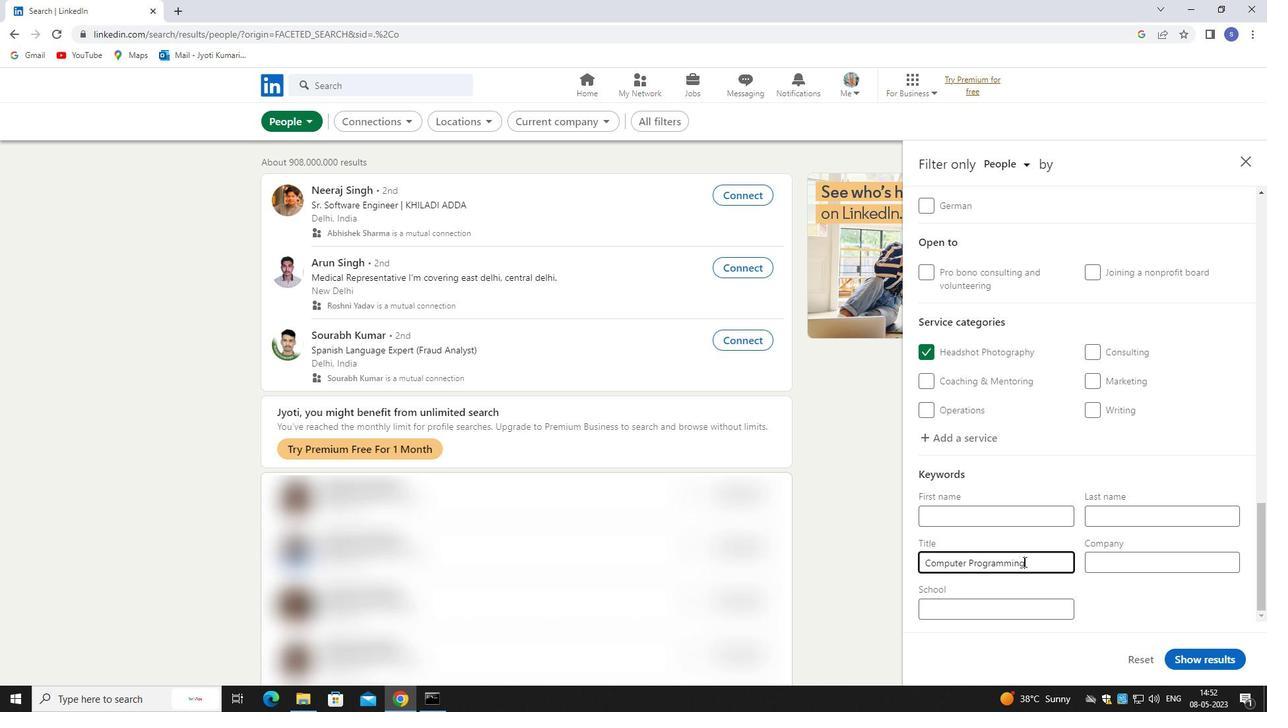 
Action: Mouse moved to (1190, 658)
Screenshot: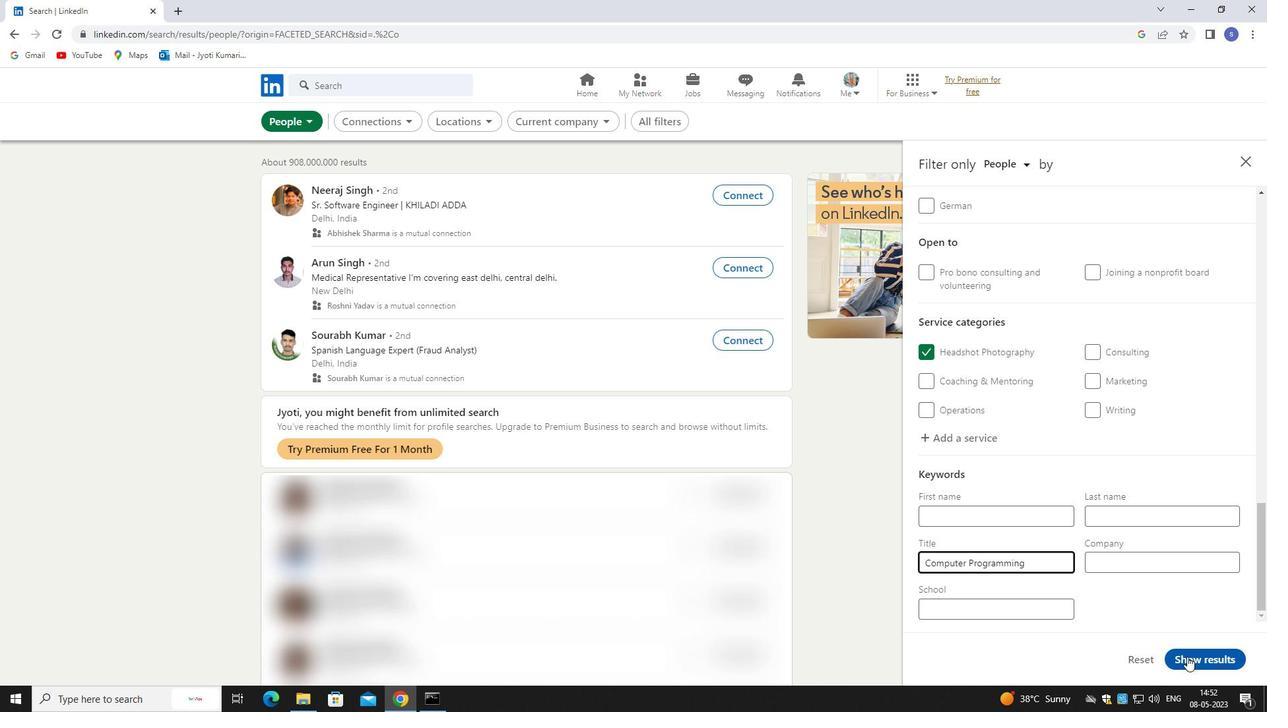 
Action: Mouse pressed left at (1190, 658)
Screenshot: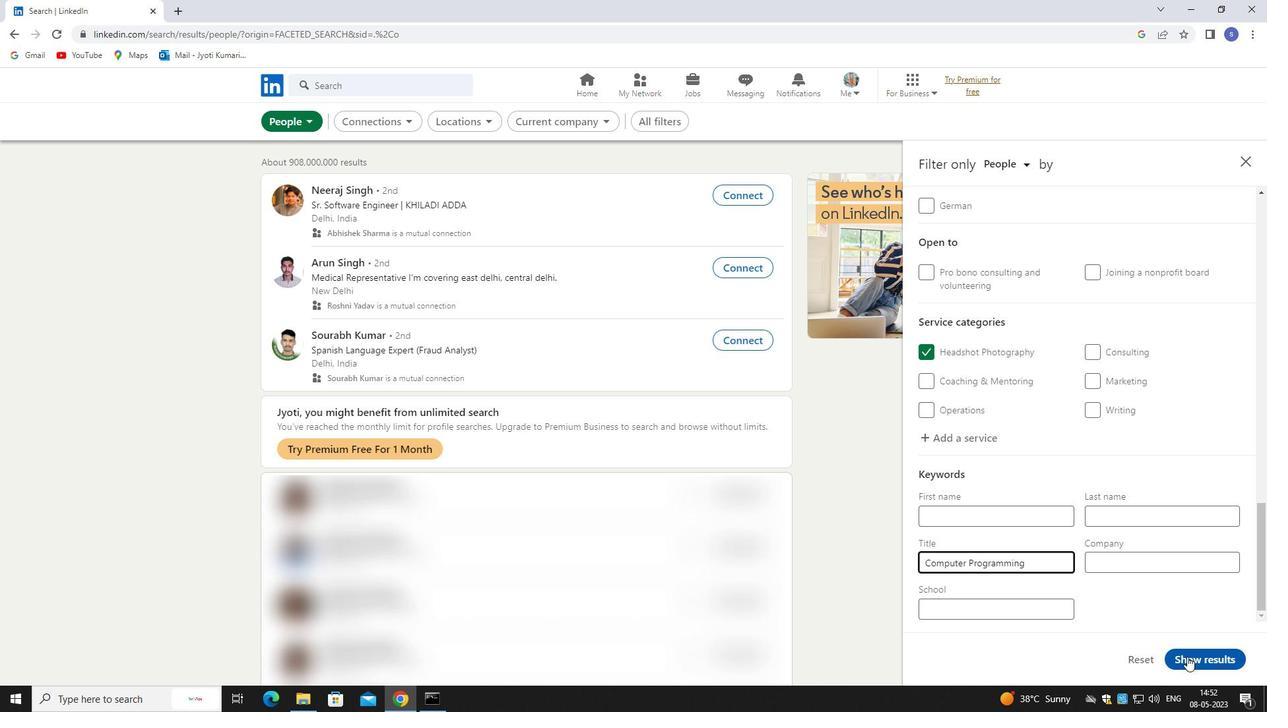 
Action: Mouse moved to (1196, 660)
Screenshot: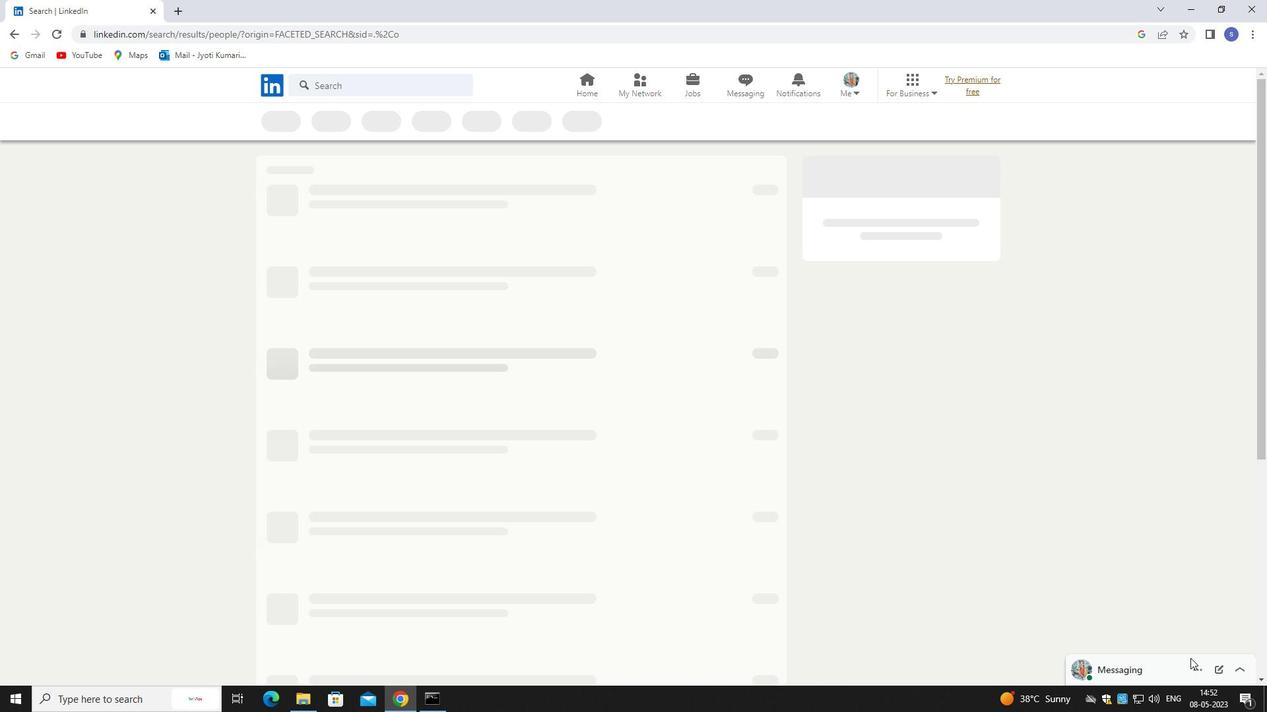 
